 Task: Compose an email with the signature Hannah Green with the subject Cancellation of a reservation and the message We appreciate your feedback and will take it into consideration for future improvements. from softage.8@softage.net to softage.6@softage.net Select the numbered list and change the font typography to strikethroughSelect the numbered list and remove the font typography strikethrough Send the email. Finally, move the email from Sent Items to the label Meditation
Action: Mouse moved to (1104, 60)
Screenshot: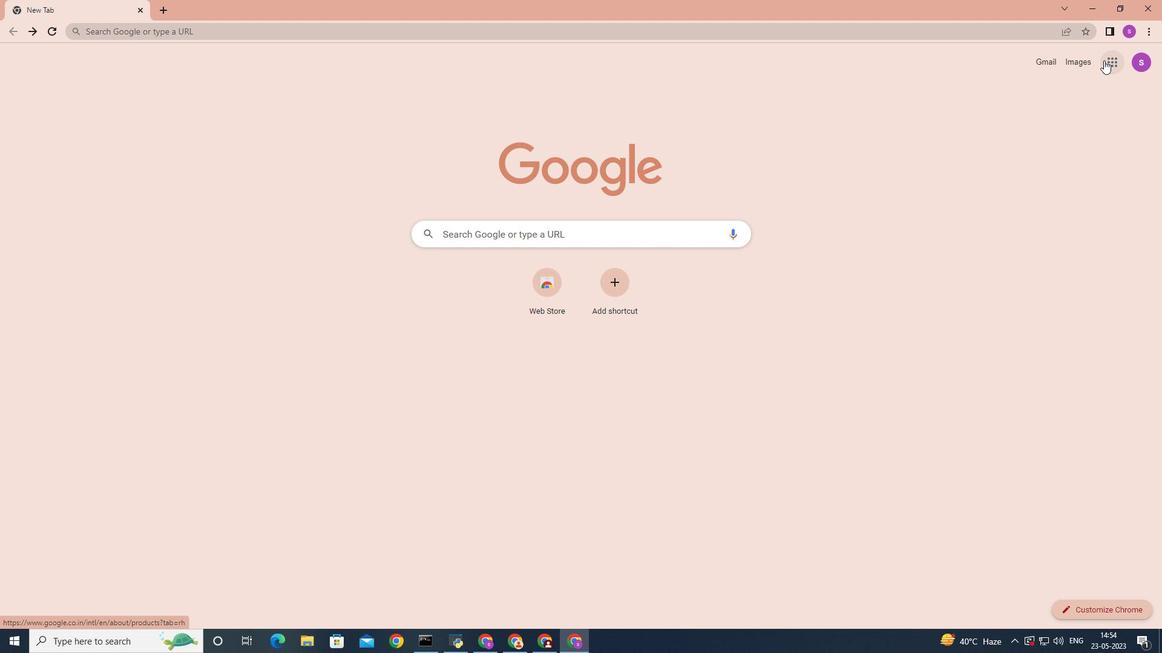 
Action: Mouse pressed left at (1104, 60)
Screenshot: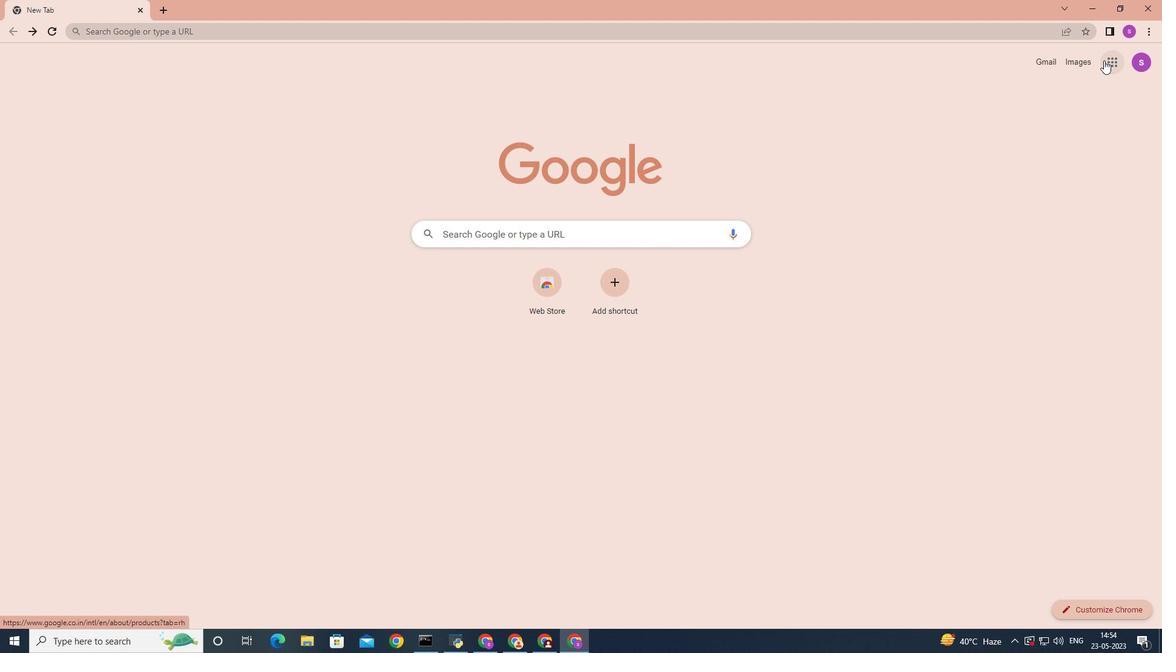 
Action: Mouse moved to (1077, 110)
Screenshot: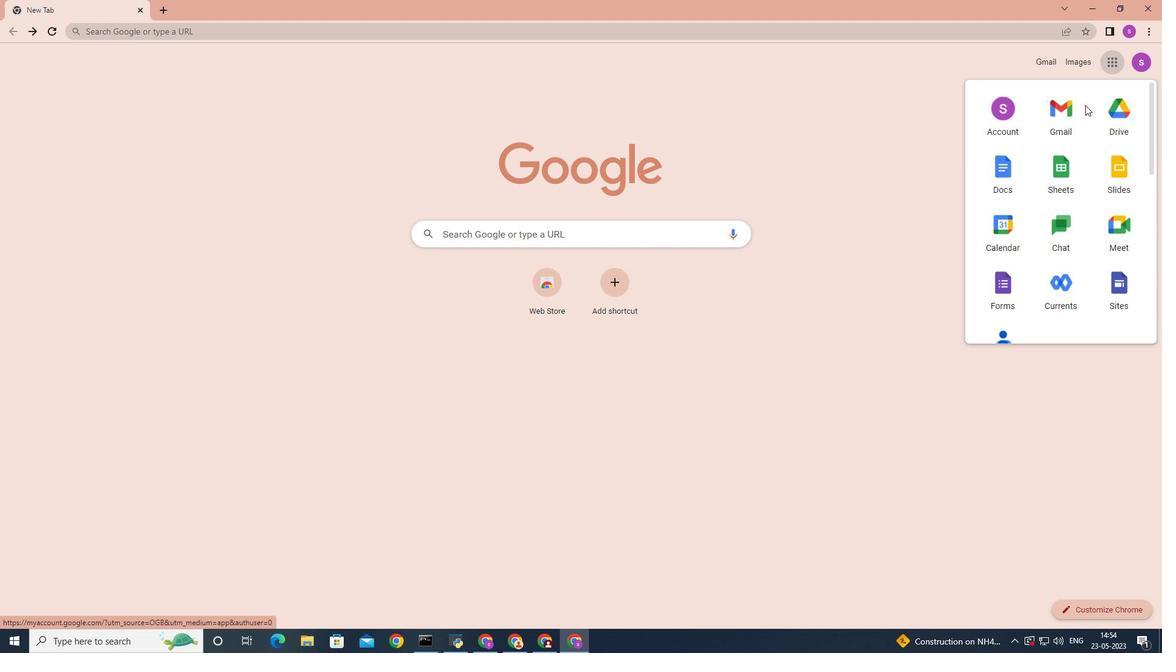 
Action: Mouse pressed left at (1077, 110)
Screenshot: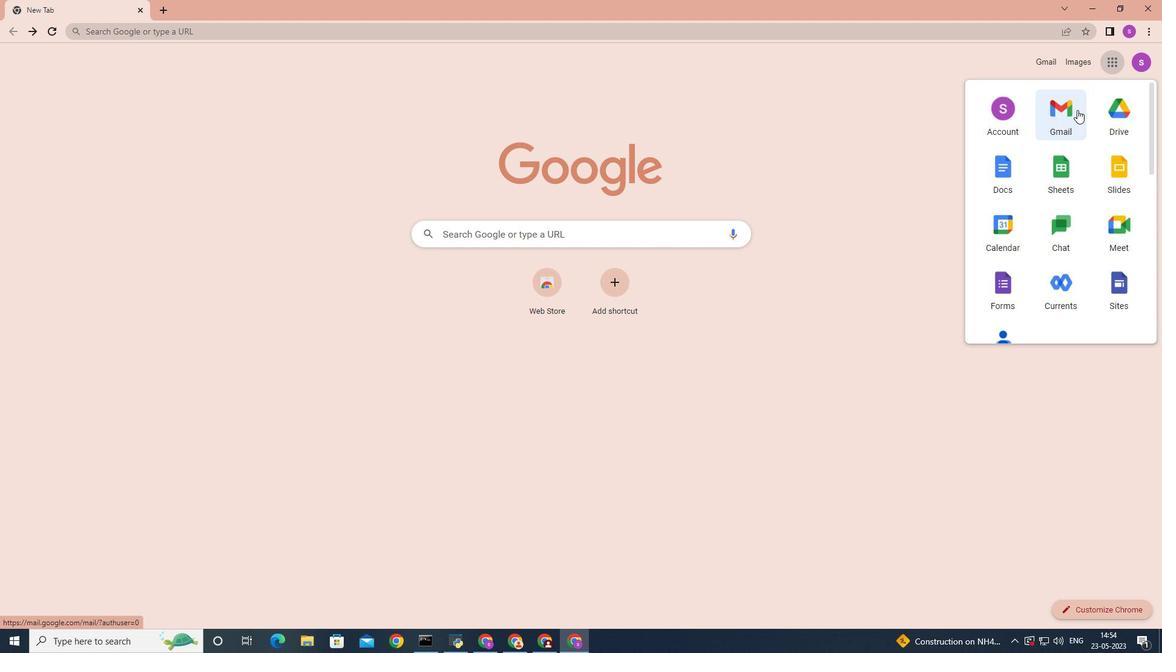 
Action: Mouse moved to (1021, 70)
Screenshot: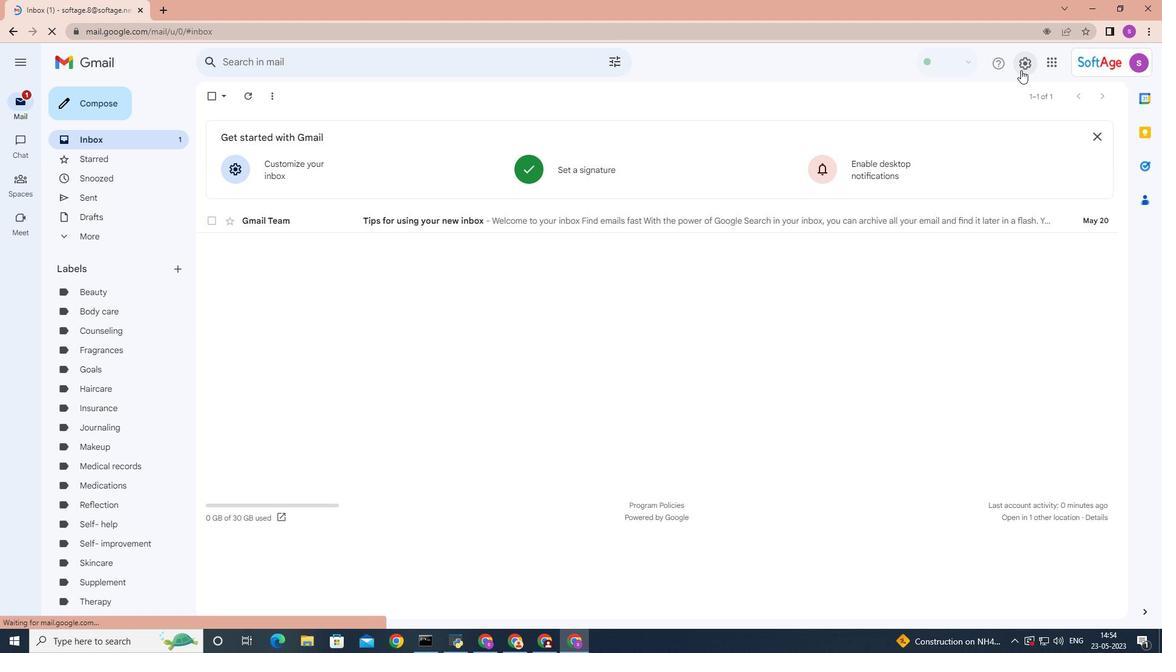 
Action: Mouse pressed left at (1021, 70)
Screenshot: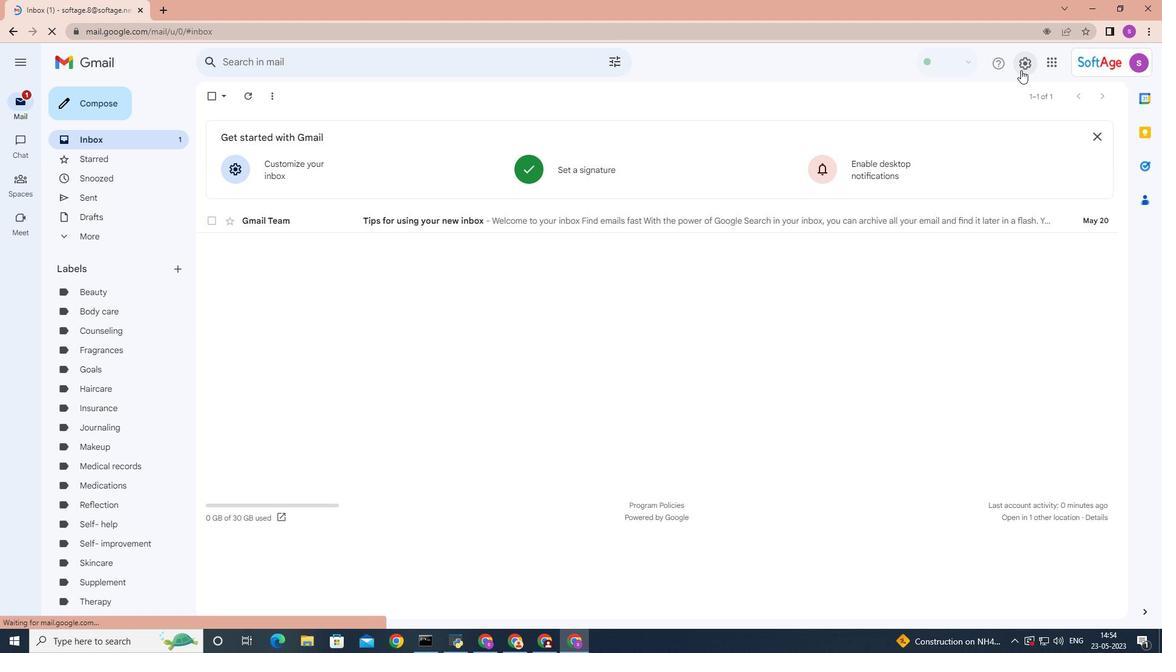 
Action: Mouse moved to (1027, 118)
Screenshot: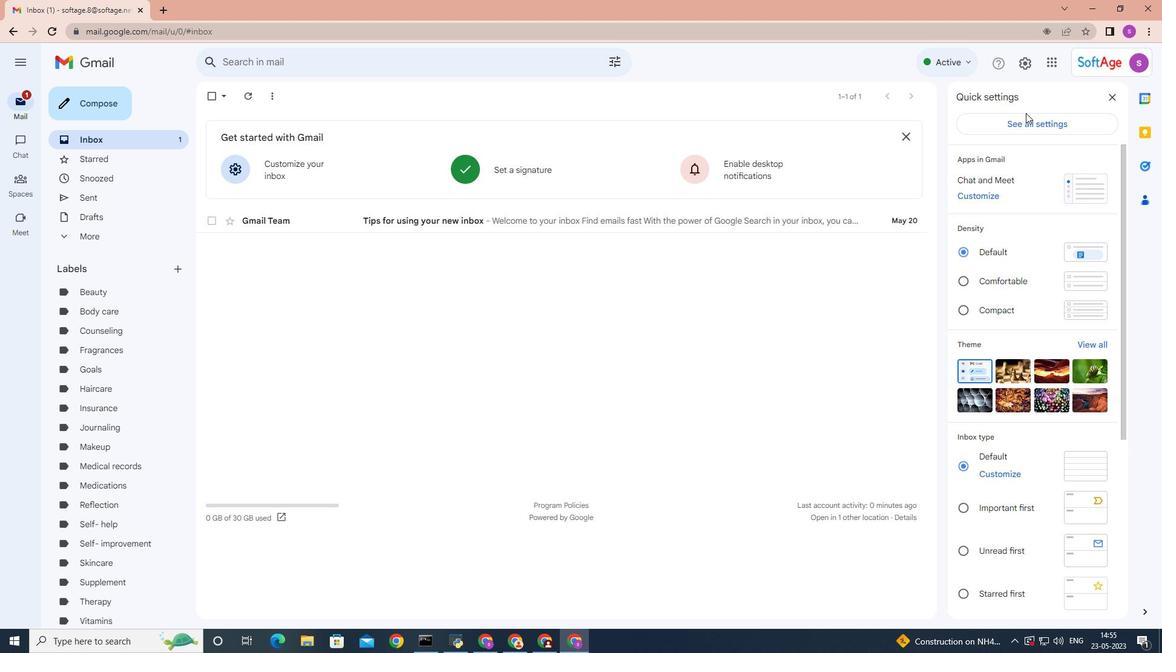 
Action: Mouse pressed left at (1027, 118)
Screenshot: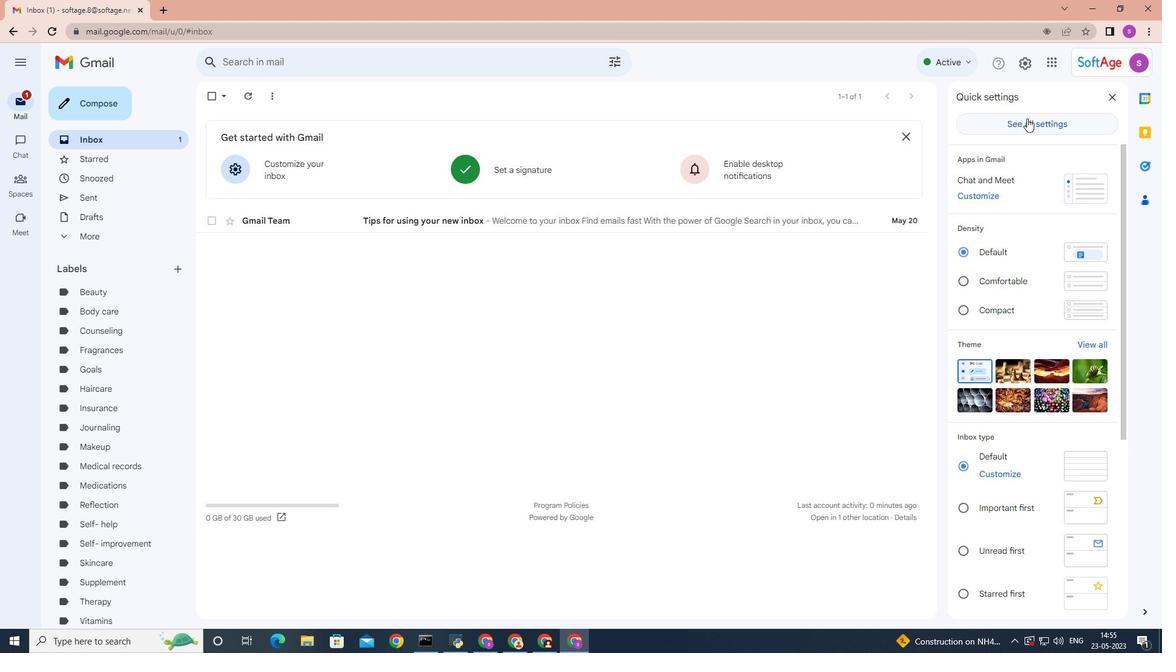 
Action: Mouse moved to (560, 357)
Screenshot: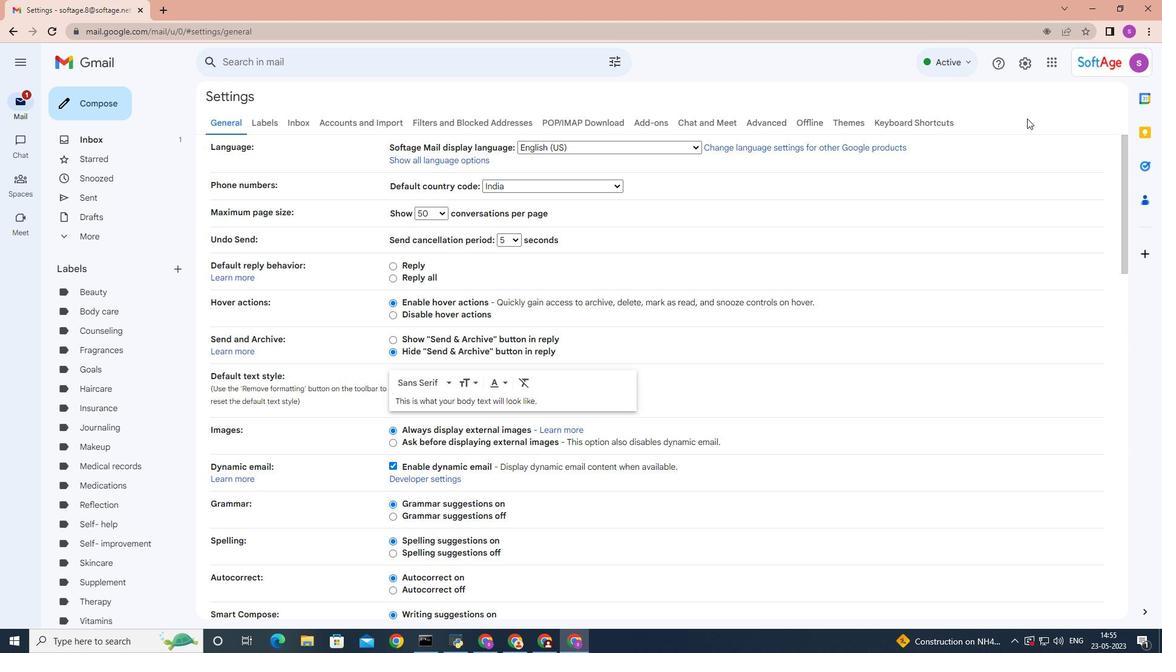 
Action: Mouse scrolled (560, 357) with delta (0, 0)
Screenshot: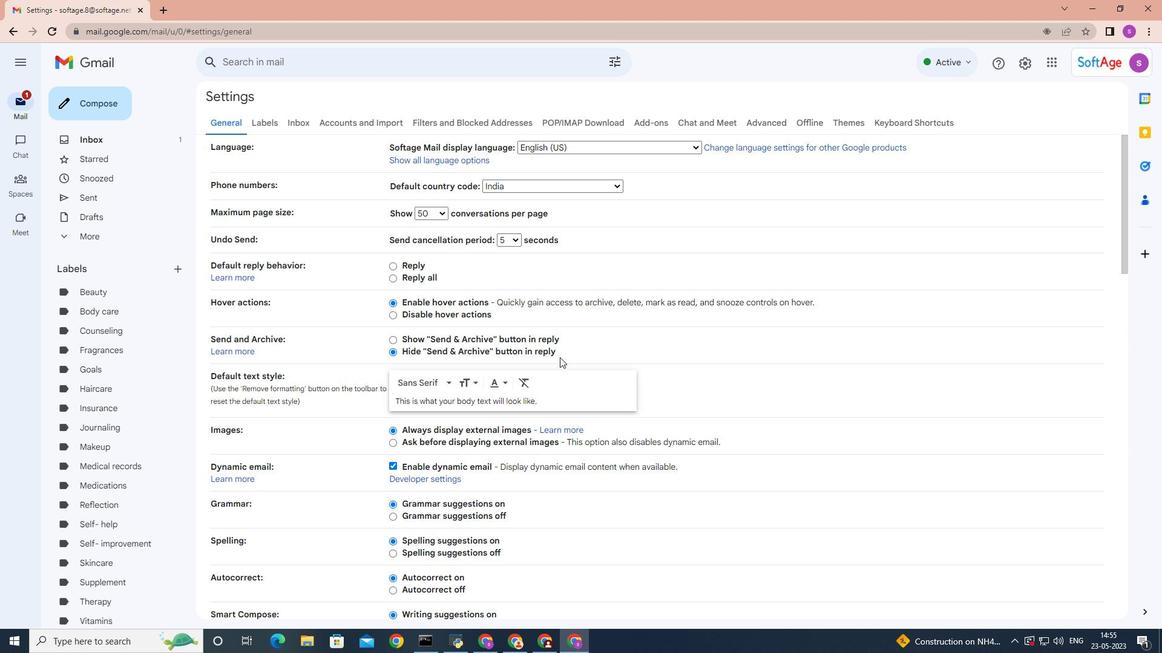 
Action: Mouse scrolled (560, 357) with delta (0, 0)
Screenshot: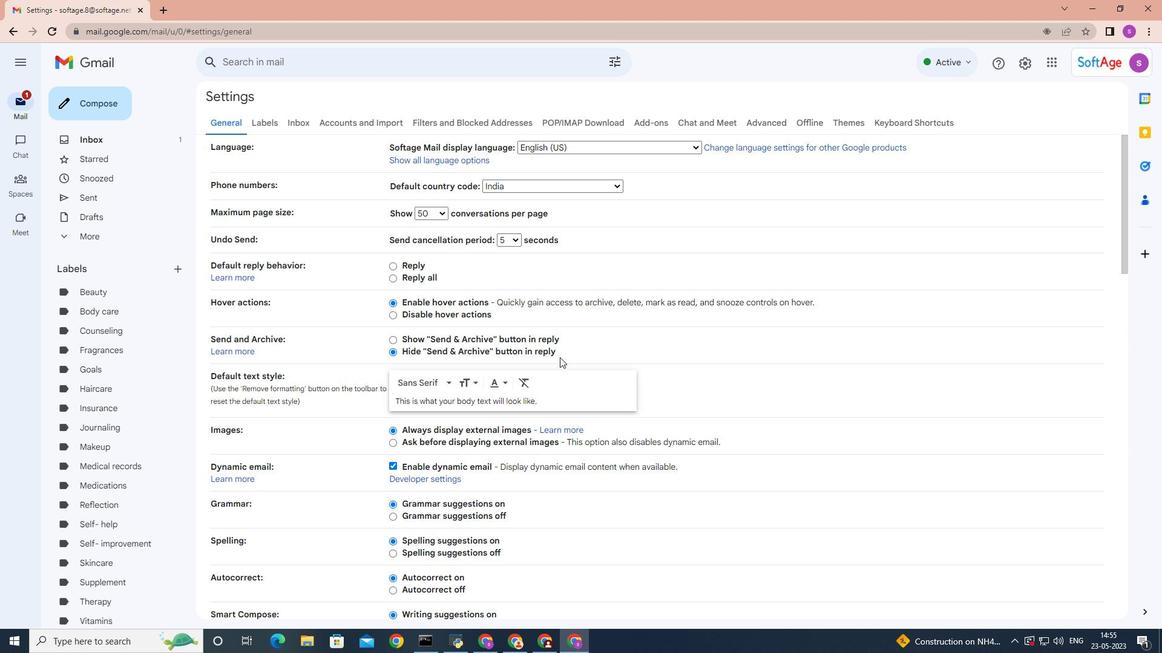
Action: Mouse moved to (560, 357)
Screenshot: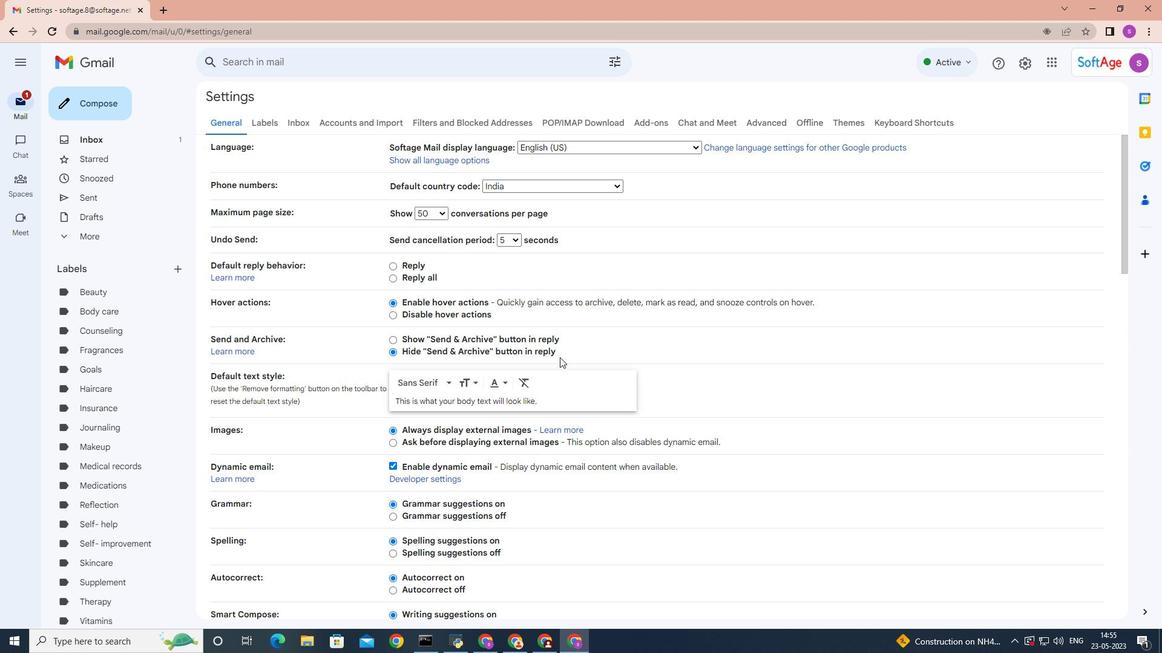 
Action: Mouse scrolled (560, 357) with delta (0, 0)
Screenshot: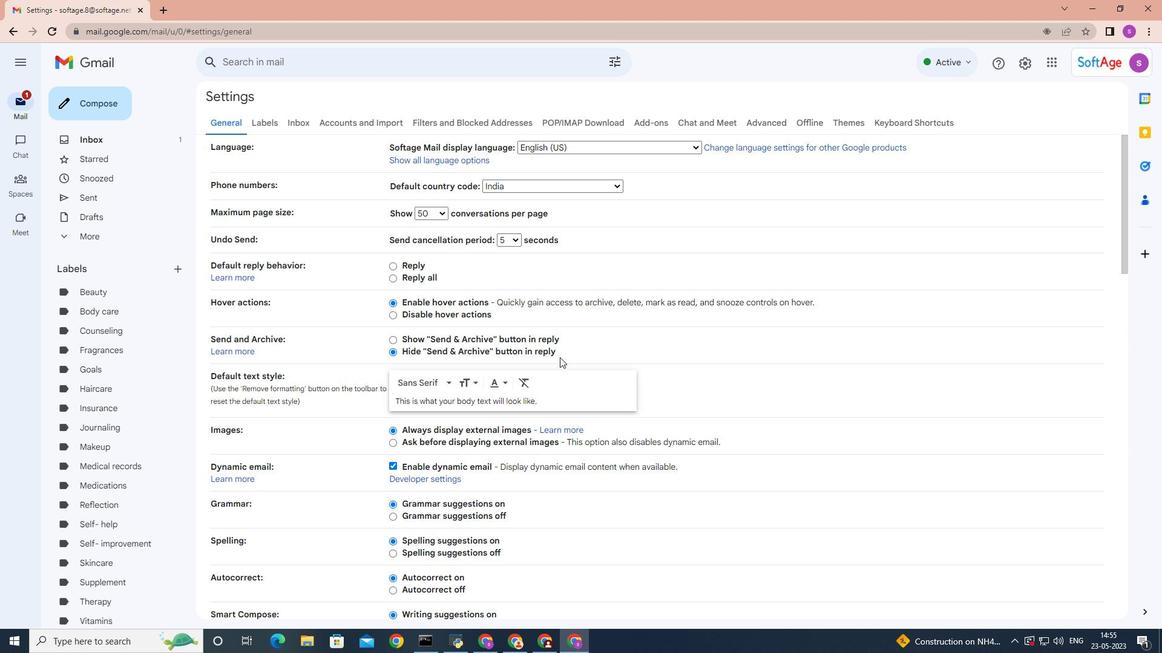 
Action: Mouse moved to (558, 357)
Screenshot: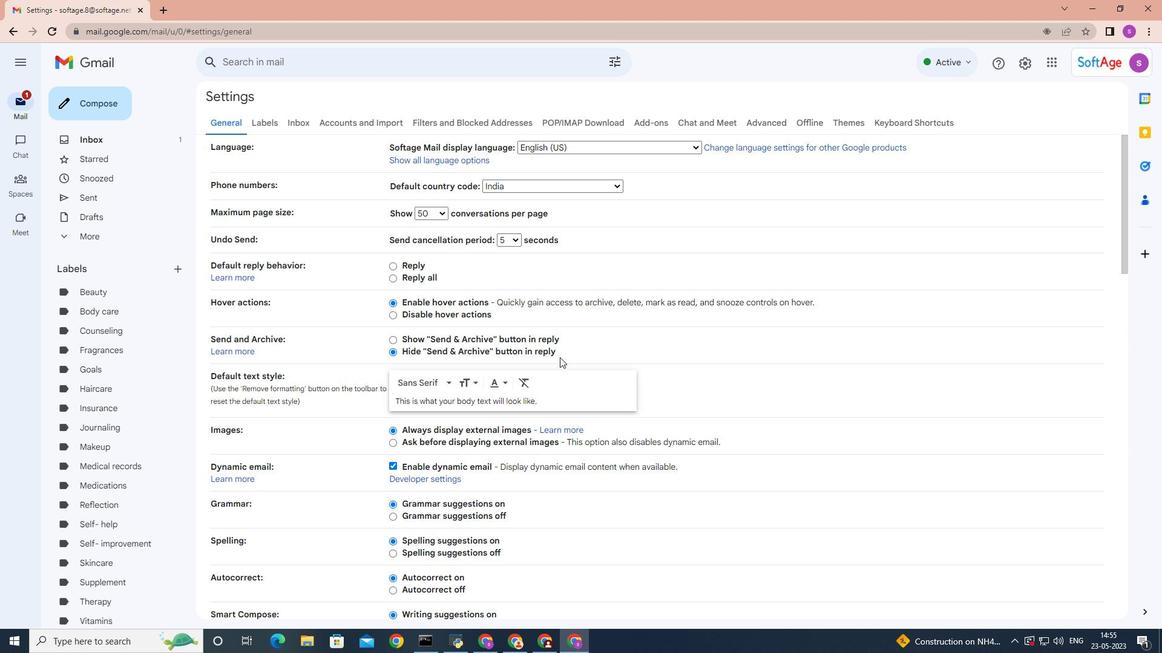 
Action: Mouse scrolled (558, 356) with delta (0, 0)
Screenshot: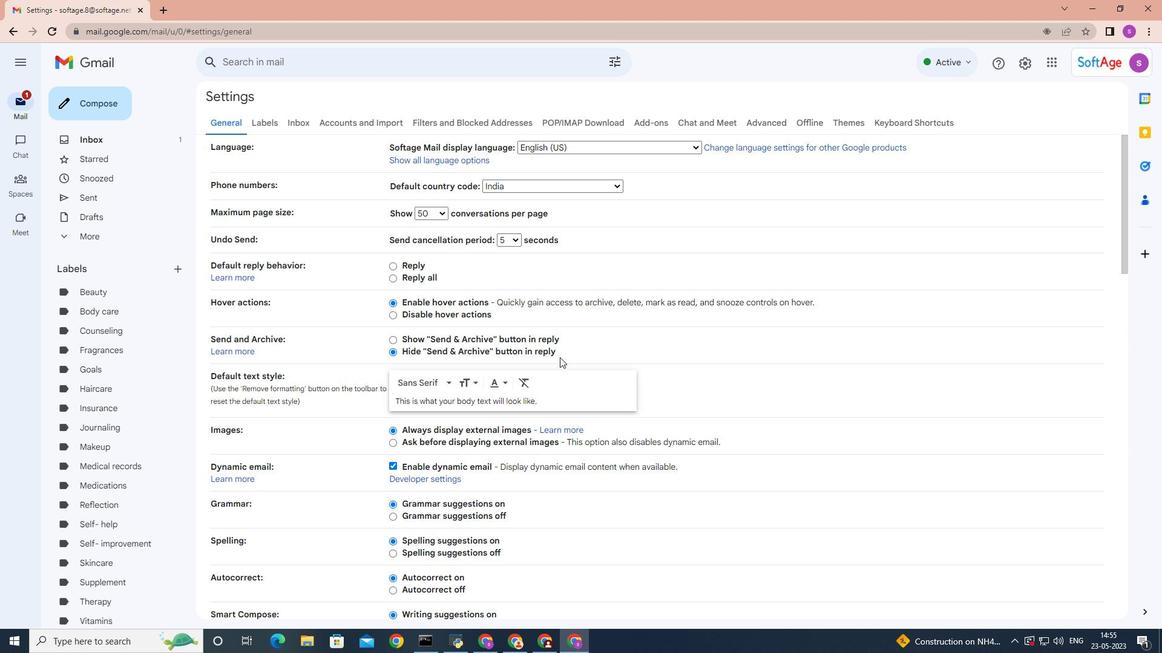 
Action: Mouse moved to (558, 356)
Screenshot: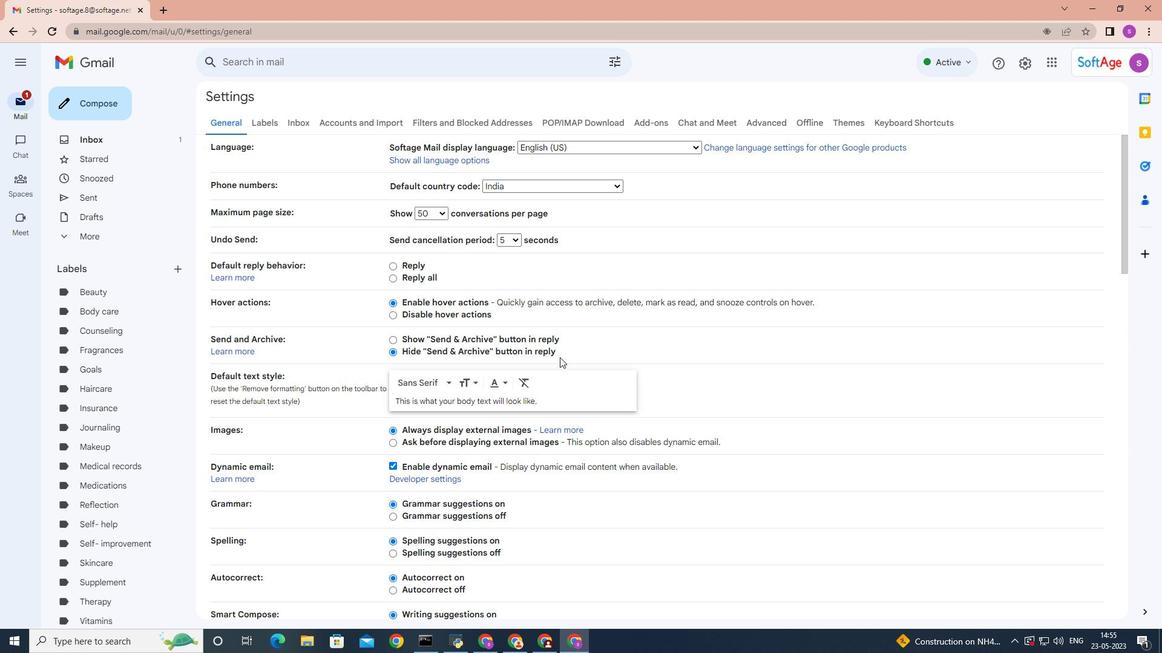 
Action: Mouse scrolled (558, 356) with delta (0, 0)
Screenshot: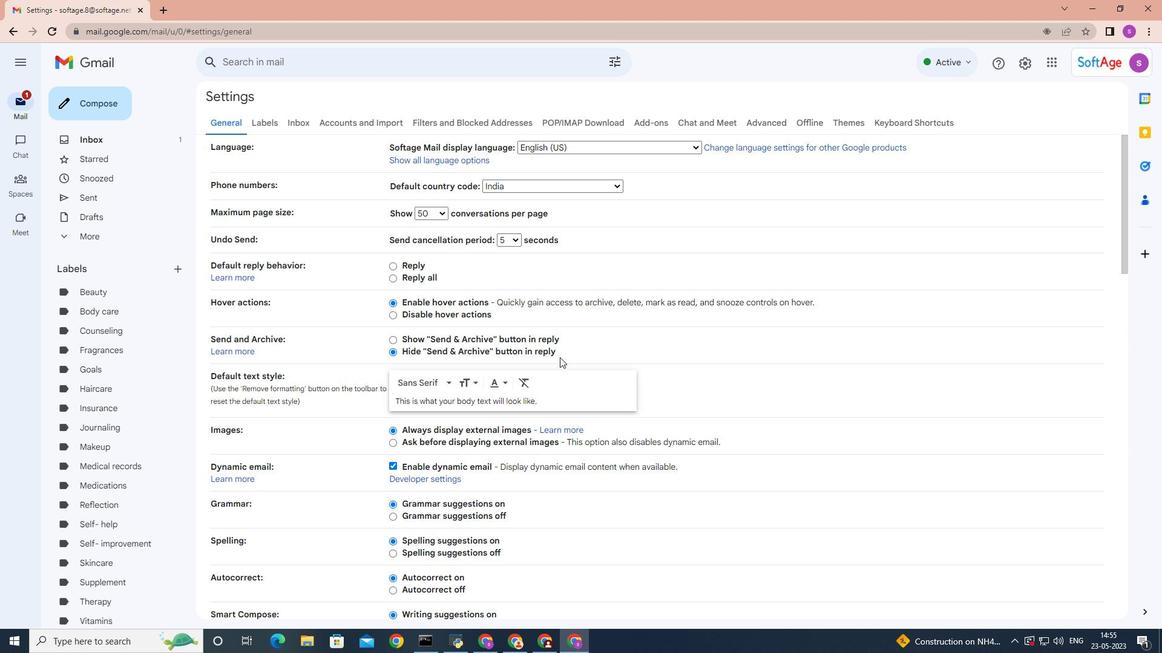 
Action: Mouse moved to (558, 354)
Screenshot: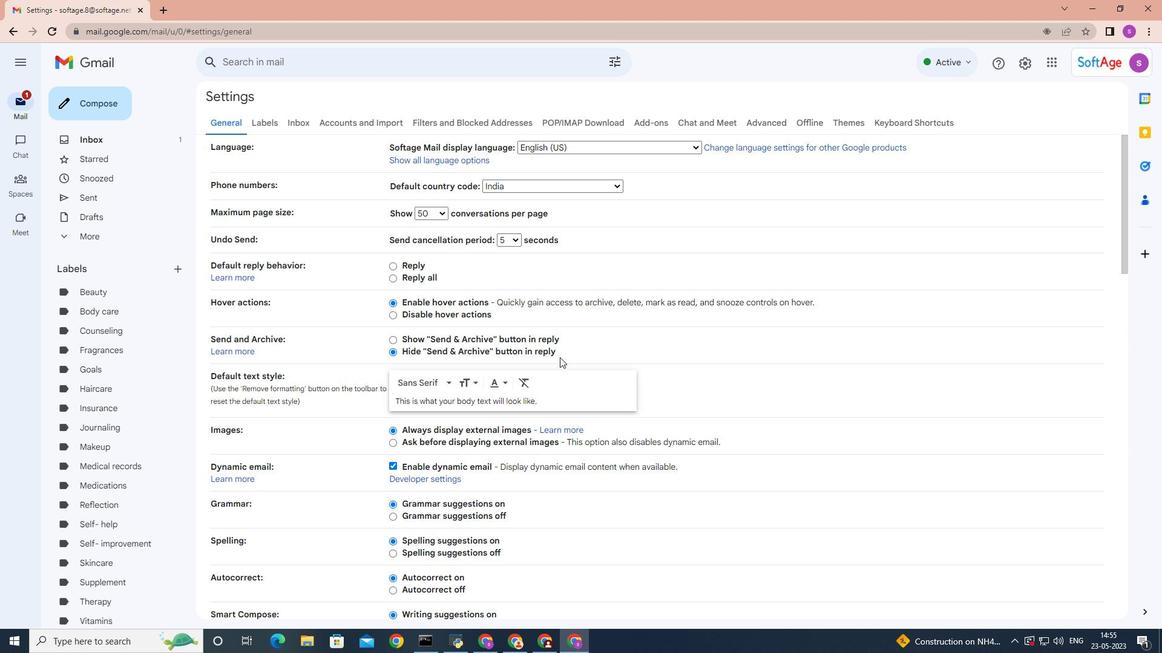 
Action: Mouse scrolled (558, 354) with delta (0, 0)
Screenshot: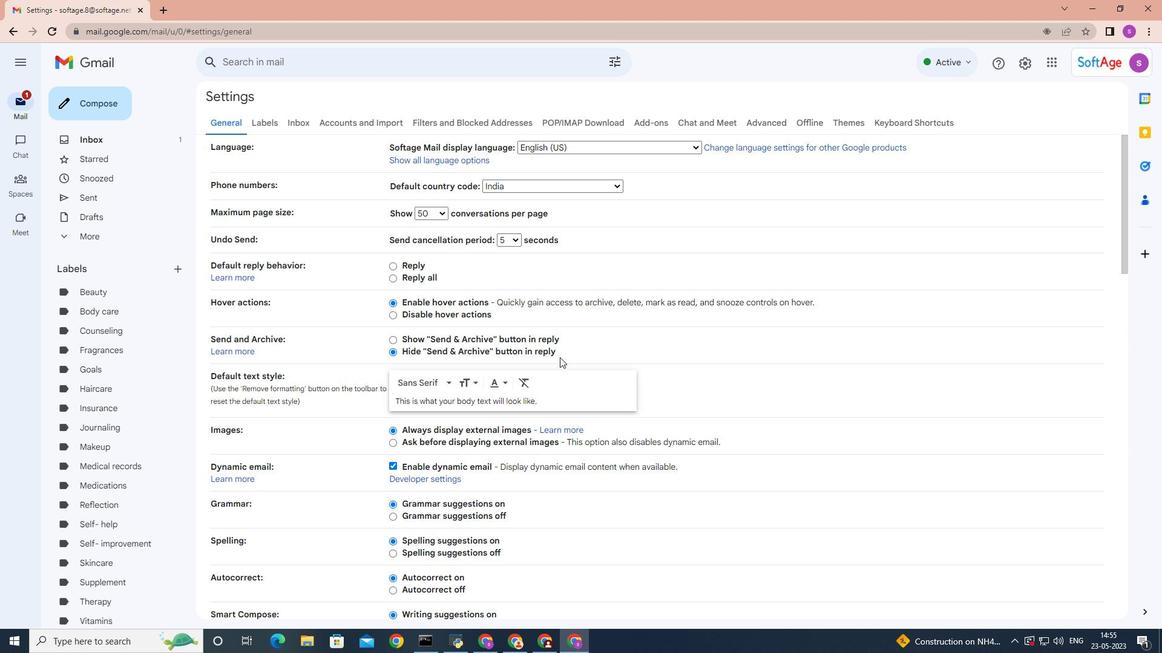 
Action: Mouse moved to (558, 352)
Screenshot: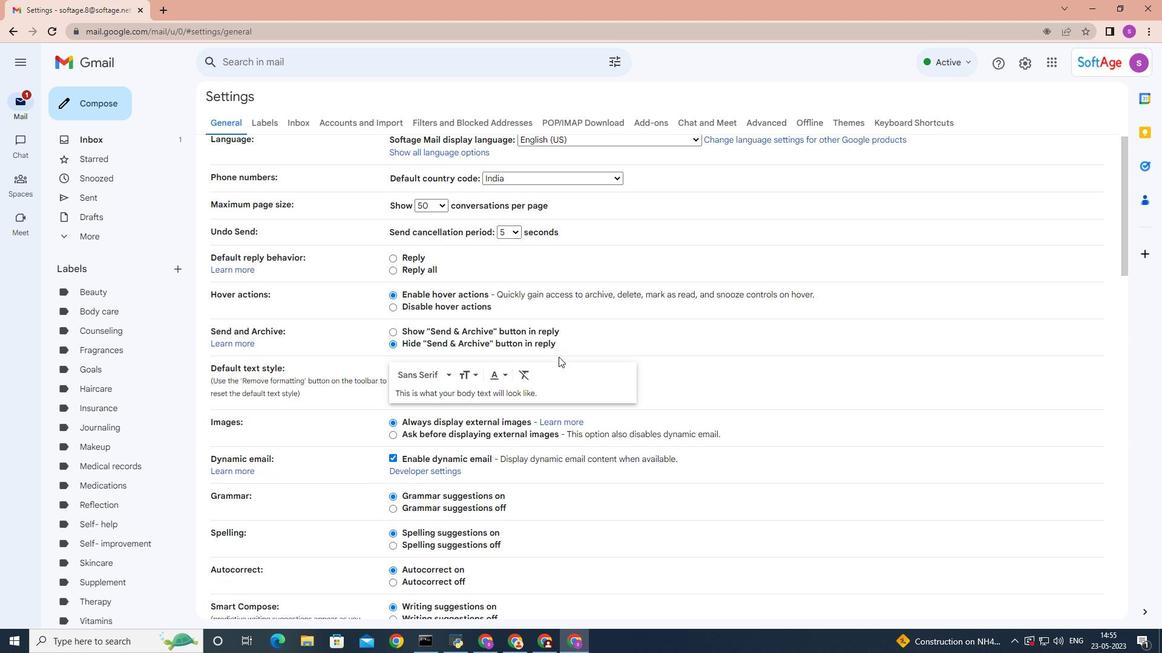 
Action: Mouse scrolled (558, 352) with delta (0, 0)
Screenshot: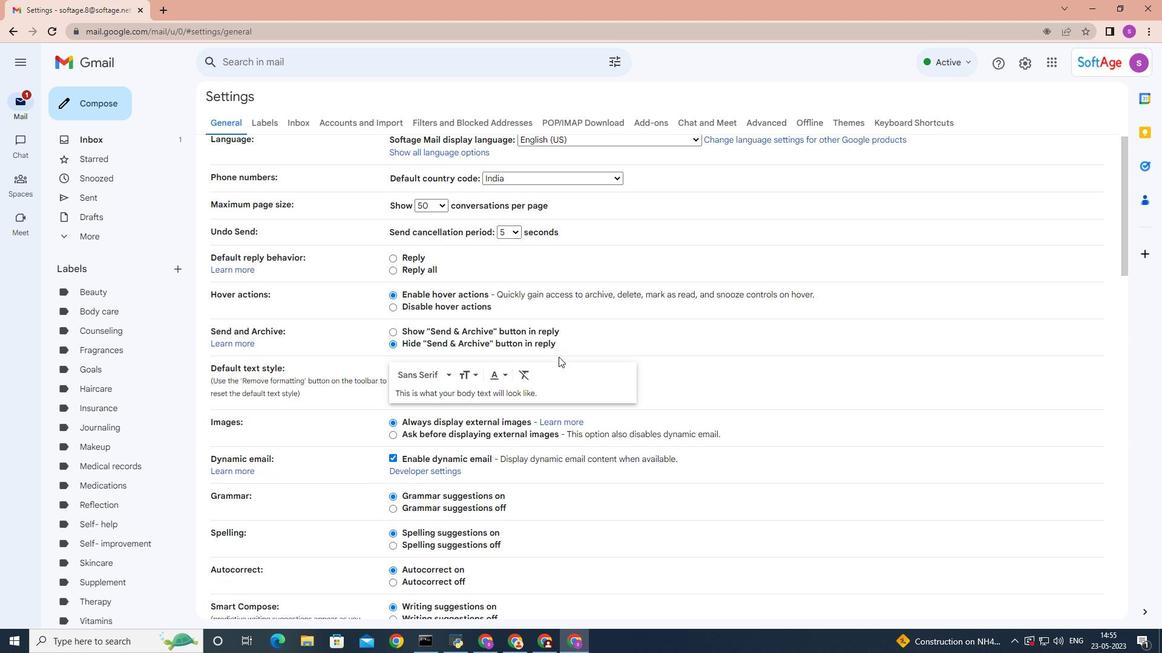 
Action: Mouse moved to (557, 348)
Screenshot: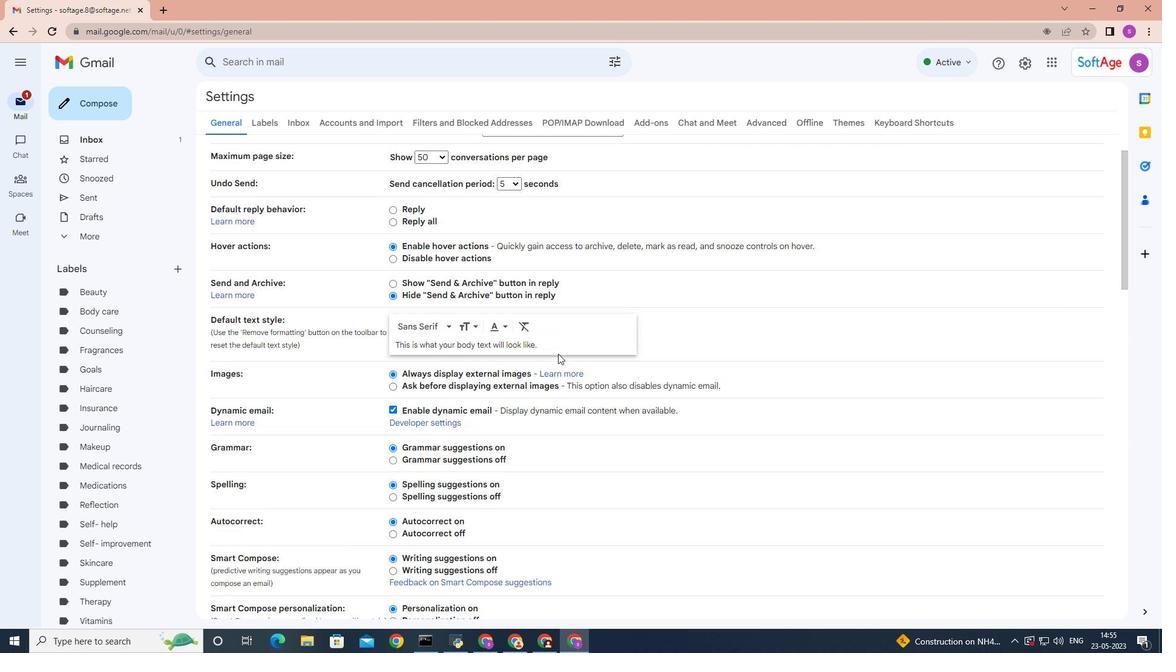 
Action: Mouse scrolled (557, 348) with delta (0, 0)
Screenshot: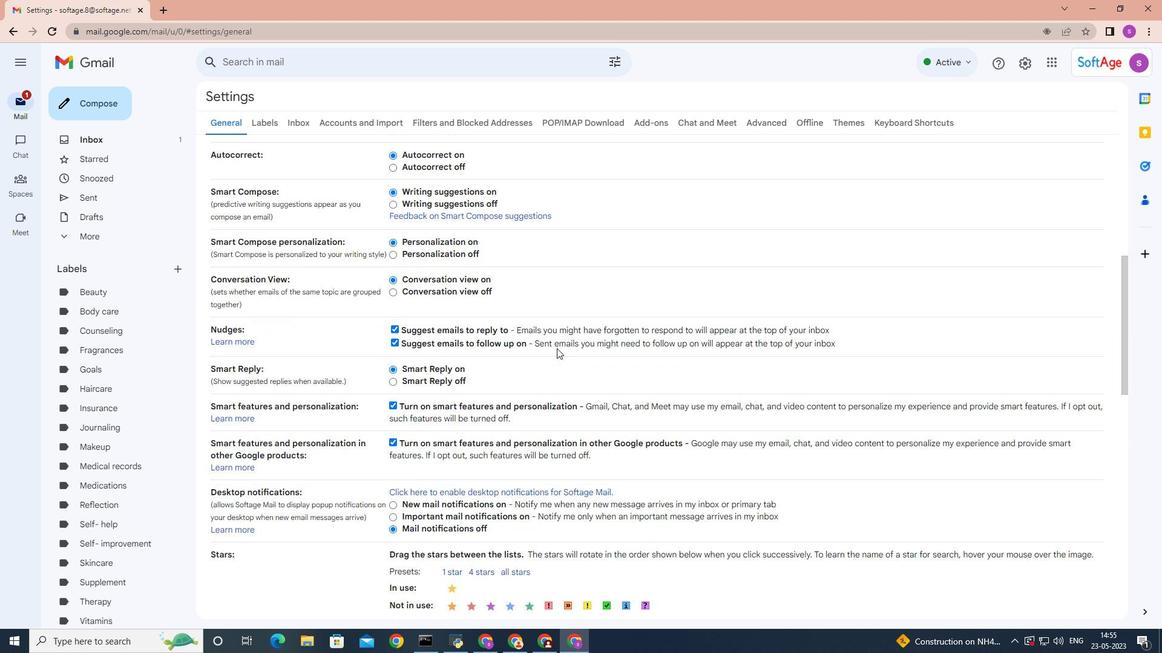 
Action: Mouse scrolled (557, 348) with delta (0, 0)
Screenshot: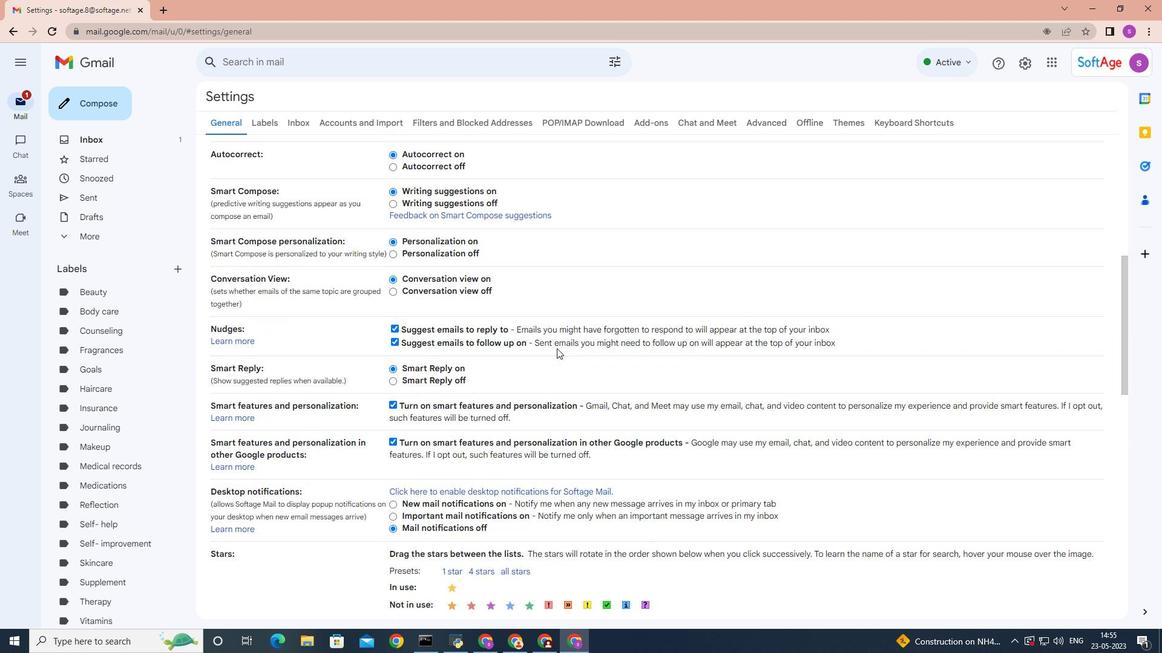 
Action: Mouse scrolled (557, 348) with delta (0, 0)
Screenshot: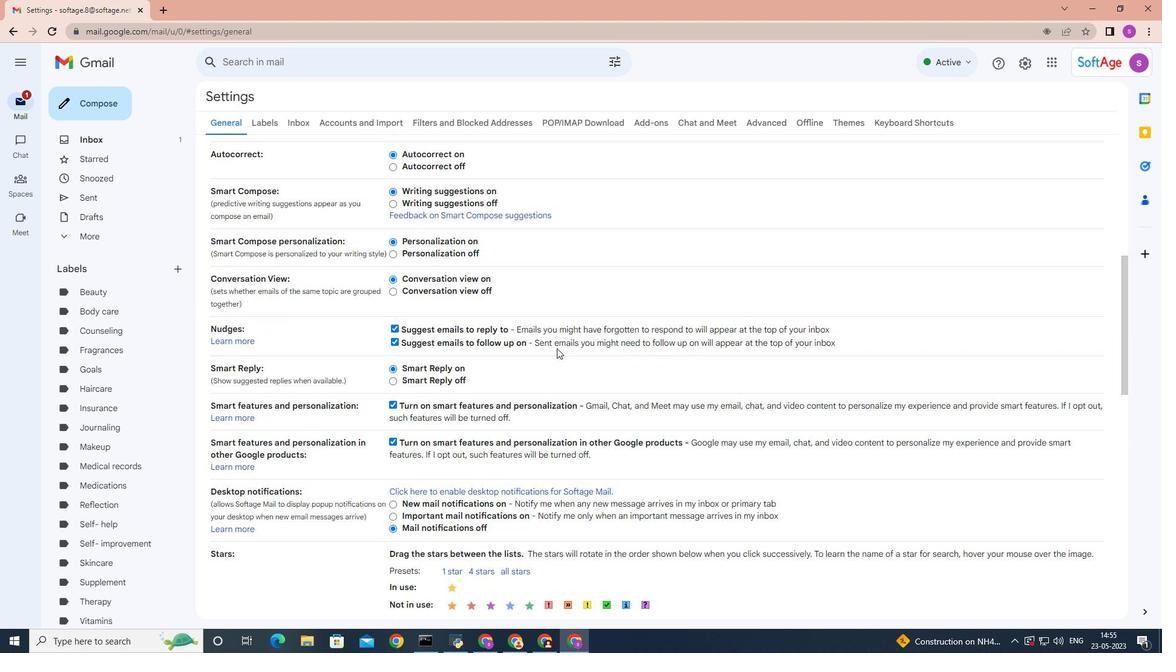 
Action: Mouse scrolled (557, 348) with delta (0, 0)
Screenshot: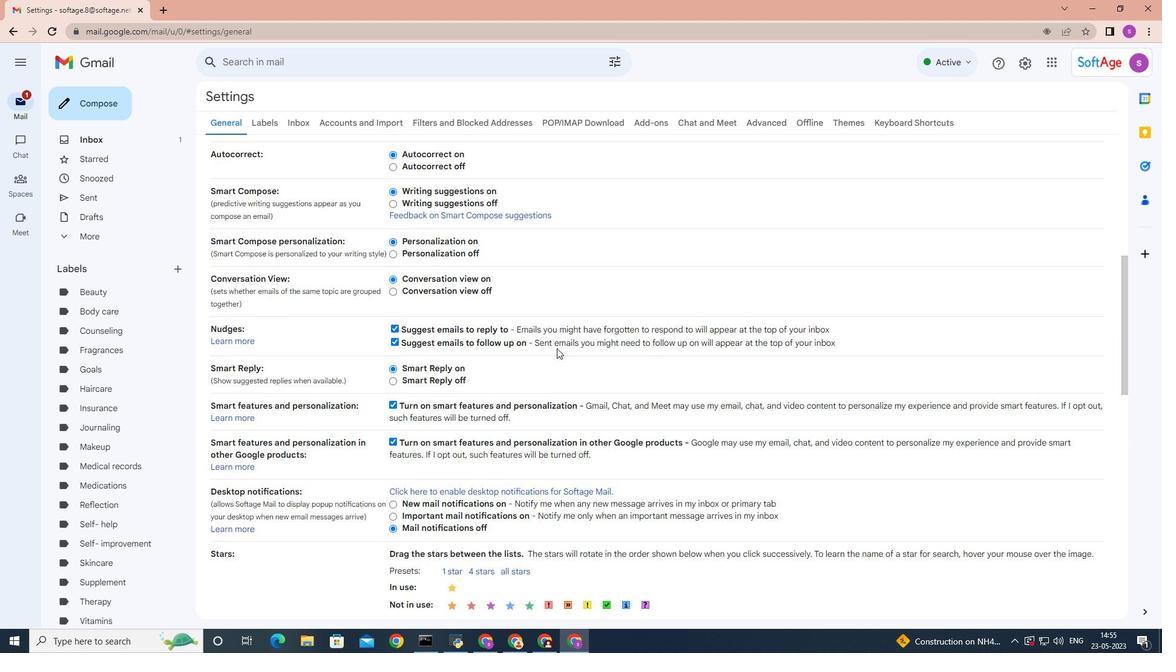
Action: Mouse scrolled (557, 348) with delta (0, 0)
Screenshot: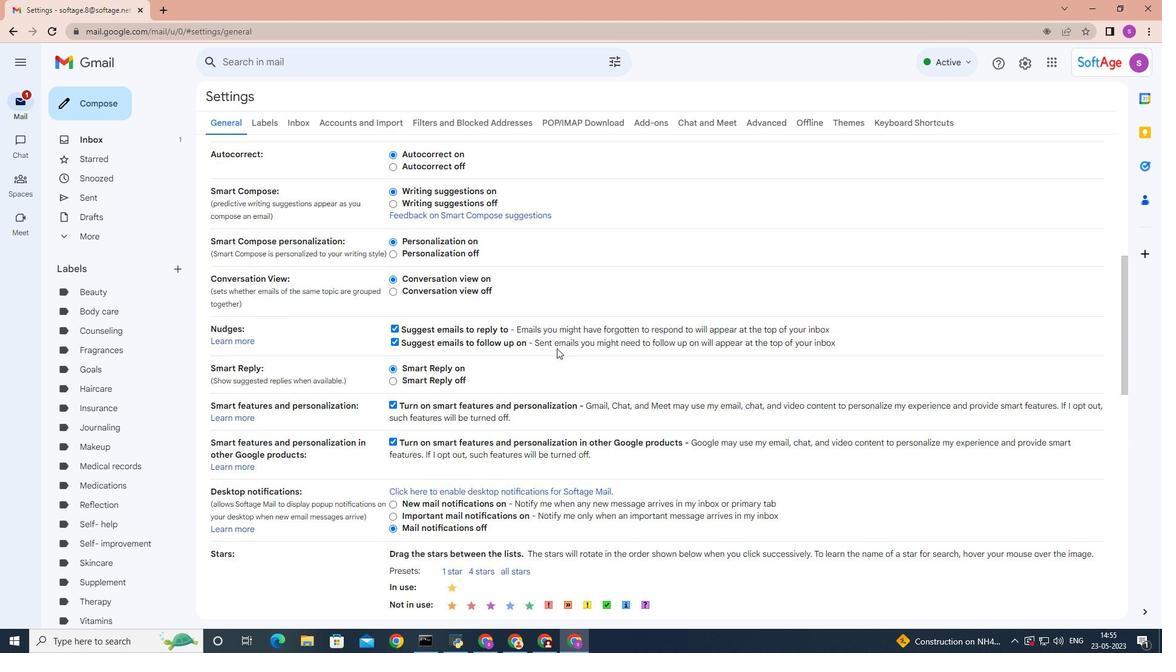 
Action: Mouse scrolled (557, 348) with delta (0, 0)
Screenshot: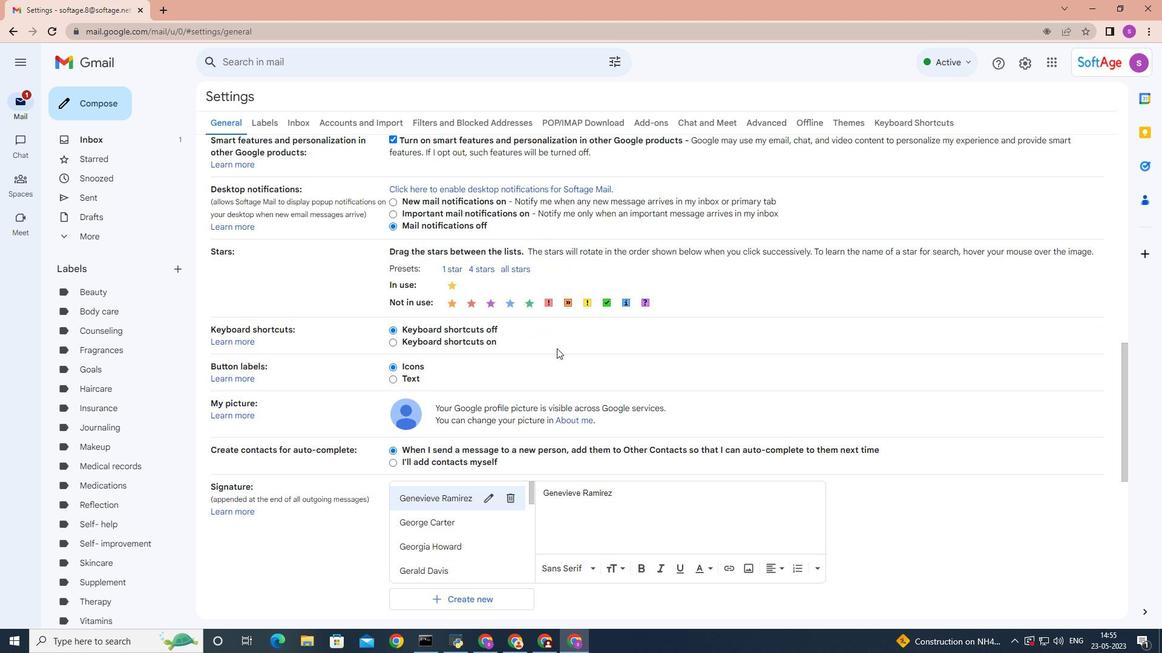 
Action: Mouse scrolled (557, 348) with delta (0, 0)
Screenshot: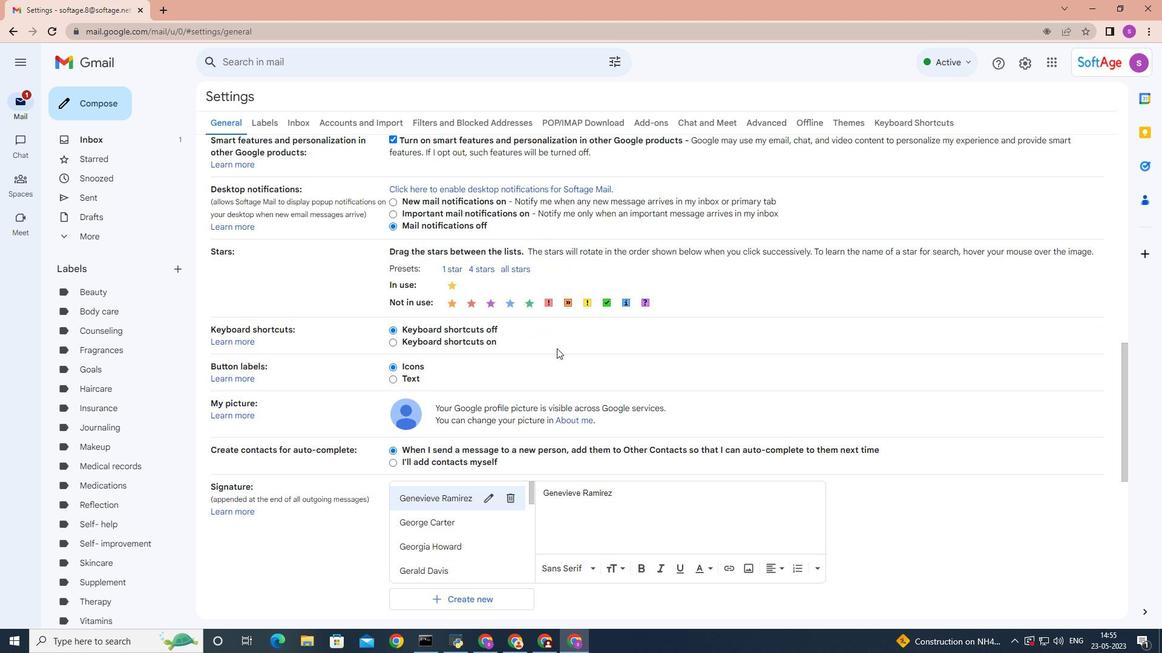 
Action: Mouse moved to (557, 348)
Screenshot: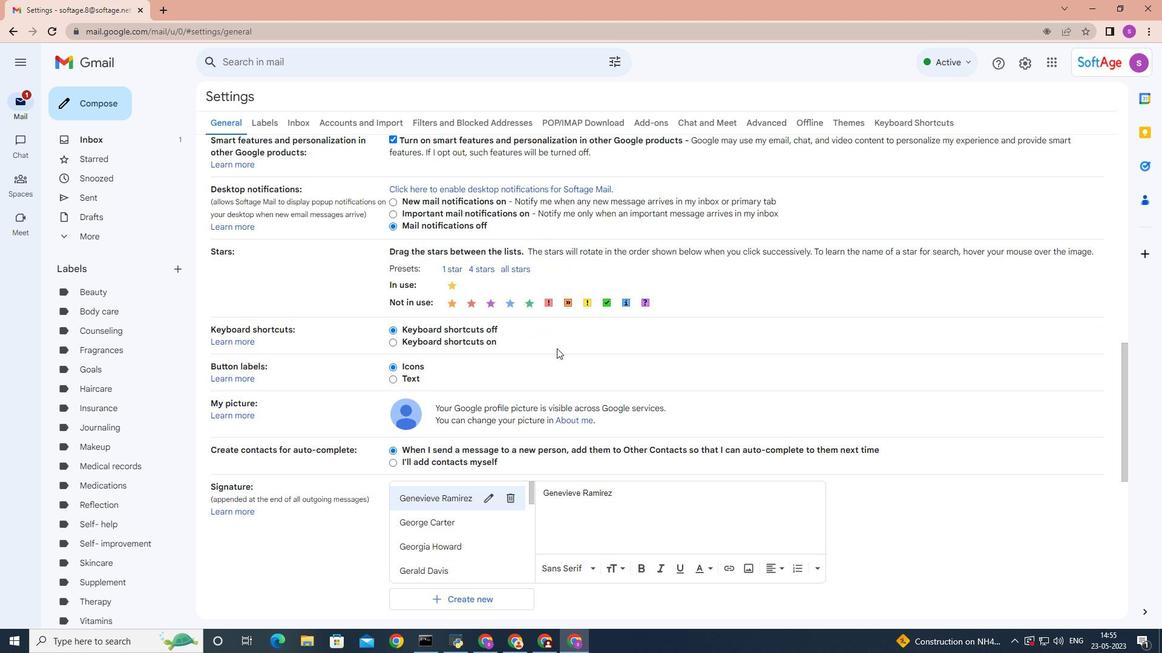 
Action: Mouse scrolled (557, 348) with delta (0, 0)
Screenshot: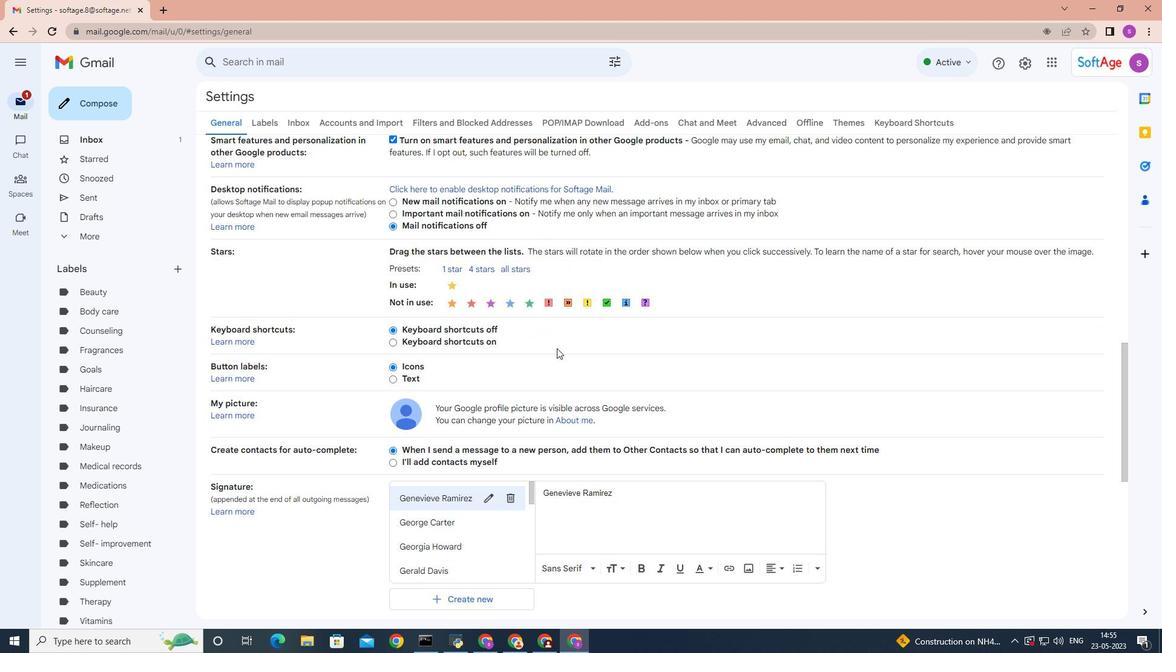 
Action: Mouse scrolled (557, 348) with delta (0, 0)
Screenshot: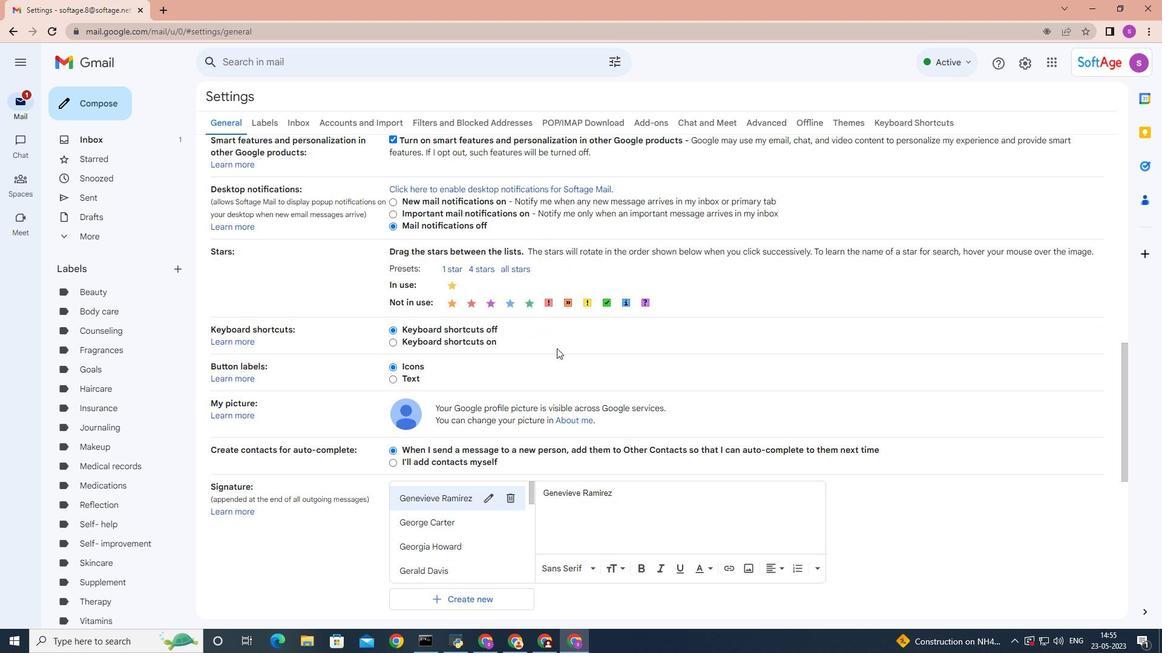 
Action: Mouse scrolled (557, 348) with delta (0, 0)
Screenshot: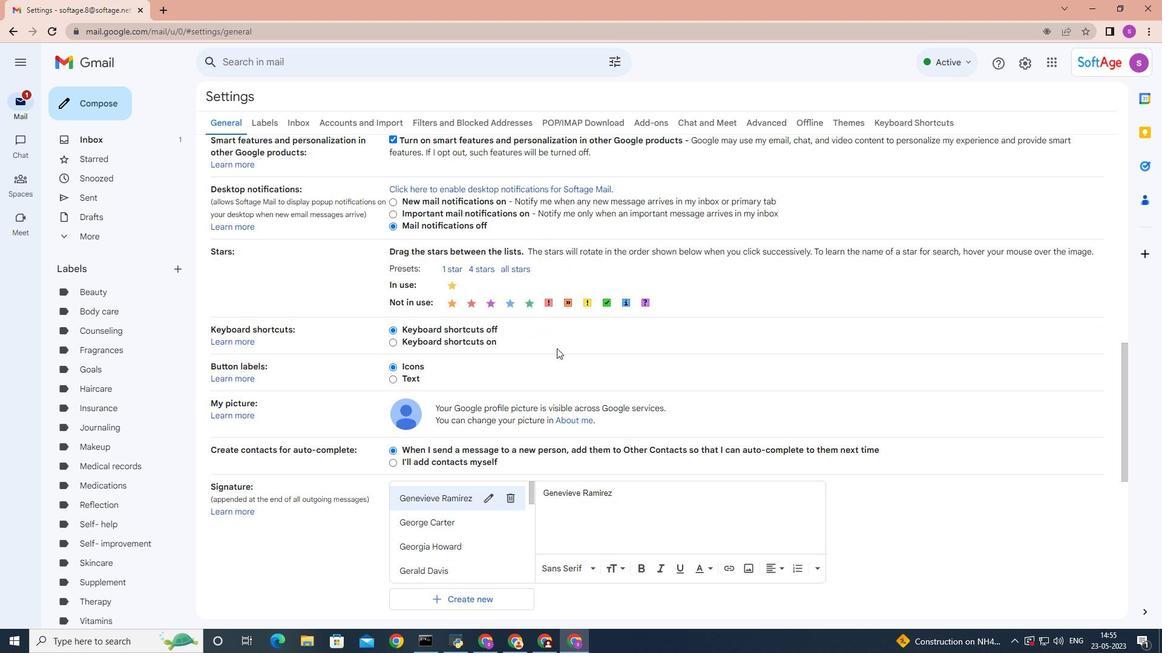 
Action: Mouse moved to (512, 291)
Screenshot: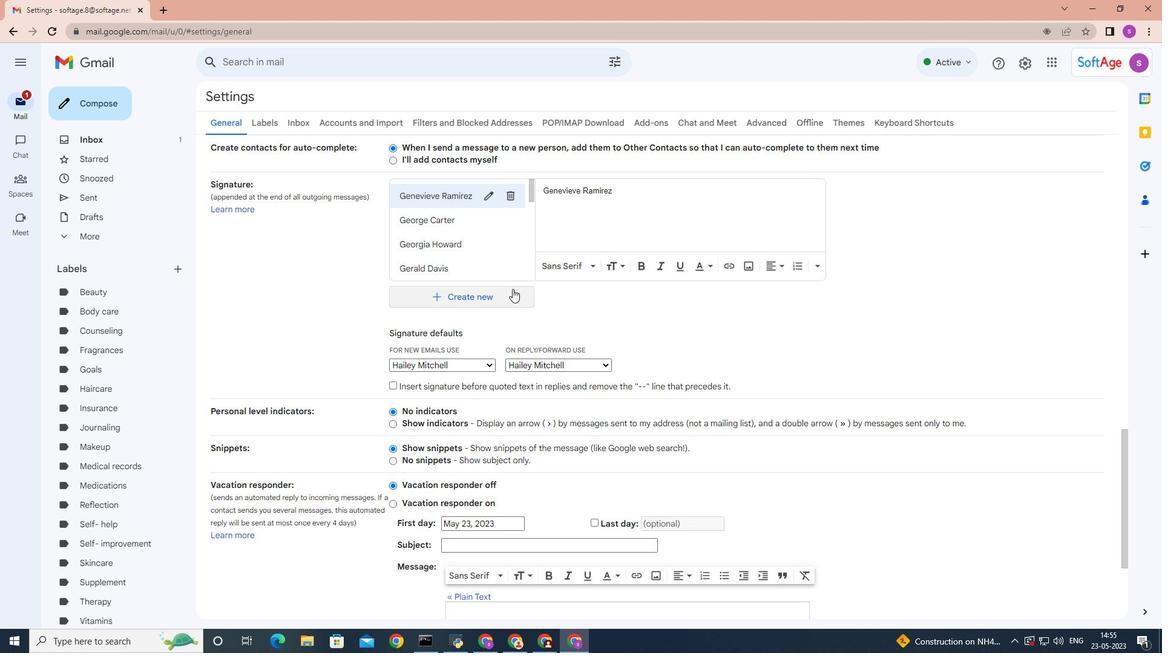 
Action: Mouse pressed left at (512, 291)
Screenshot: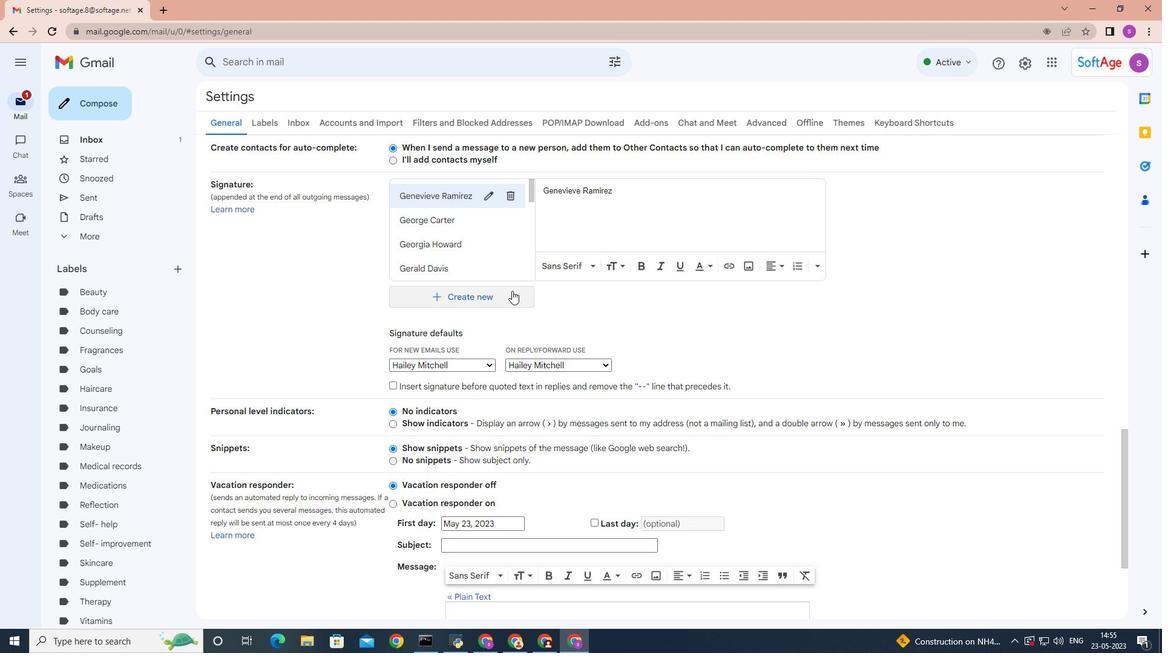 
Action: Mouse moved to (529, 288)
Screenshot: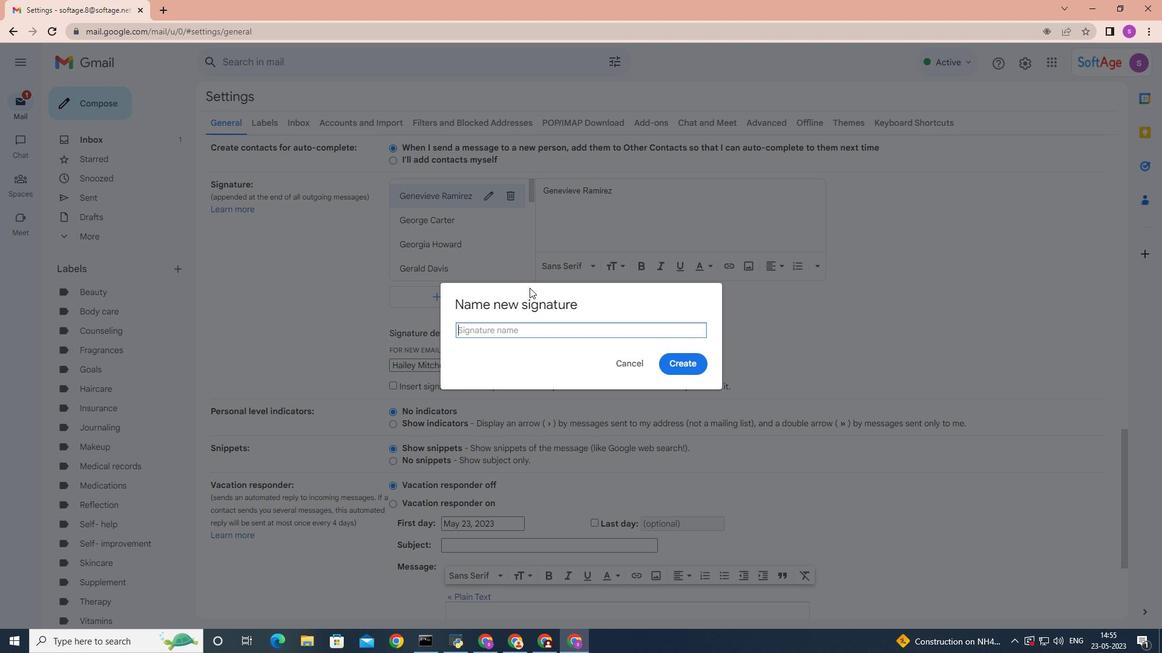 
Action: Key pressed <Key.shift>Hannah<Key.space><Key.shift>Green
Screenshot: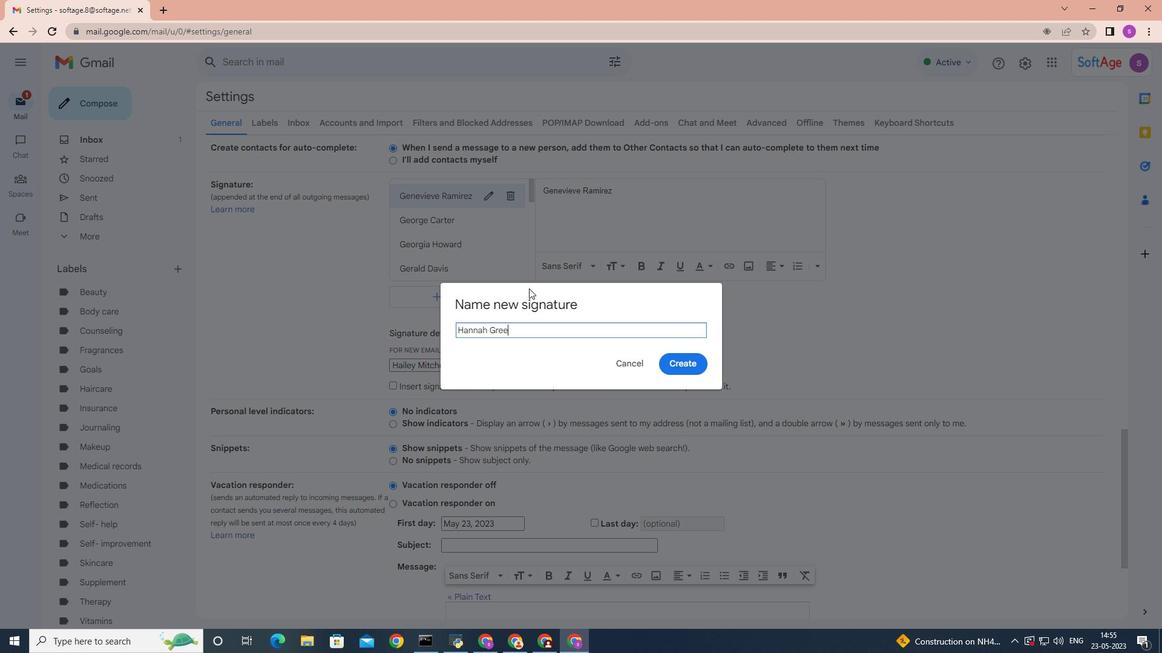 
Action: Mouse moved to (687, 360)
Screenshot: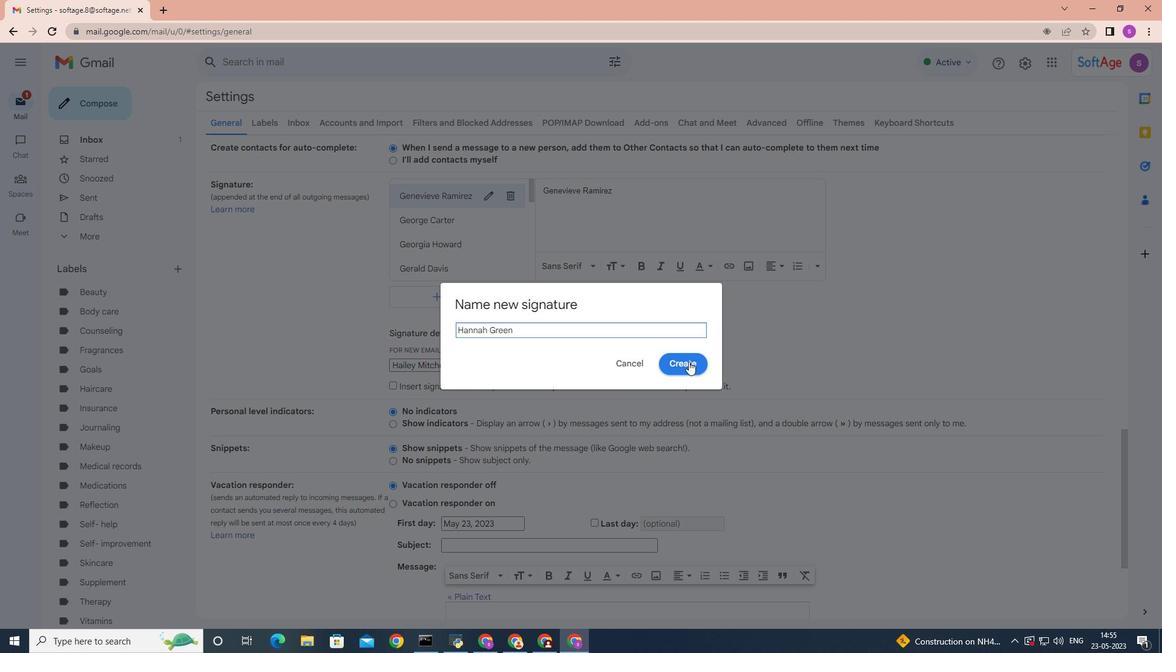 
Action: Mouse pressed left at (687, 360)
Screenshot: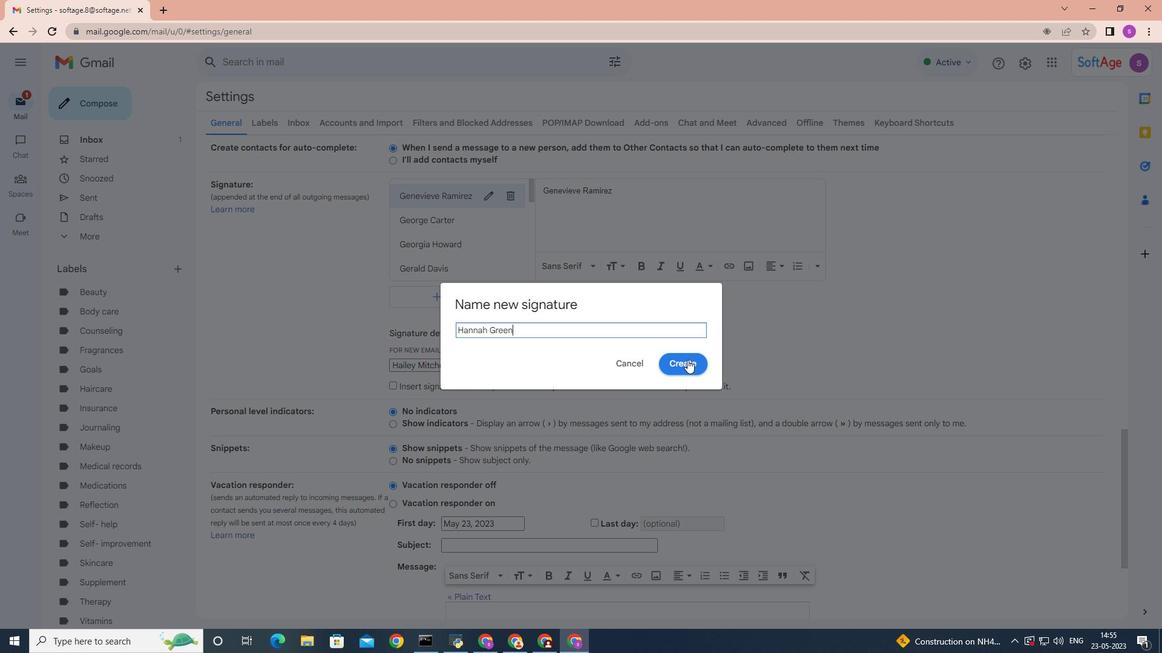 
Action: Mouse moved to (660, 272)
Screenshot: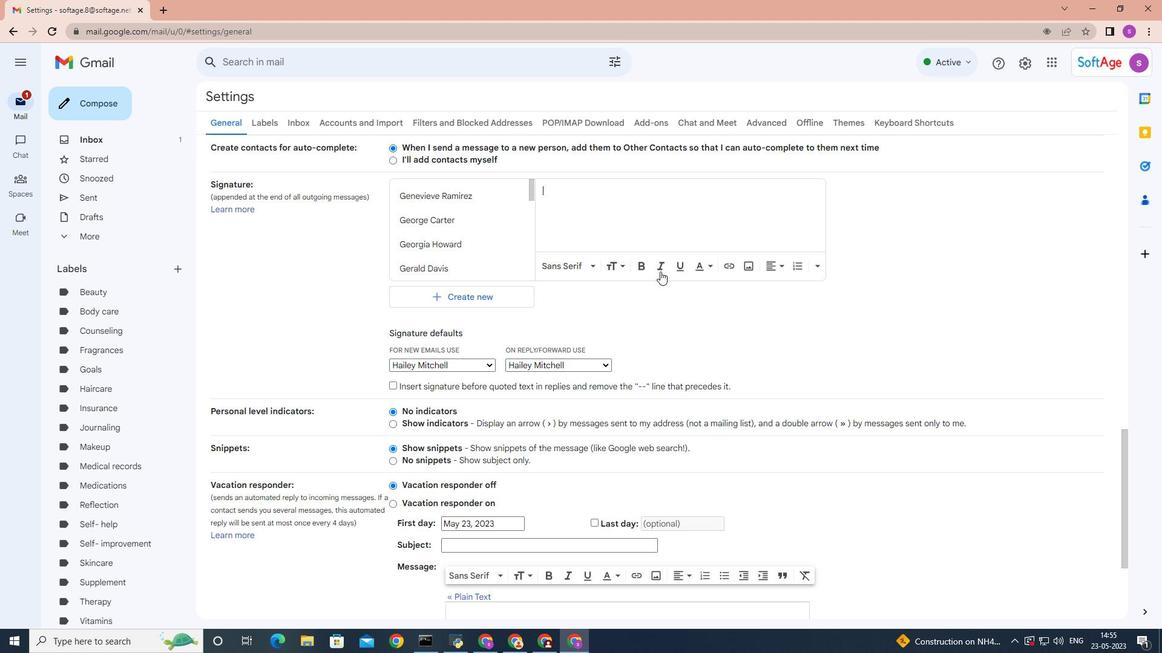 
Action: Key pressed <Key.shift>Hannah<Key.space><Key.shift>Green
Screenshot: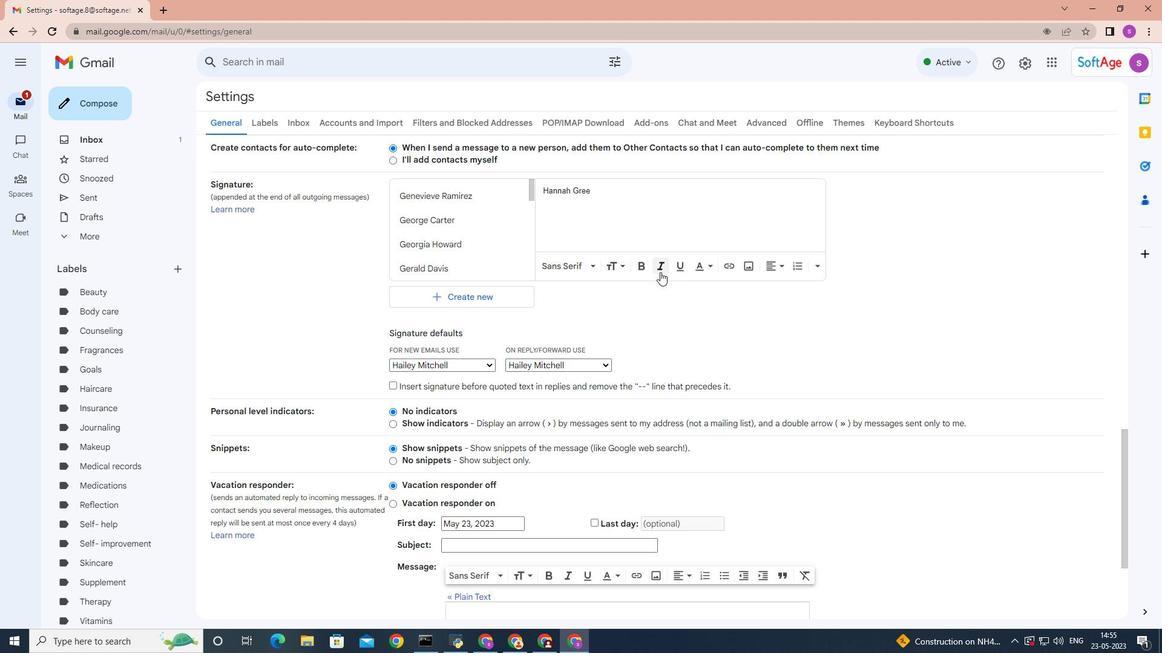 
Action: Mouse moved to (486, 367)
Screenshot: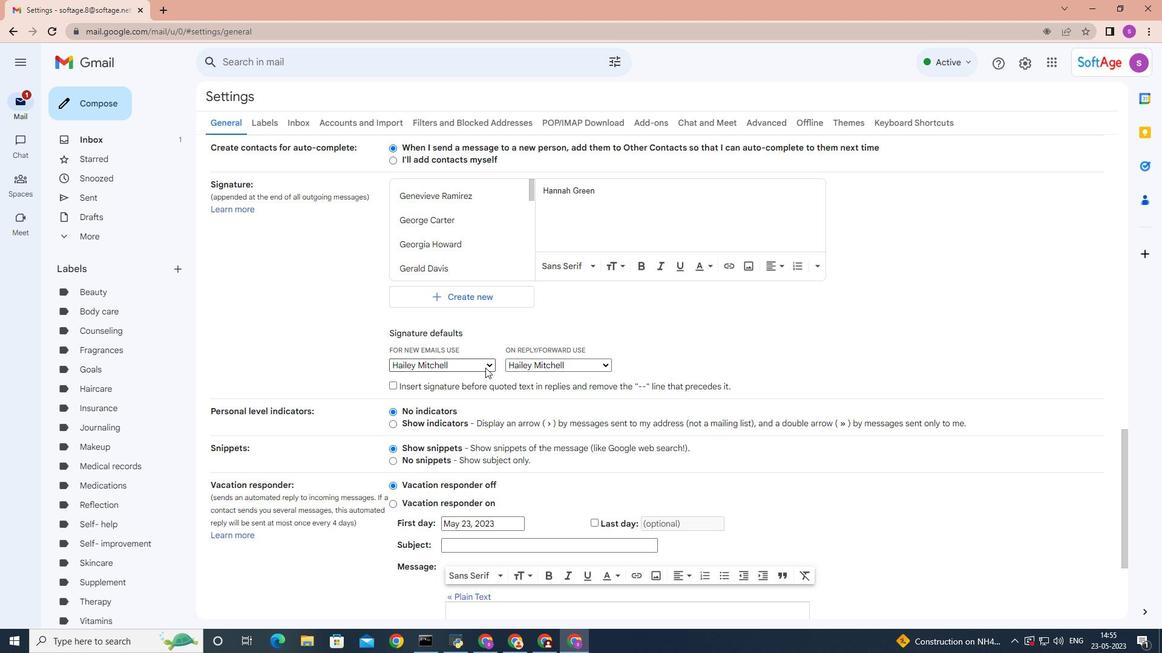 
Action: Mouse pressed left at (486, 367)
Screenshot: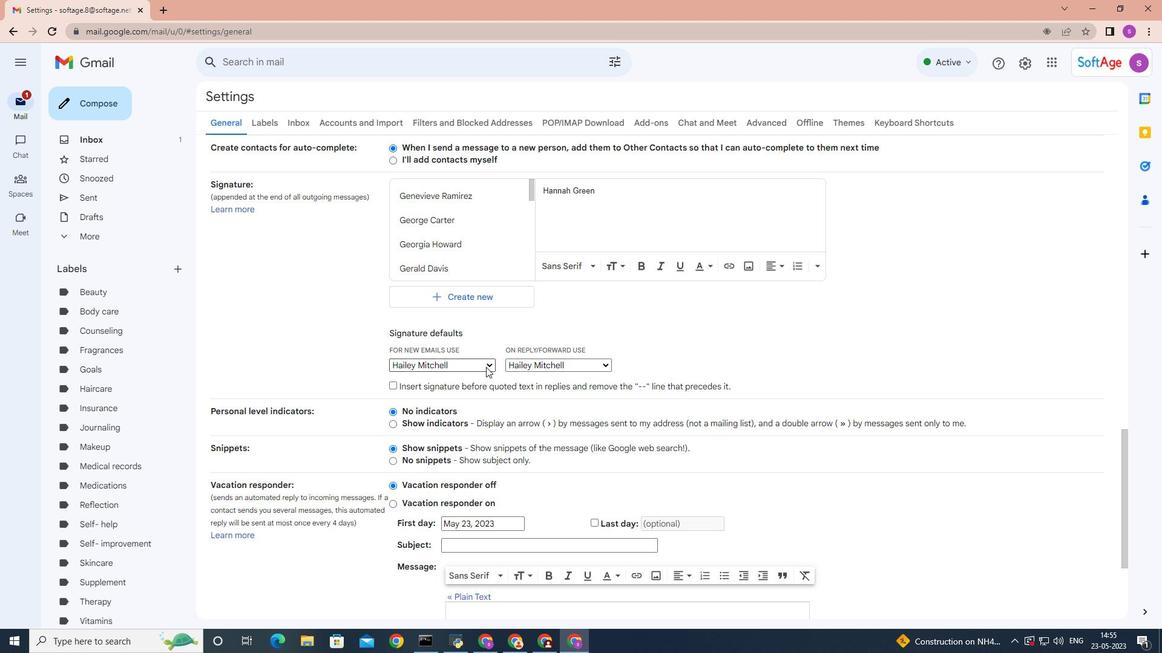 
Action: Mouse moved to (445, 498)
Screenshot: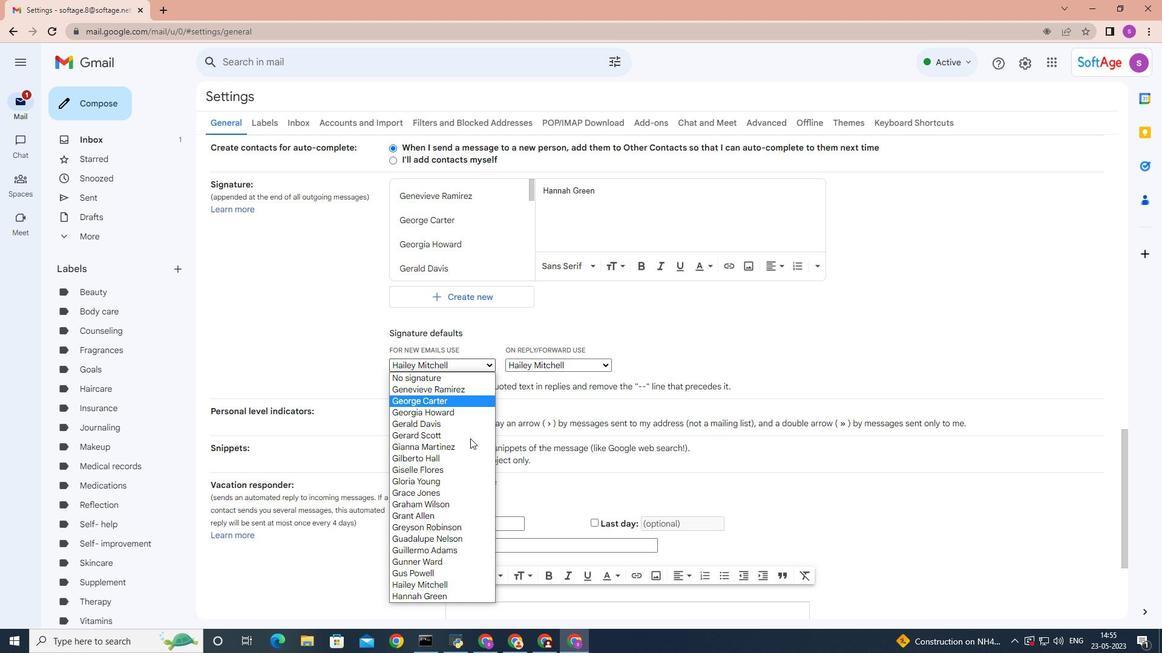 
Action: Mouse scrolled (445, 498) with delta (0, 0)
Screenshot: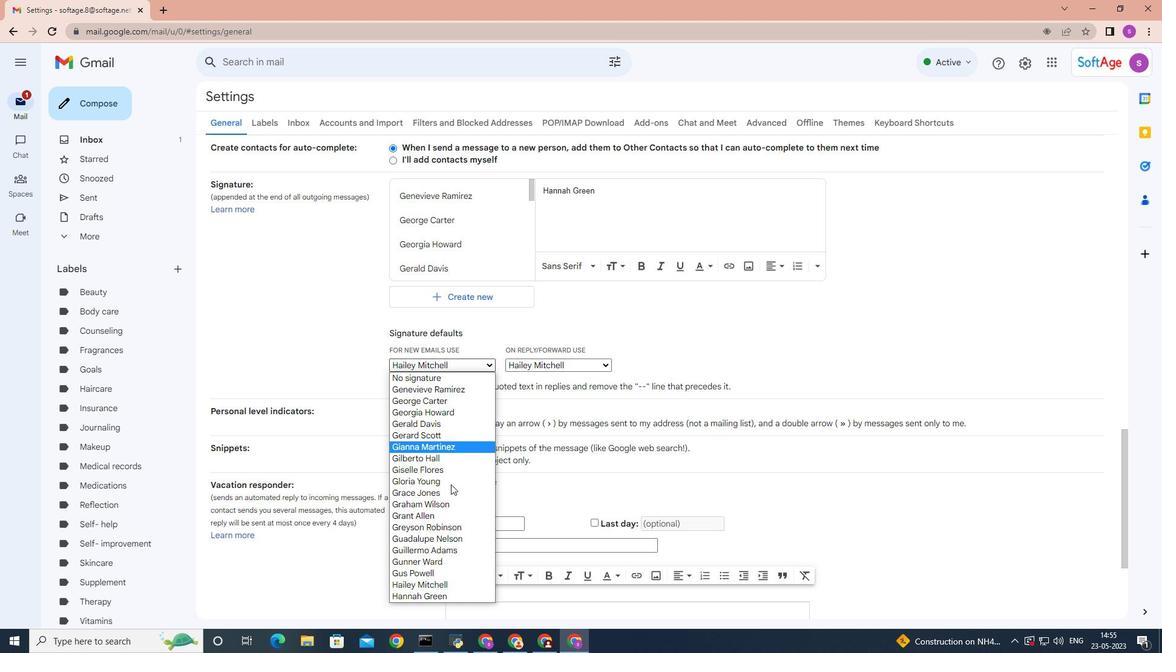 
Action: Mouse moved to (445, 498)
Screenshot: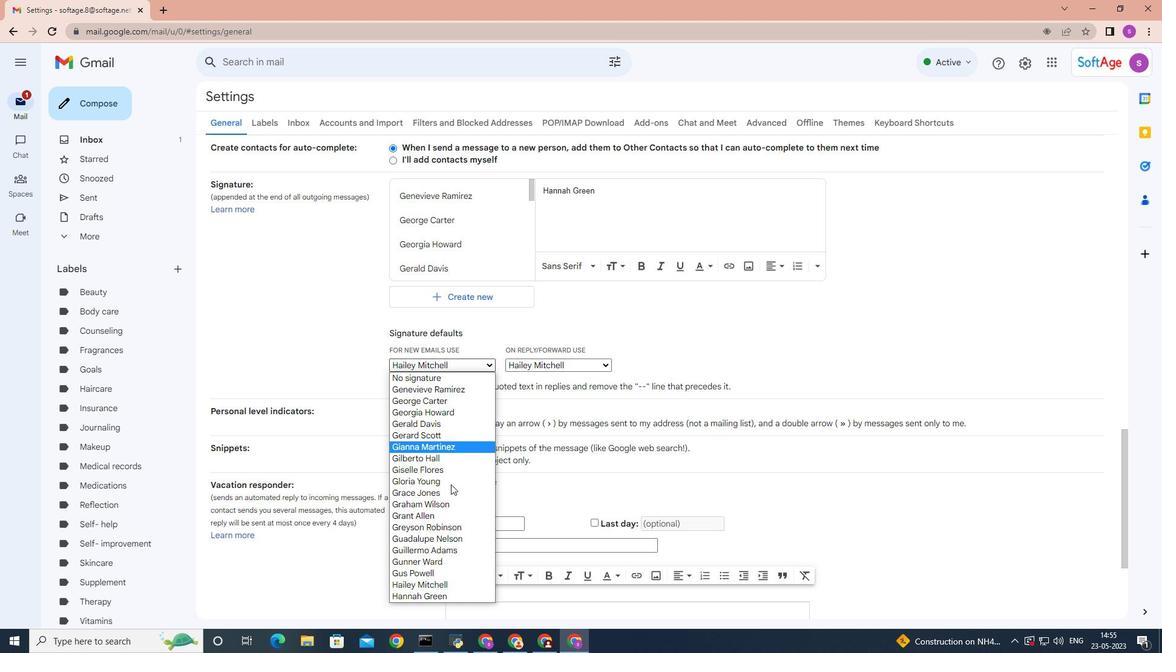 
Action: Mouse scrolled (445, 498) with delta (0, 0)
Screenshot: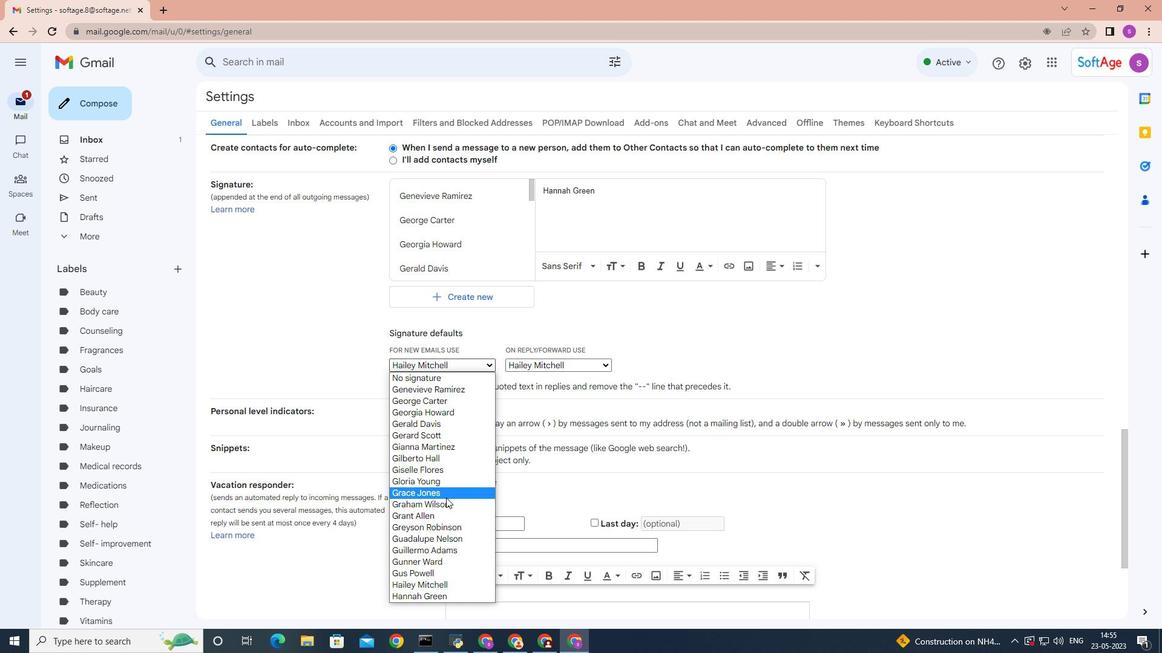 
Action: Mouse moved to (445, 498)
Screenshot: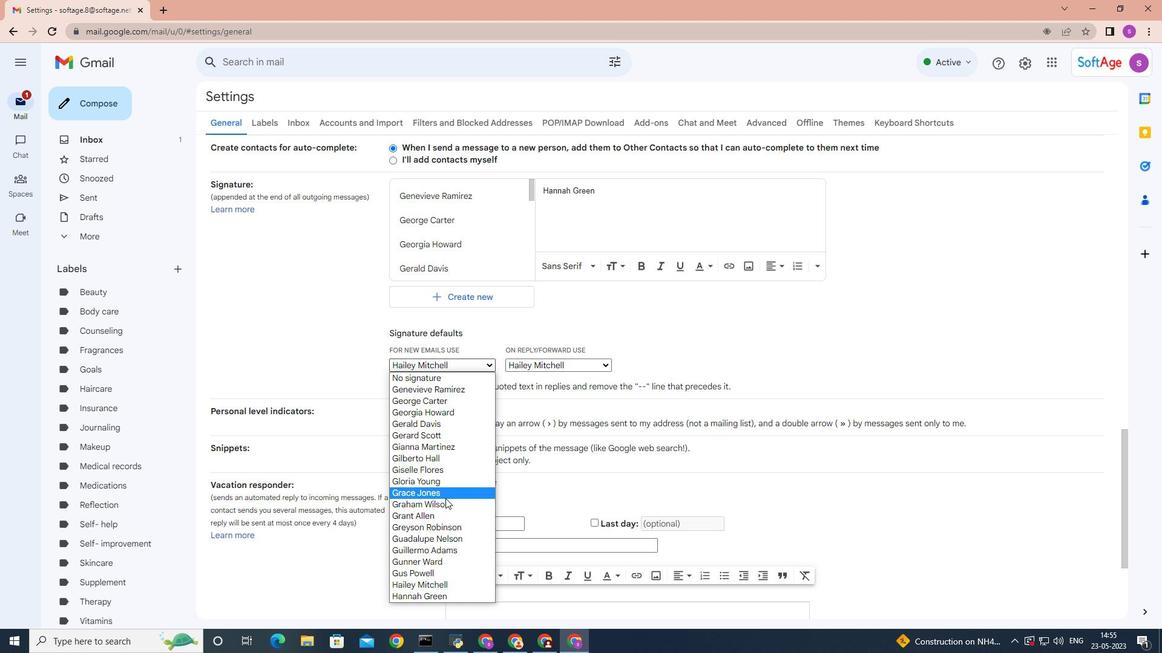 
Action: Mouse scrolled (445, 498) with delta (0, 0)
Screenshot: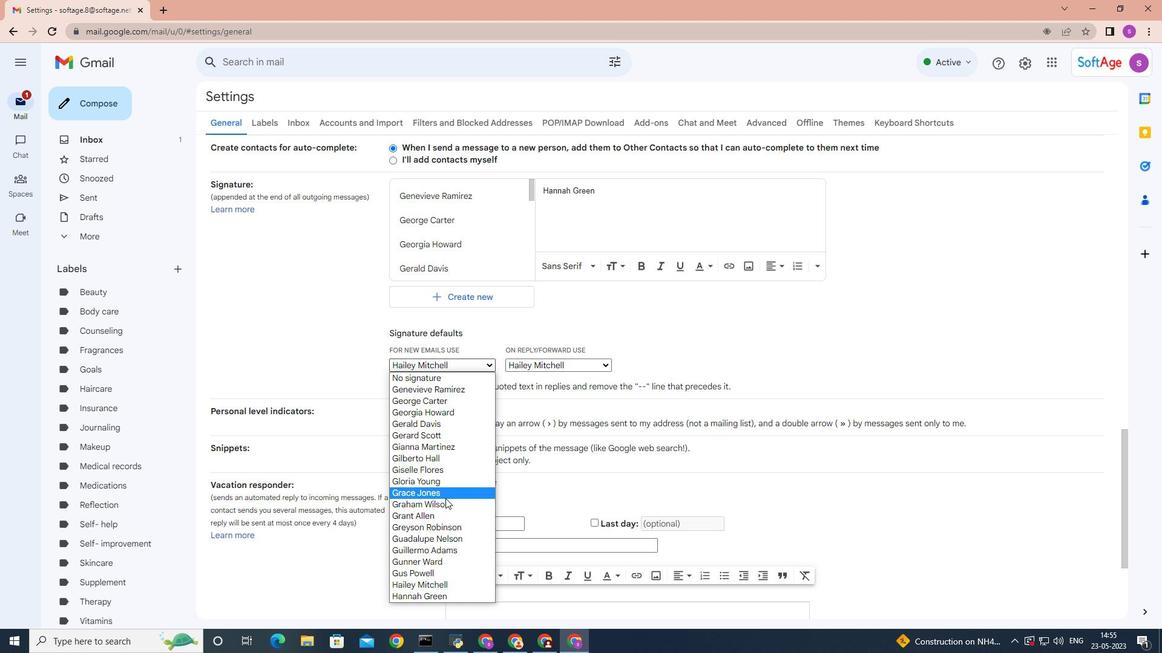 
Action: Mouse moved to (445, 498)
Screenshot: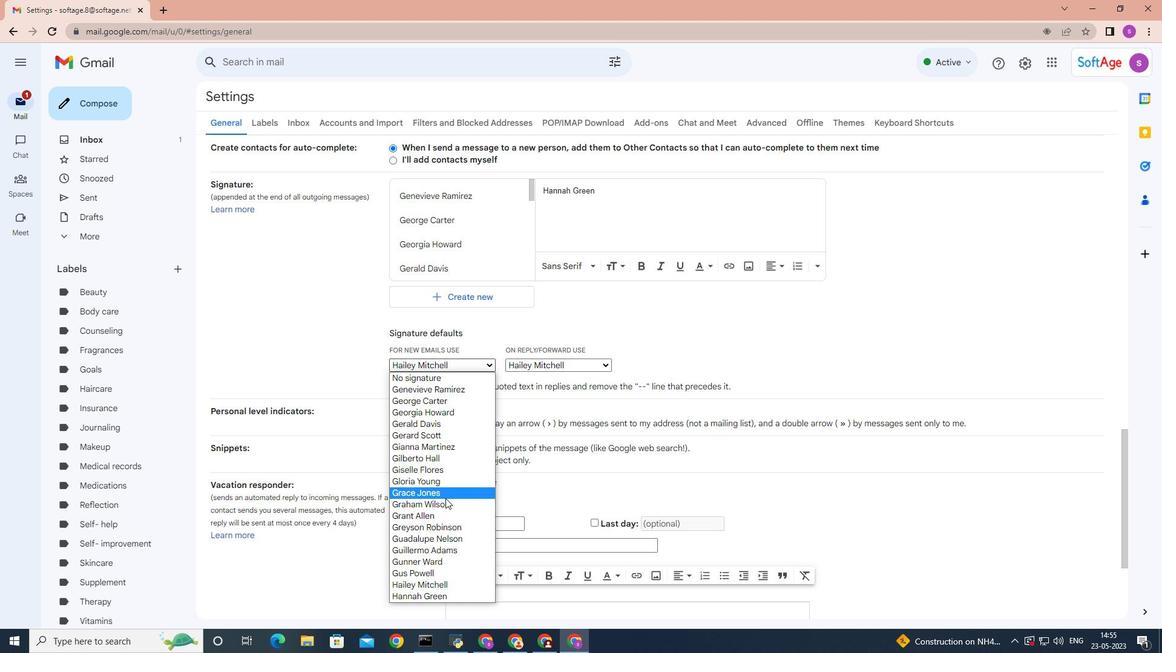 
Action: Mouse scrolled (445, 497) with delta (0, 0)
Screenshot: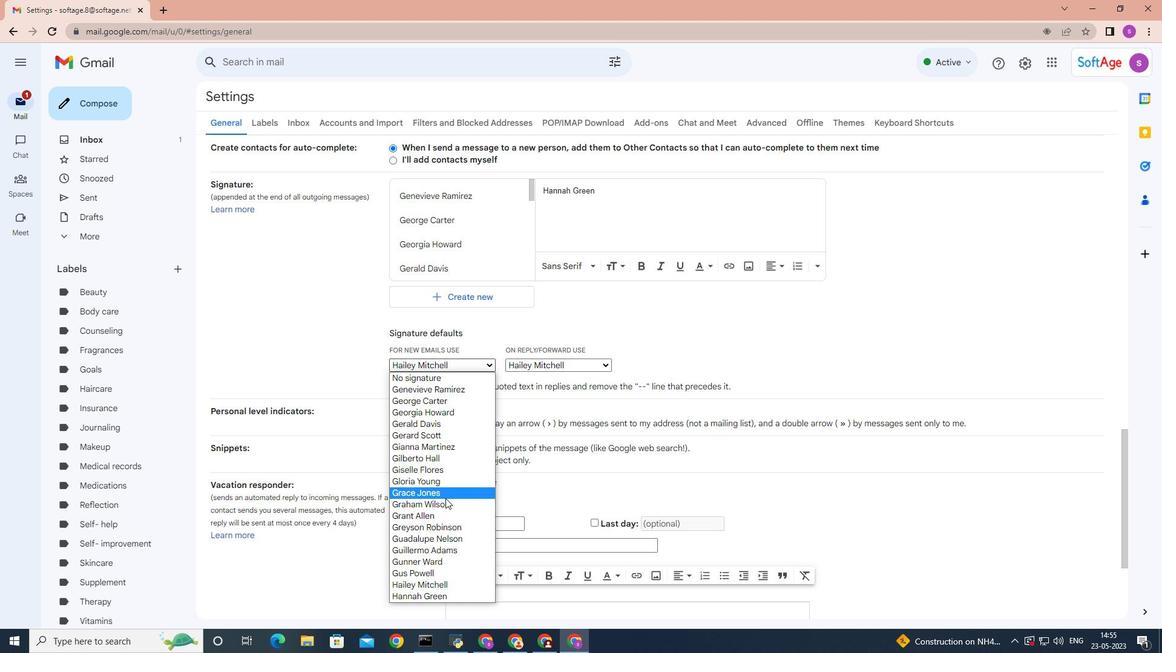 
Action: Mouse moved to (445, 497)
Screenshot: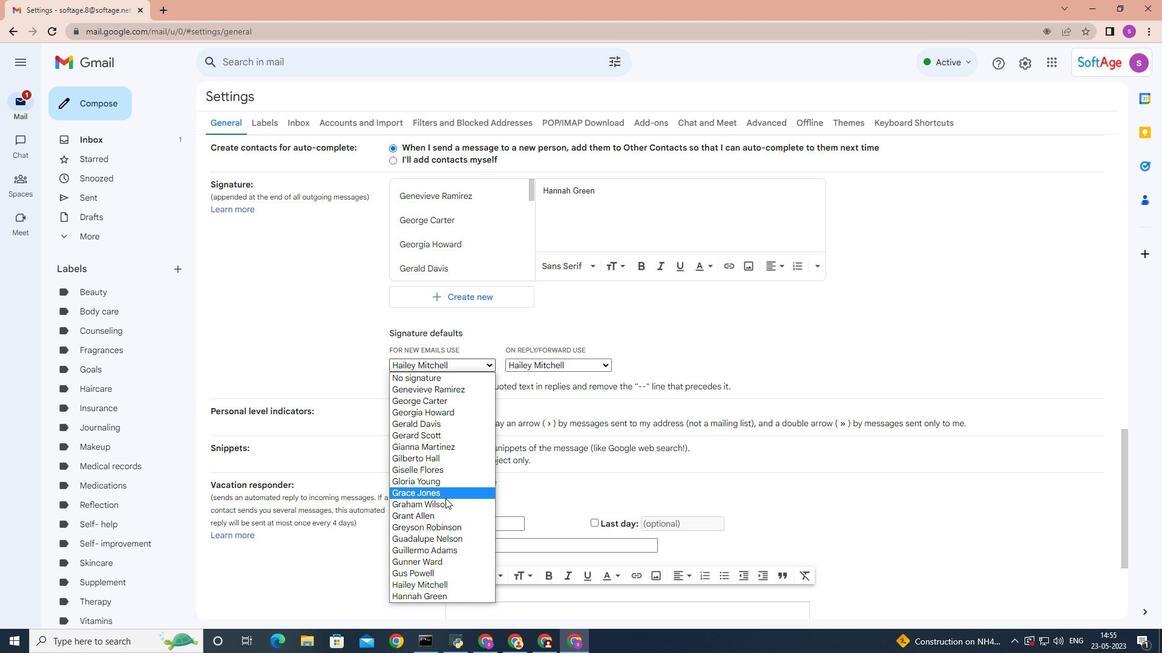 
Action: Mouse scrolled (445, 496) with delta (0, 0)
Screenshot: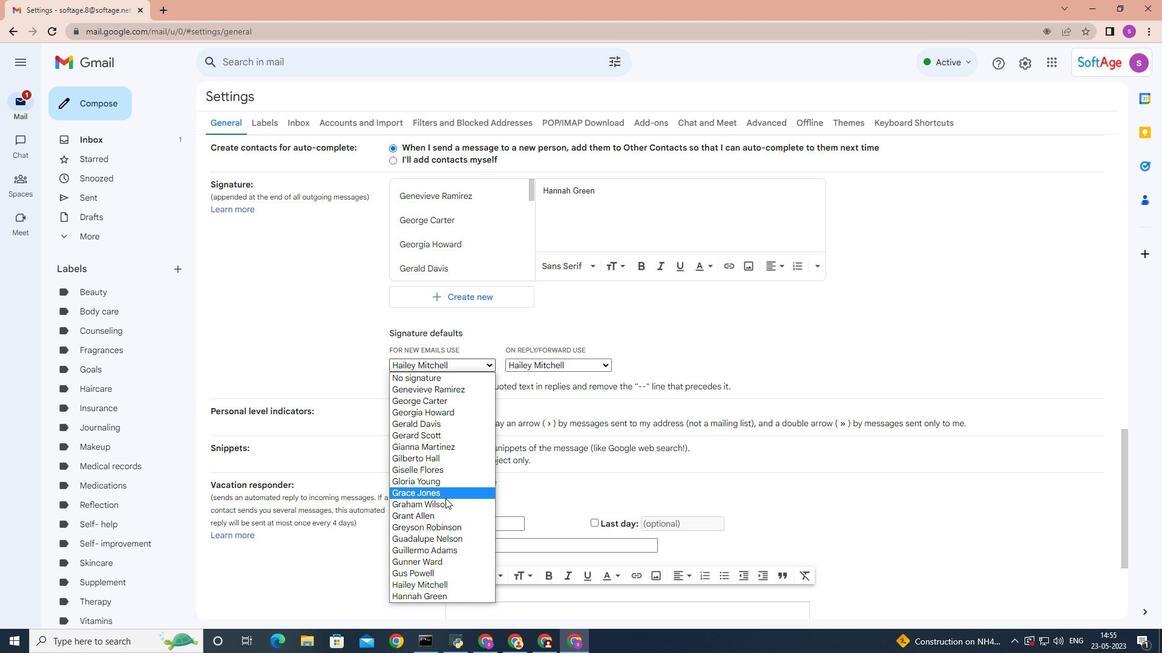 
Action: Mouse moved to (444, 596)
Screenshot: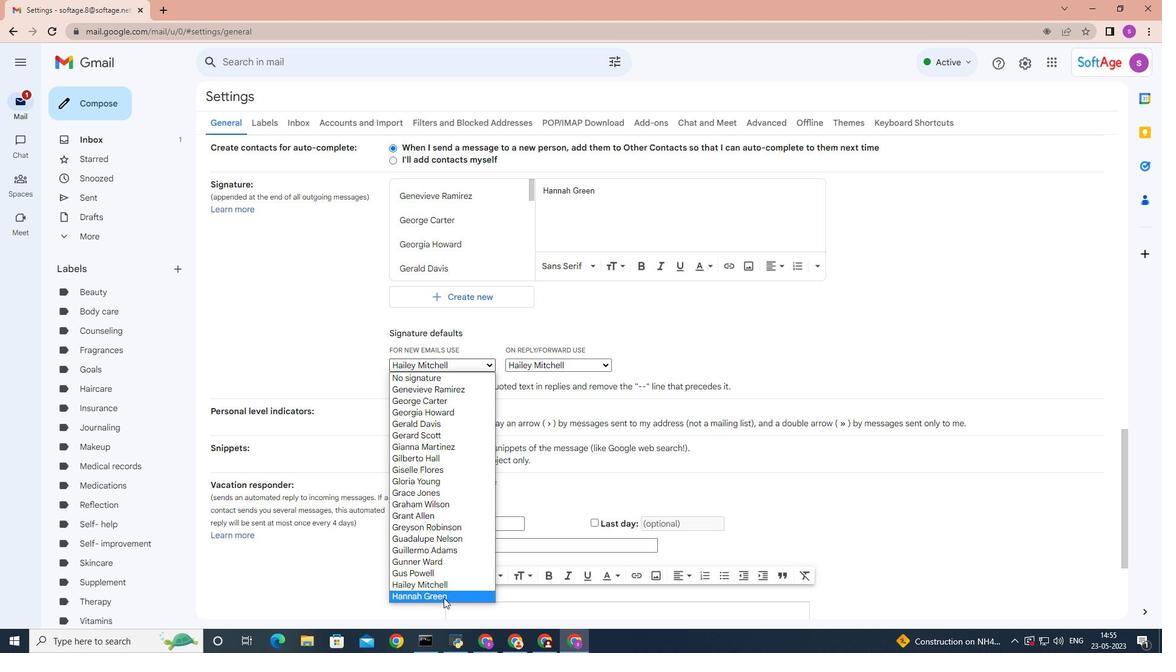 
Action: Mouse pressed left at (444, 596)
Screenshot: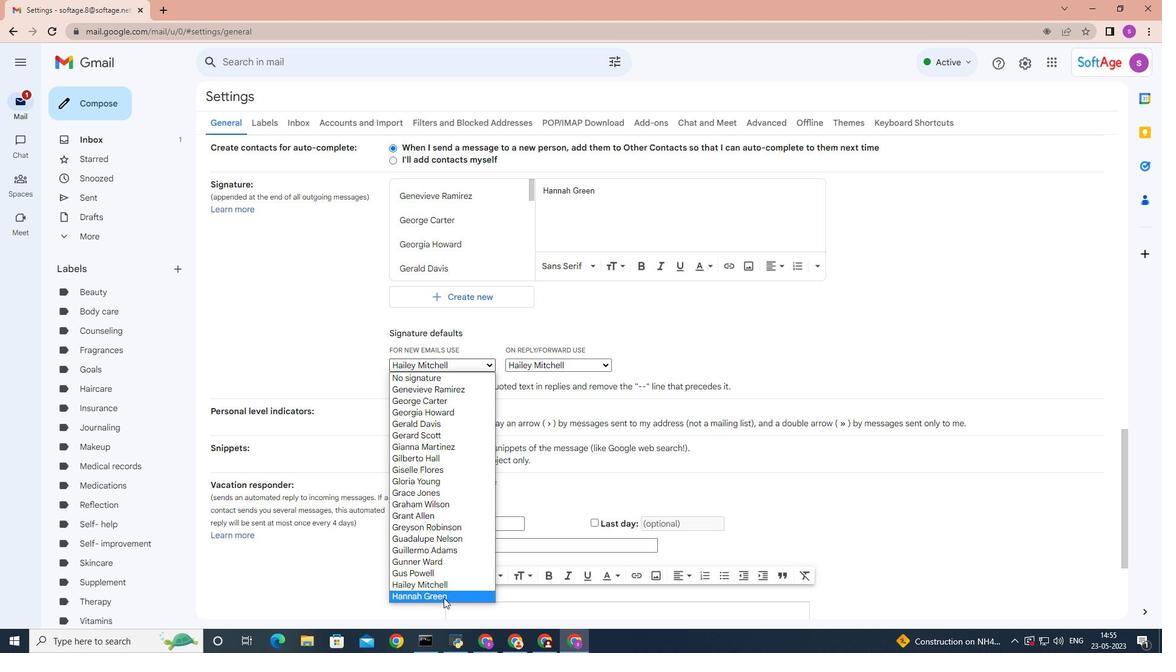 
Action: Mouse moved to (604, 363)
Screenshot: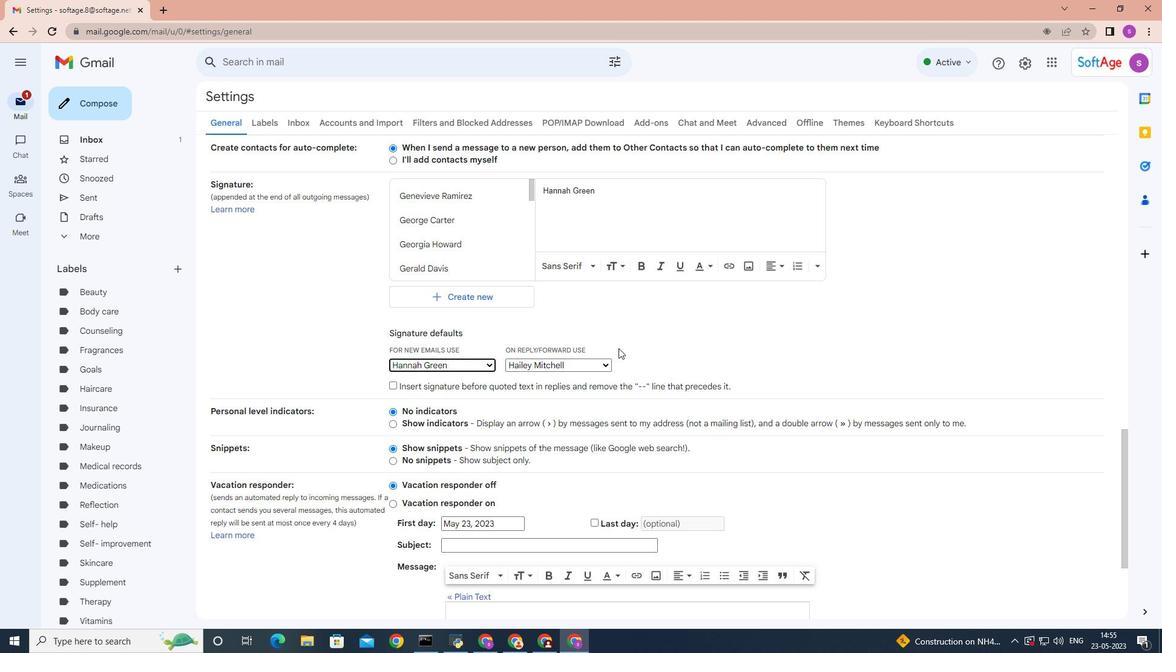 
Action: Mouse pressed left at (604, 363)
Screenshot: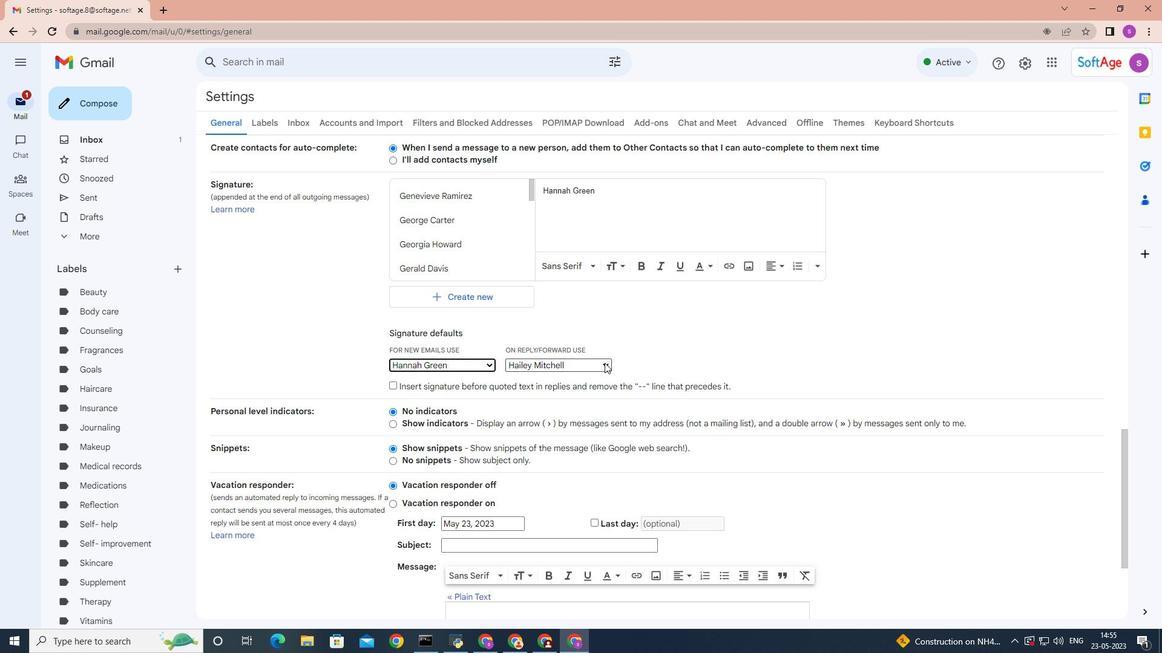 
Action: Mouse moved to (583, 525)
Screenshot: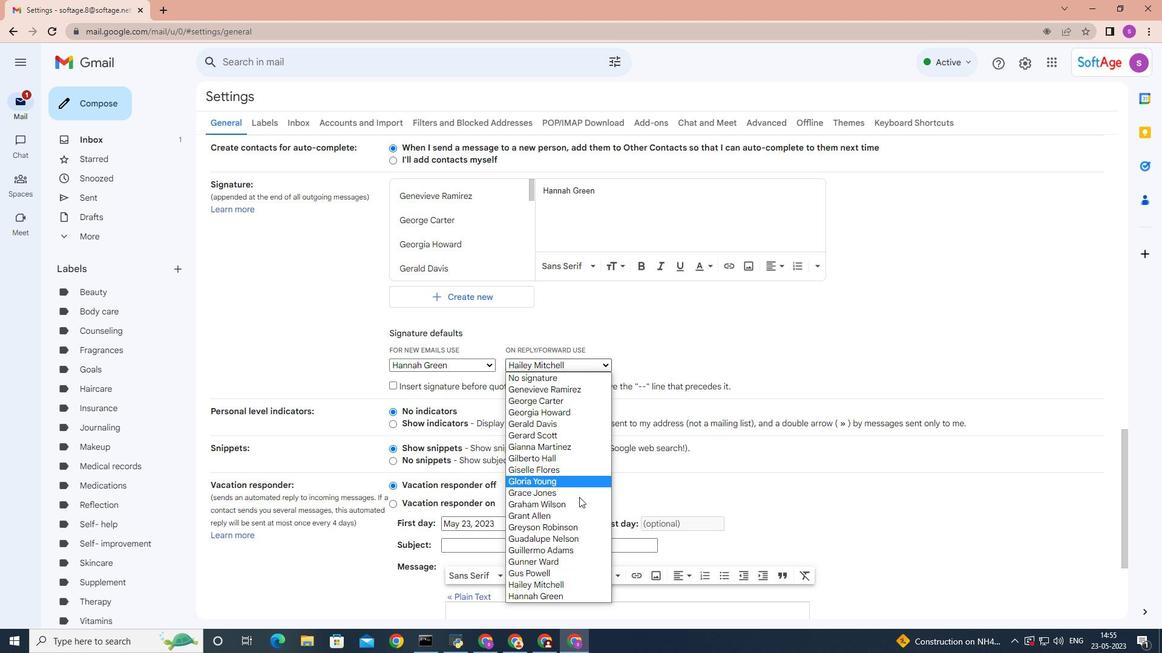 
Action: Mouse scrolled (583, 524) with delta (0, 0)
Screenshot: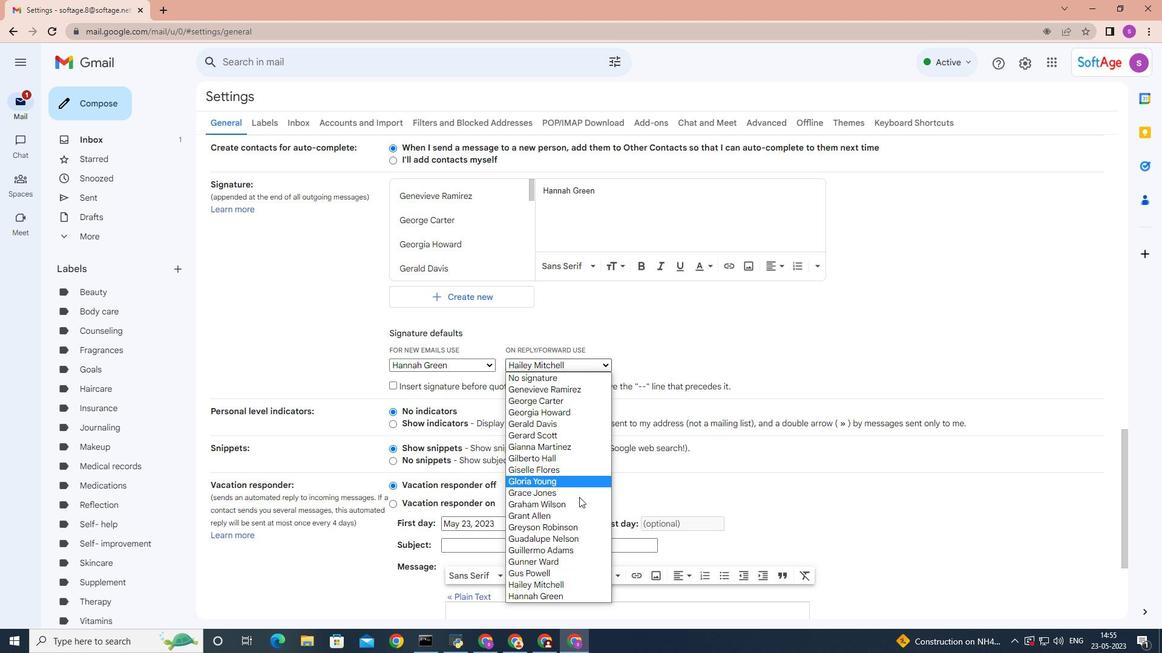 
Action: Mouse moved to (583, 527)
Screenshot: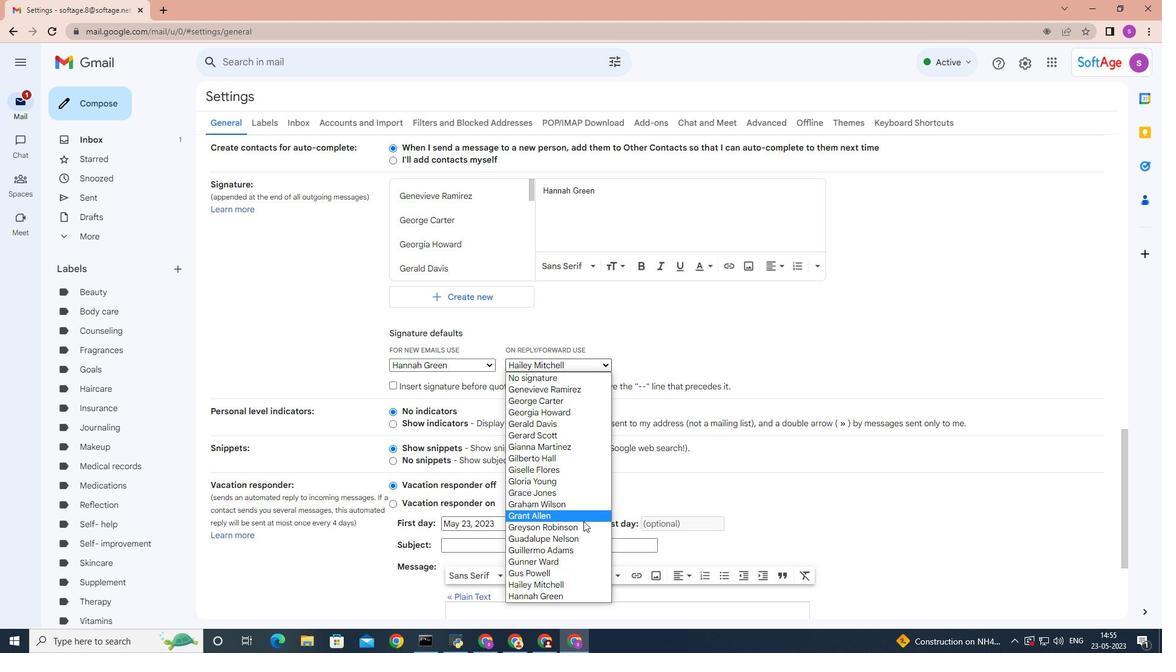 
Action: Mouse scrolled (583, 526) with delta (0, 0)
Screenshot: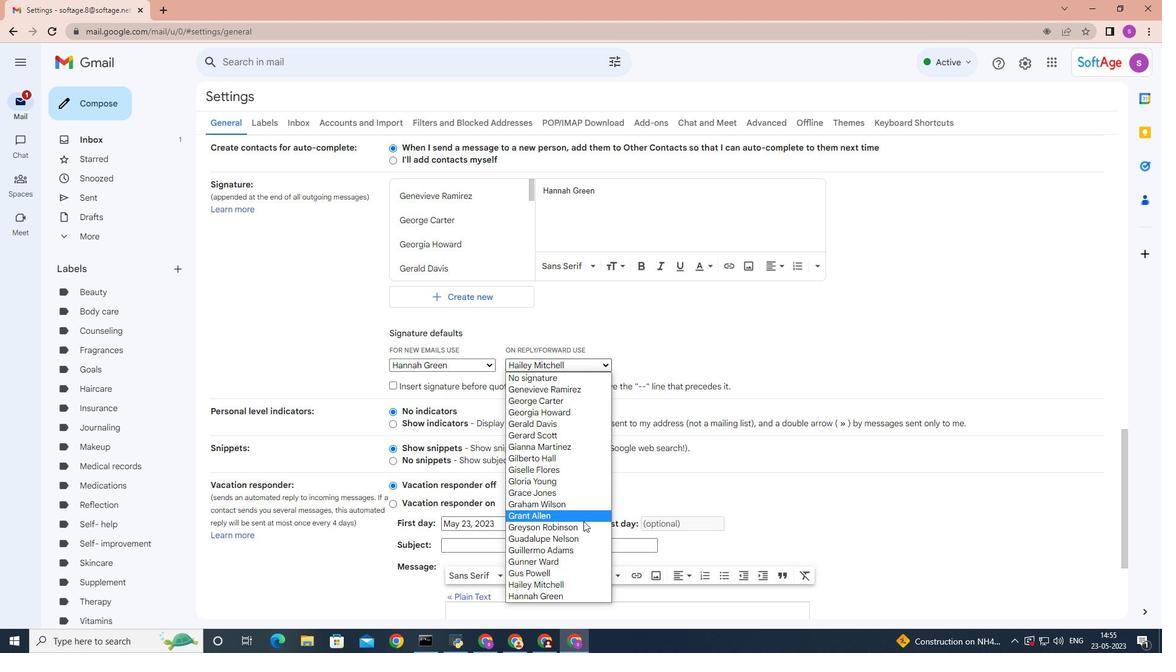 
Action: Mouse moved to (583, 527)
Screenshot: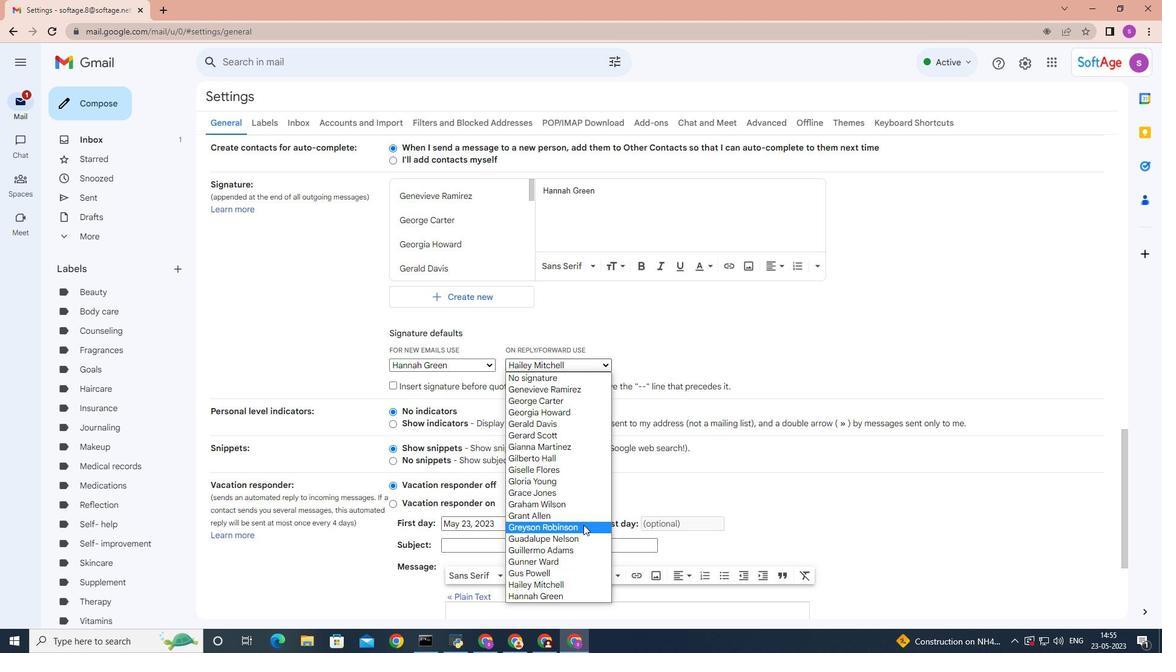 
Action: Mouse scrolled (583, 527) with delta (0, 0)
Screenshot: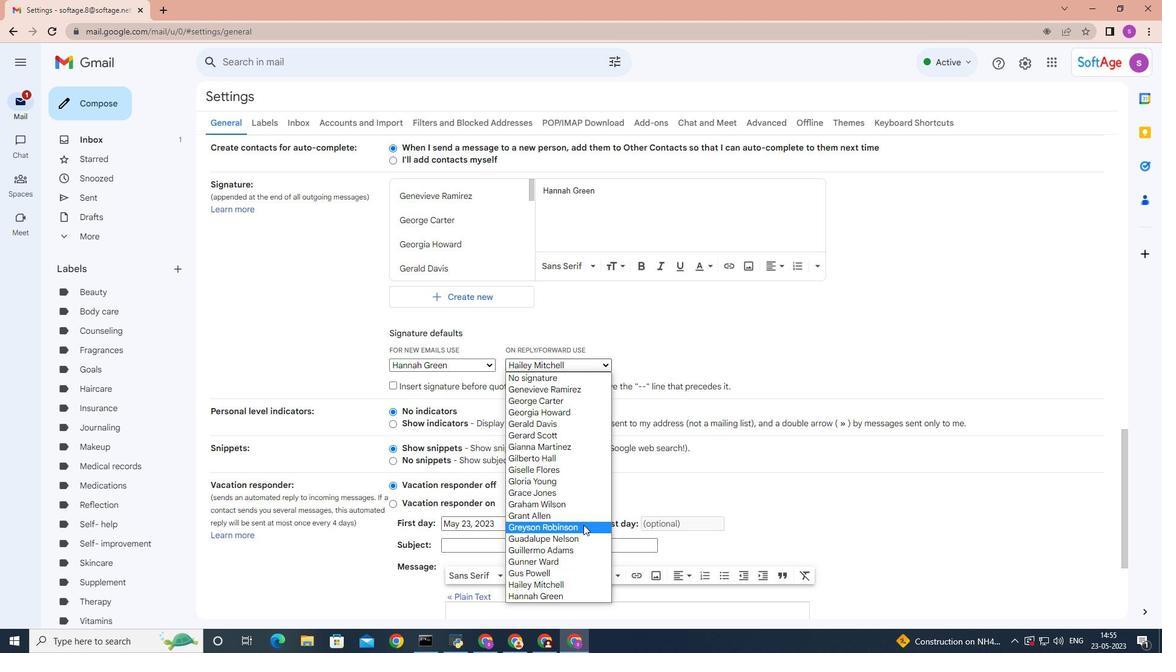 
Action: Mouse moved to (584, 529)
Screenshot: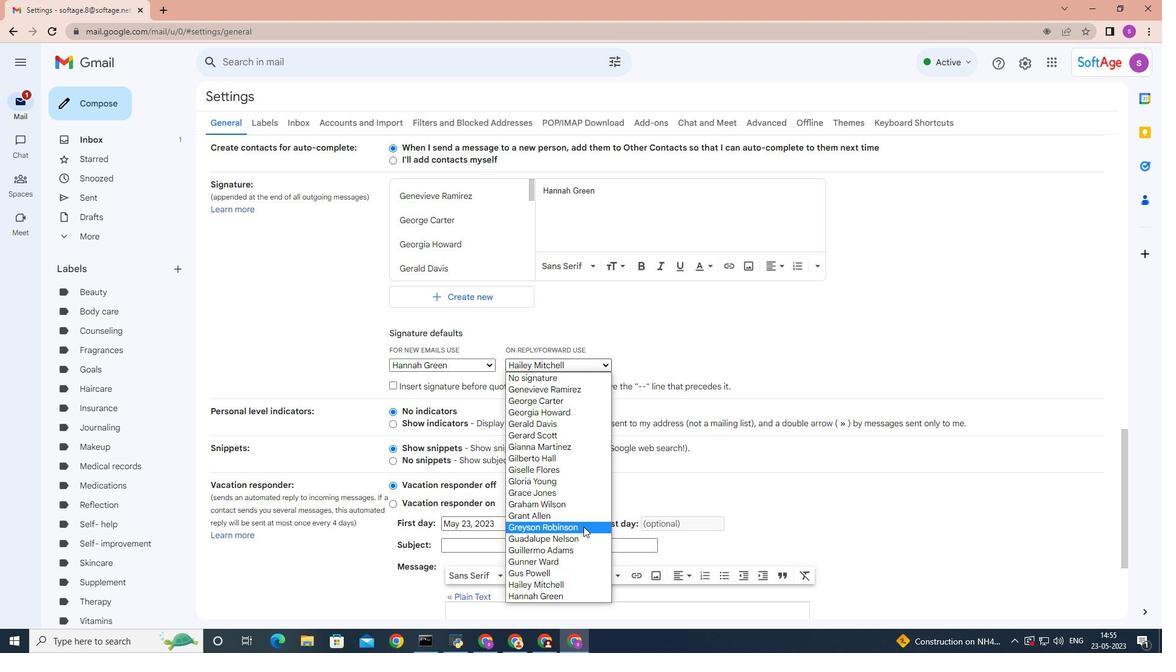 
Action: Mouse scrolled (584, 528) with delta (0, 0)
Screenshot: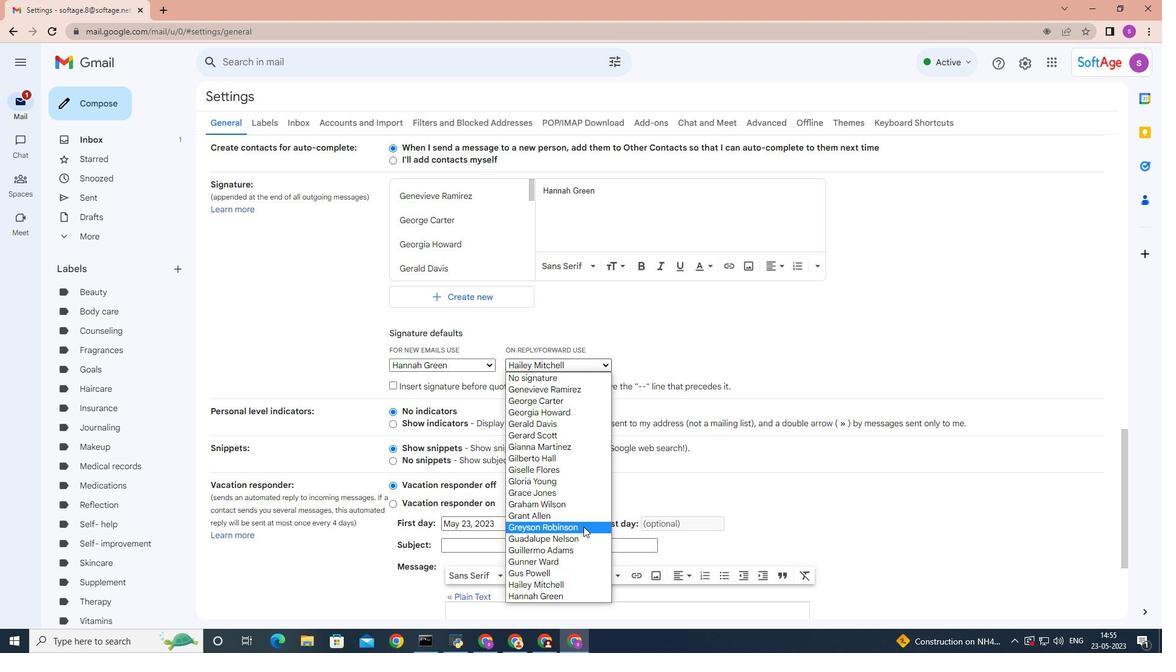 
Action: Mouse moved to (582, 595)
Screenshot: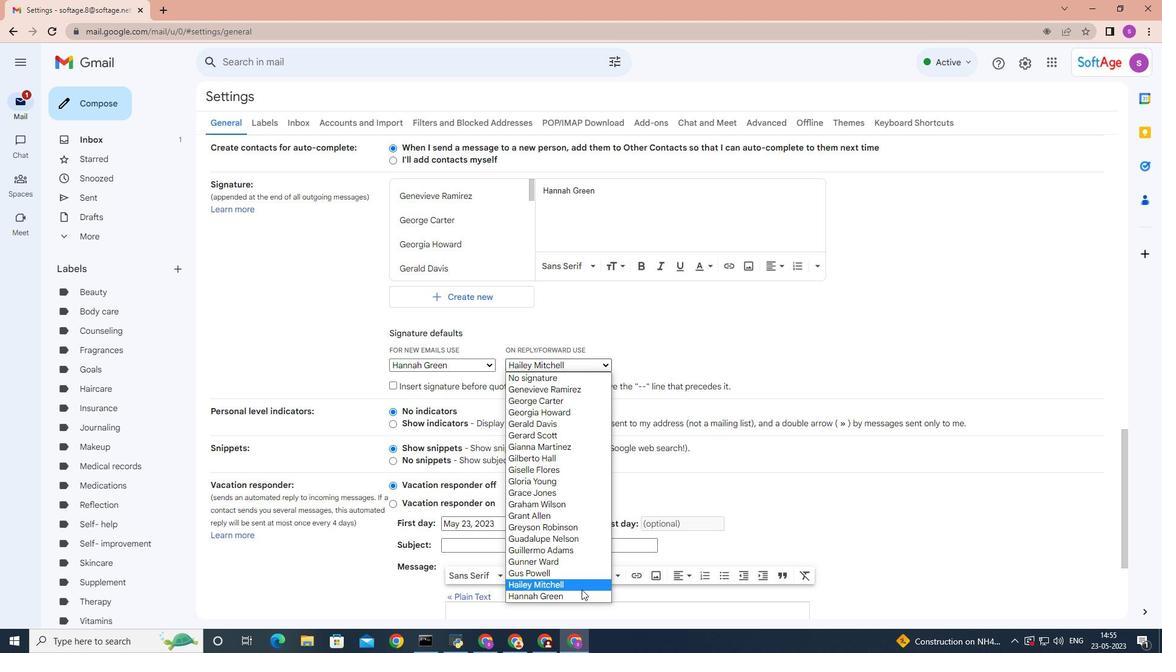 
Action: Mouse pressed left at (582, 595)
Screenshot: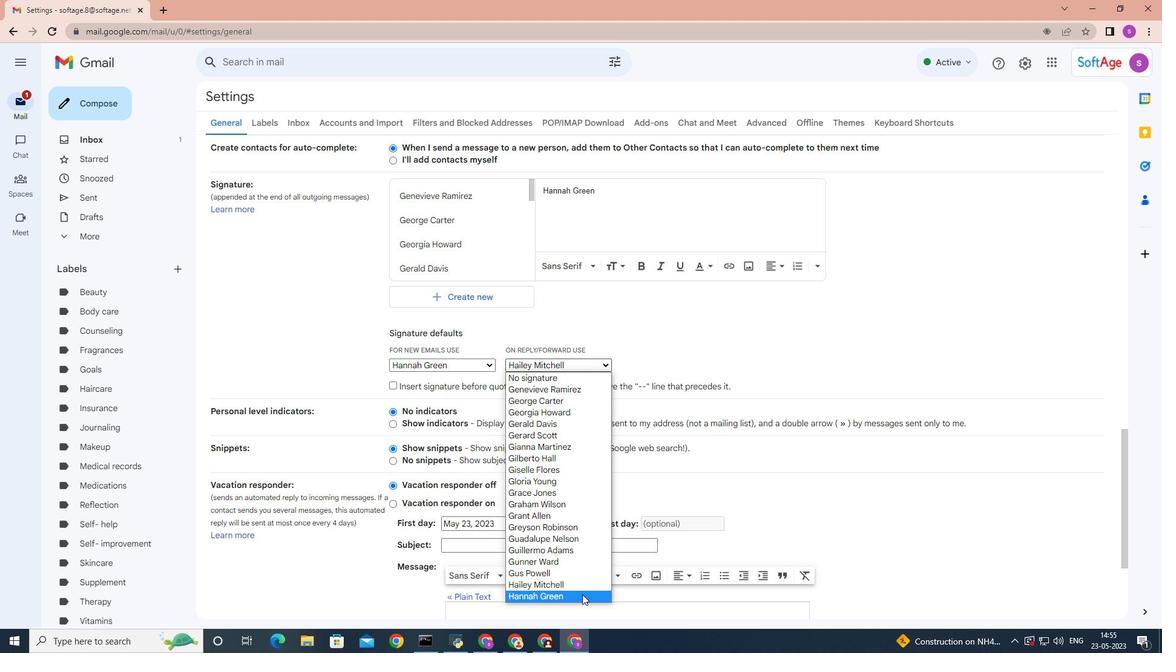 
Action: Mouse moved to (736, 410)
Screenshot: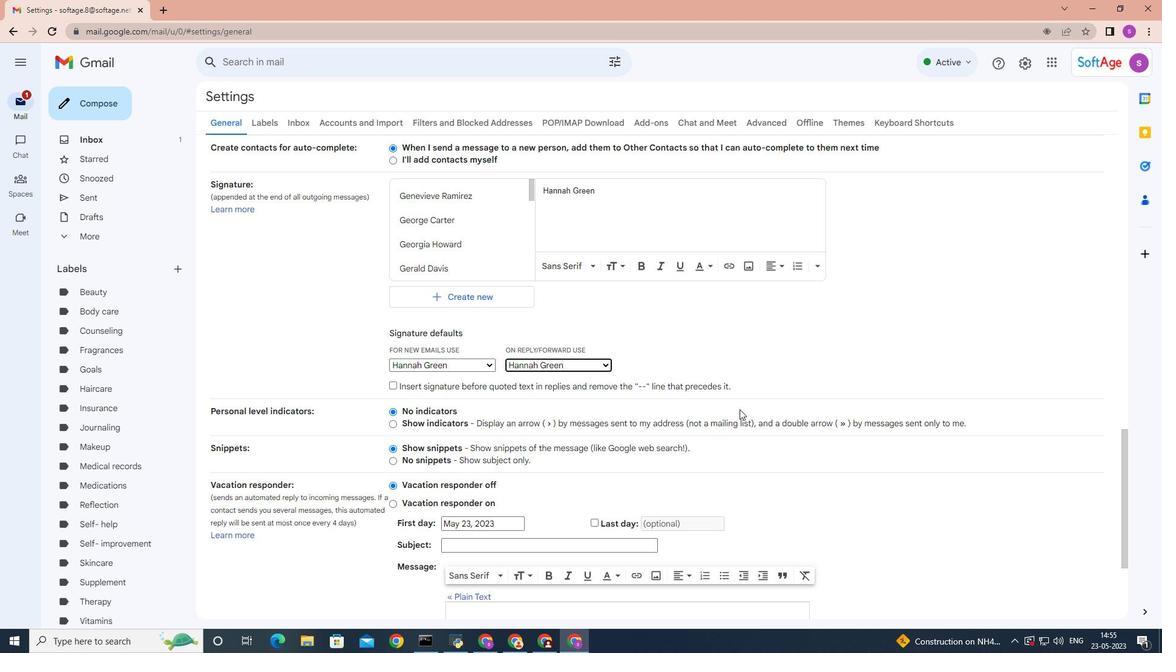 
Action: Mouse scrolled (736, 409) with delta (0, 0)
Screenshot: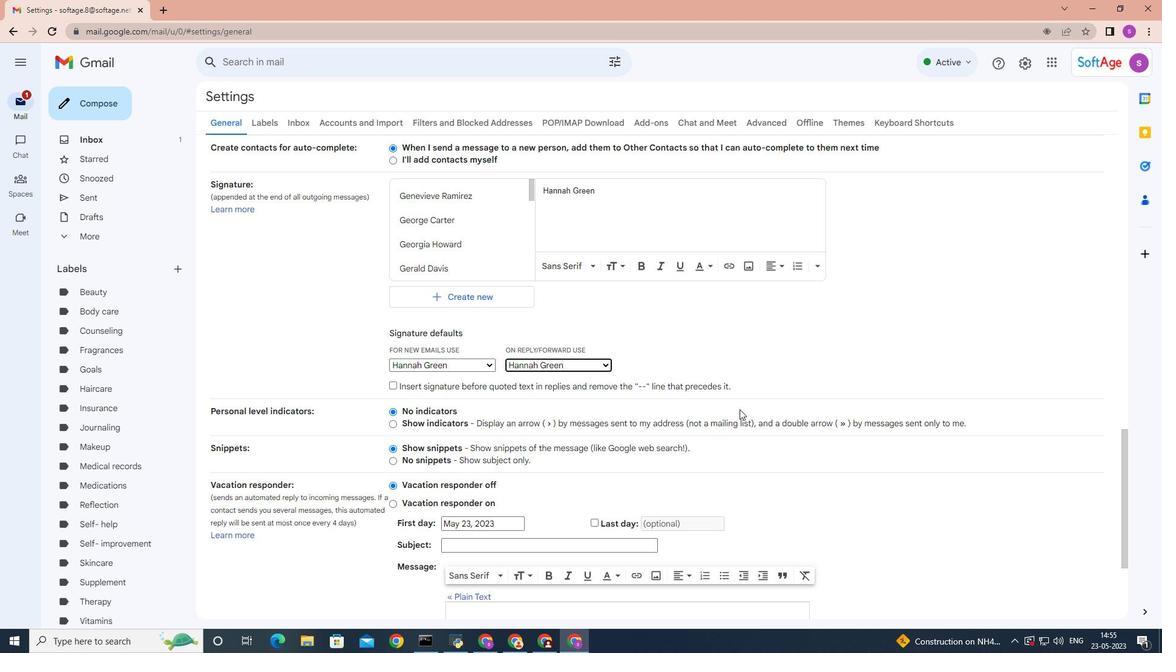 
Action: Mouse scrolled (736, 409) with delta (0, 0)
Screenshot: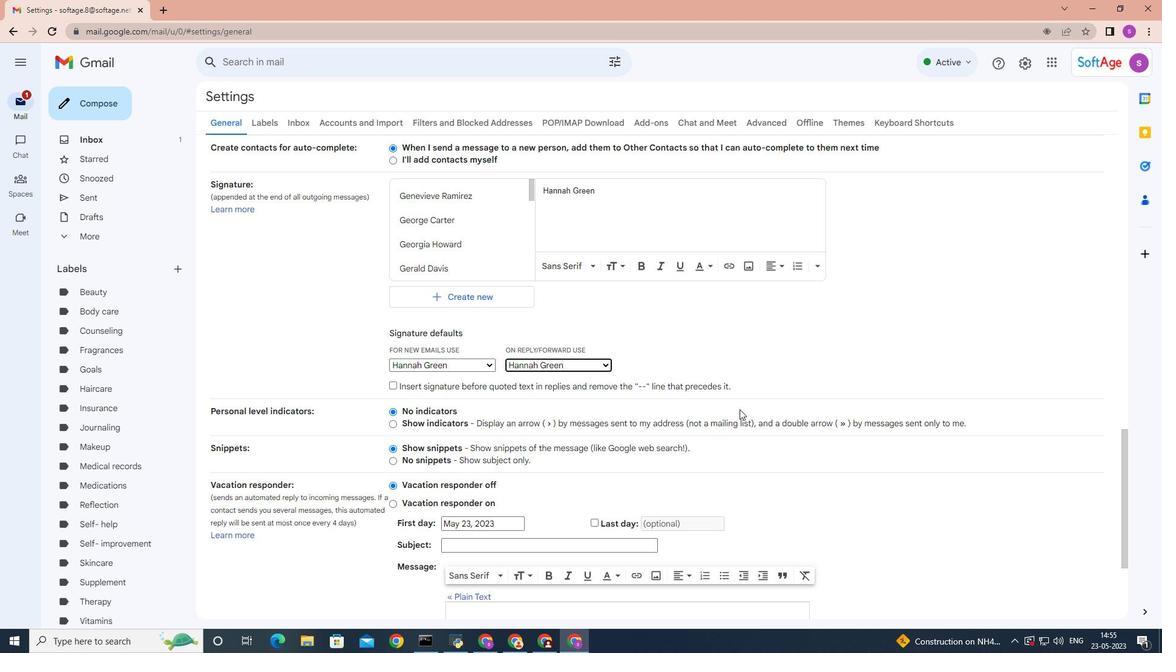 
Action: Mouse scrolled (736, 409) with delta (0, 0)
Screenshot: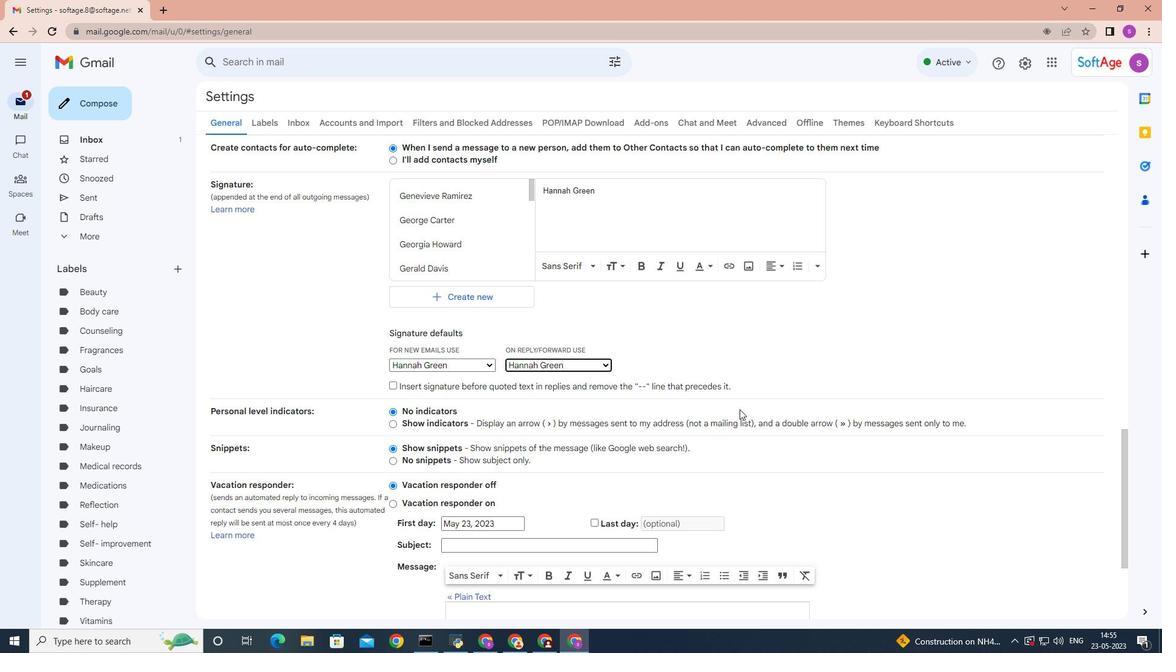 
Action: Mouse scrolled (736, 409) with delta (0, 0)
Screenshot: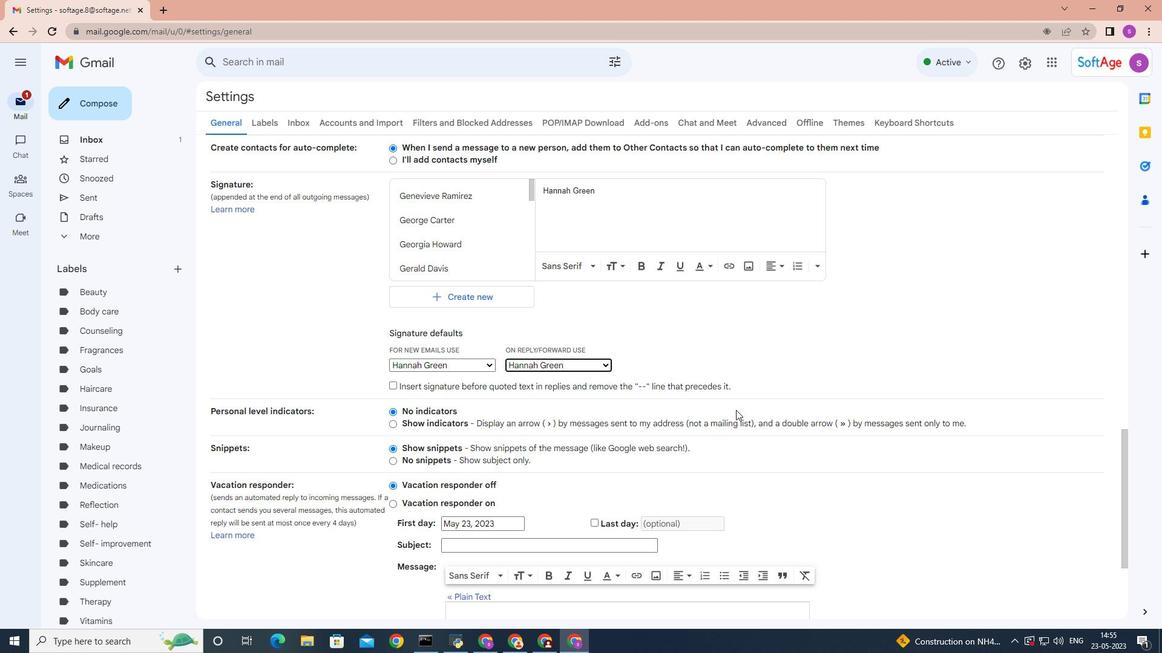
Action: Mouse moved to (628, 554)
Screenshot: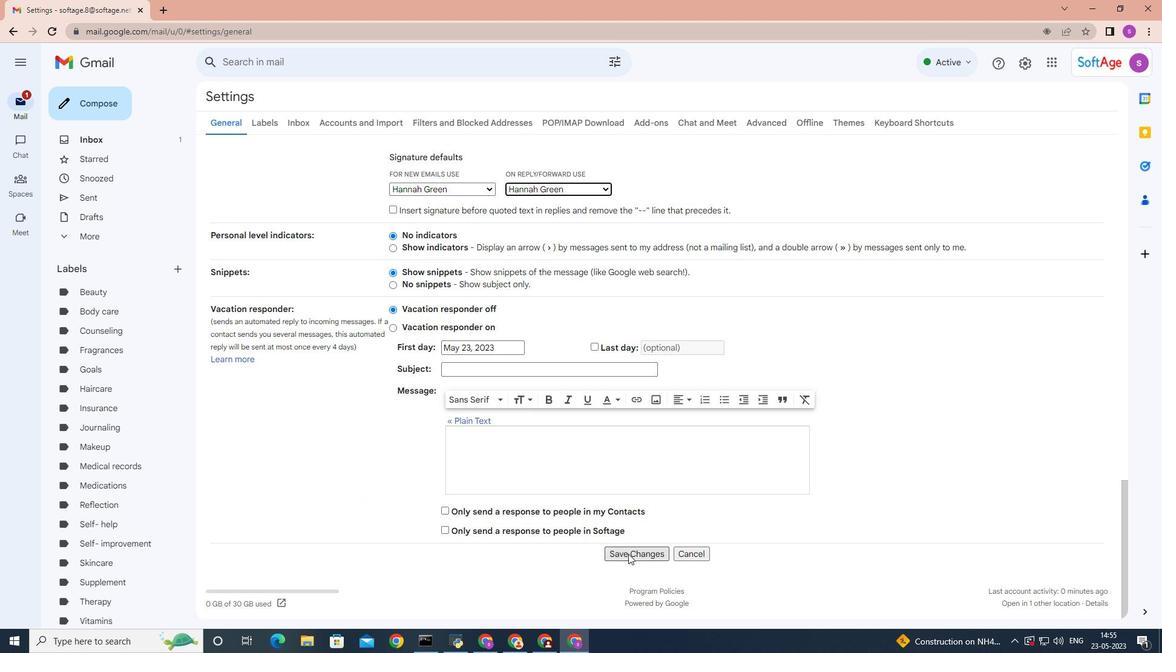 
Action: Mouse pressed left at (628, 554)
Screenshot: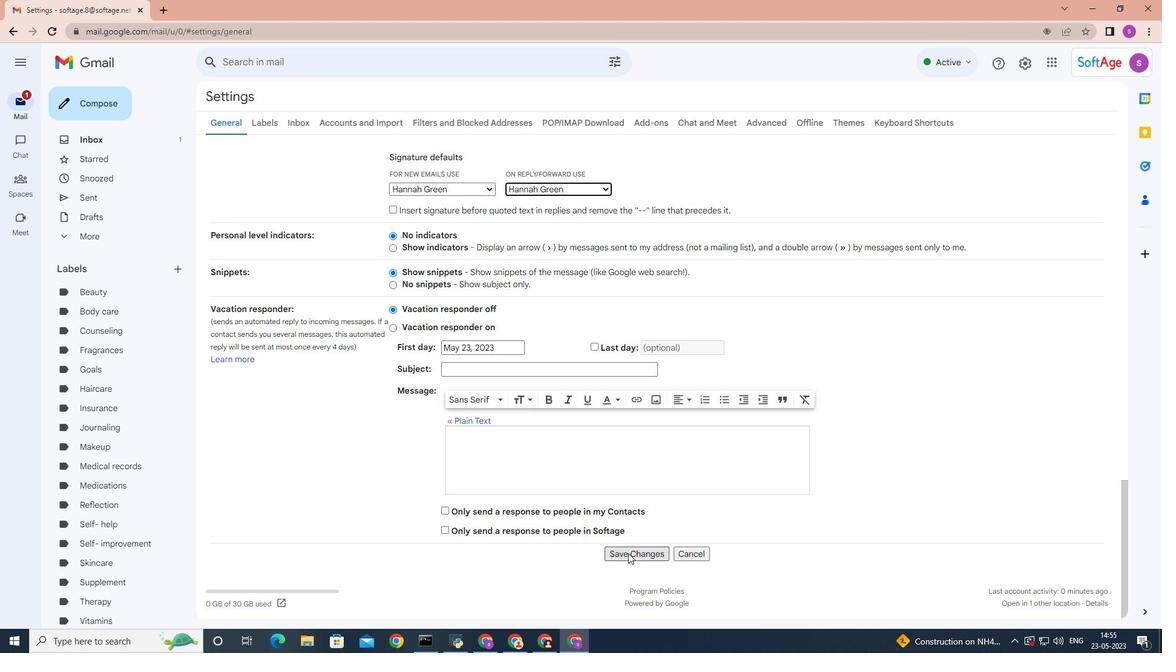 
Action: Mouse moved to (99, 104)
Screenshot: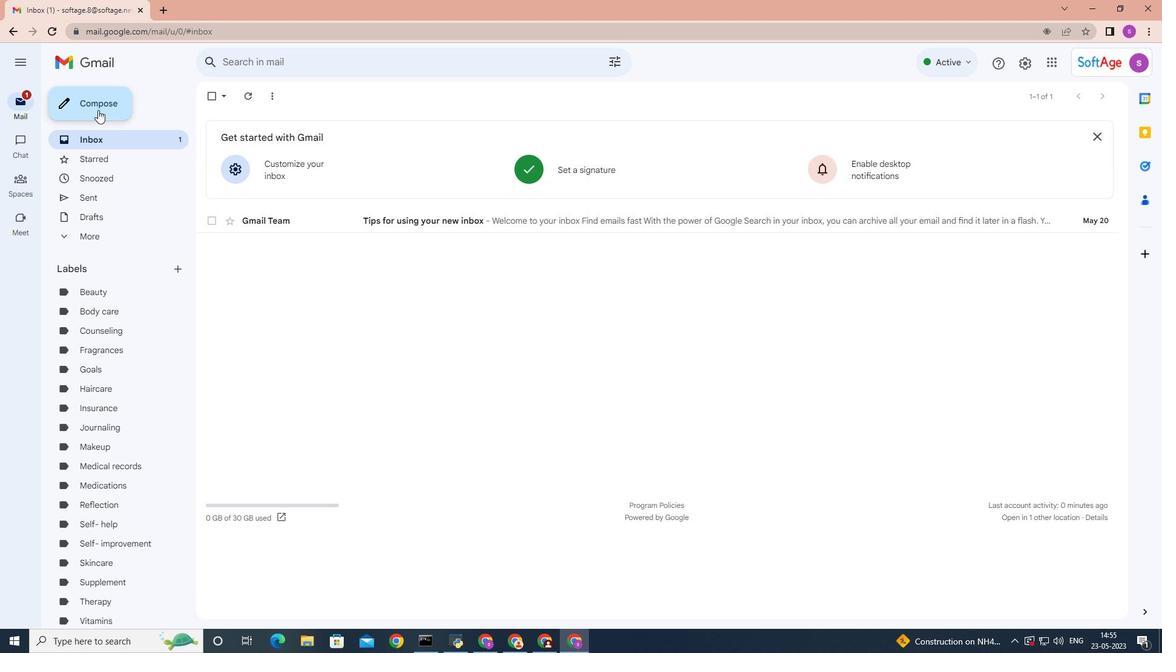 
Action: Mouse pressed left at (99, 104)
Screenshot: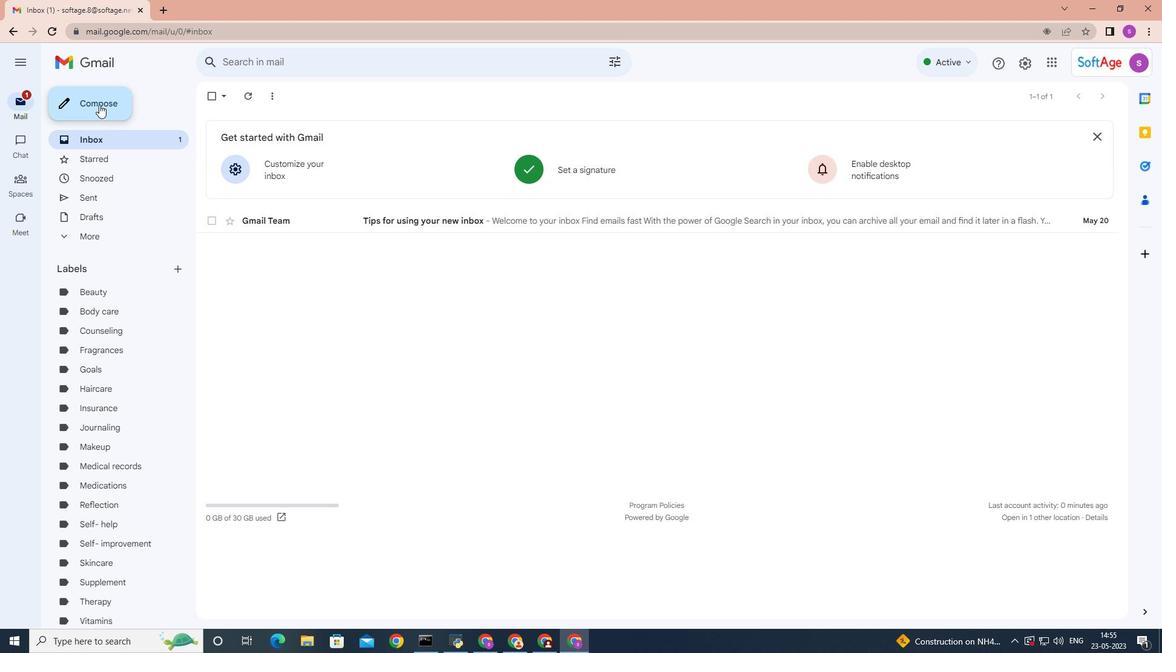 
Action: Mouse moved to (839, 321)
Screenshot: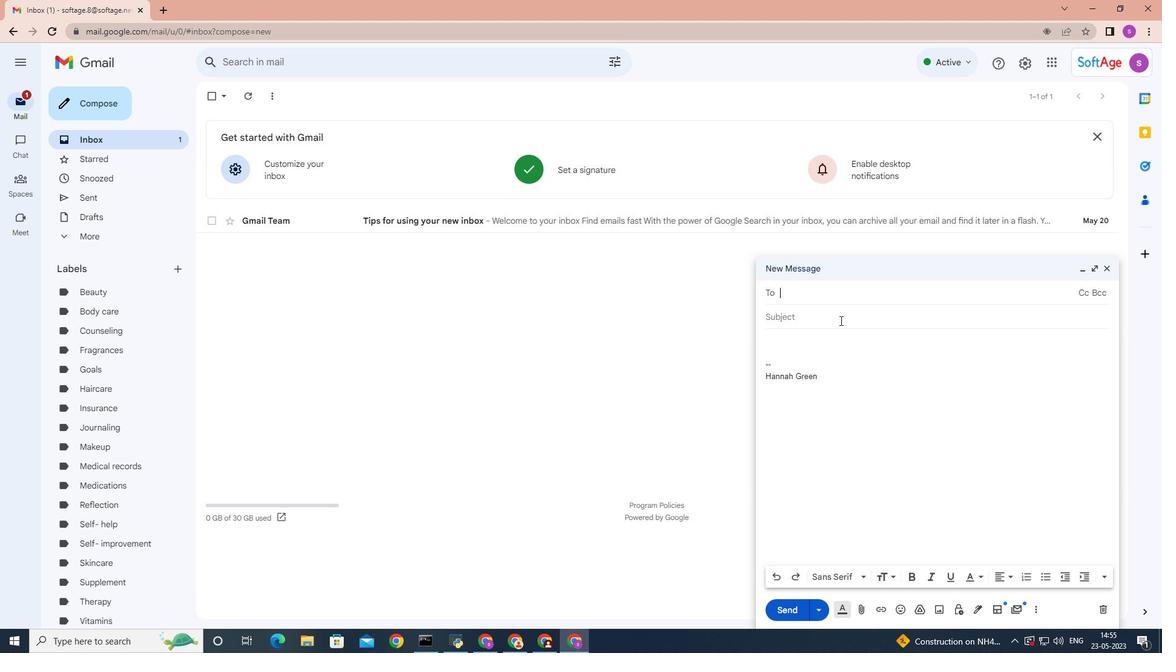 
Action: Mouse pressed left at (839, 321)
Screenshot: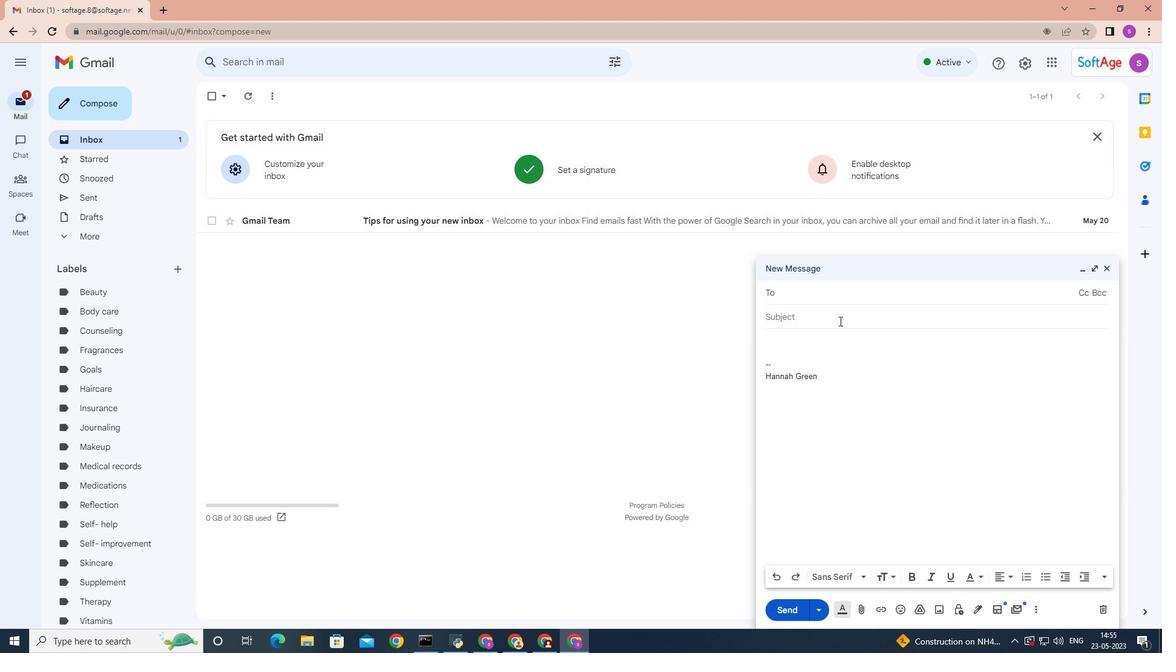 
Action: Mouse moved to (801, 316)
Screenshot: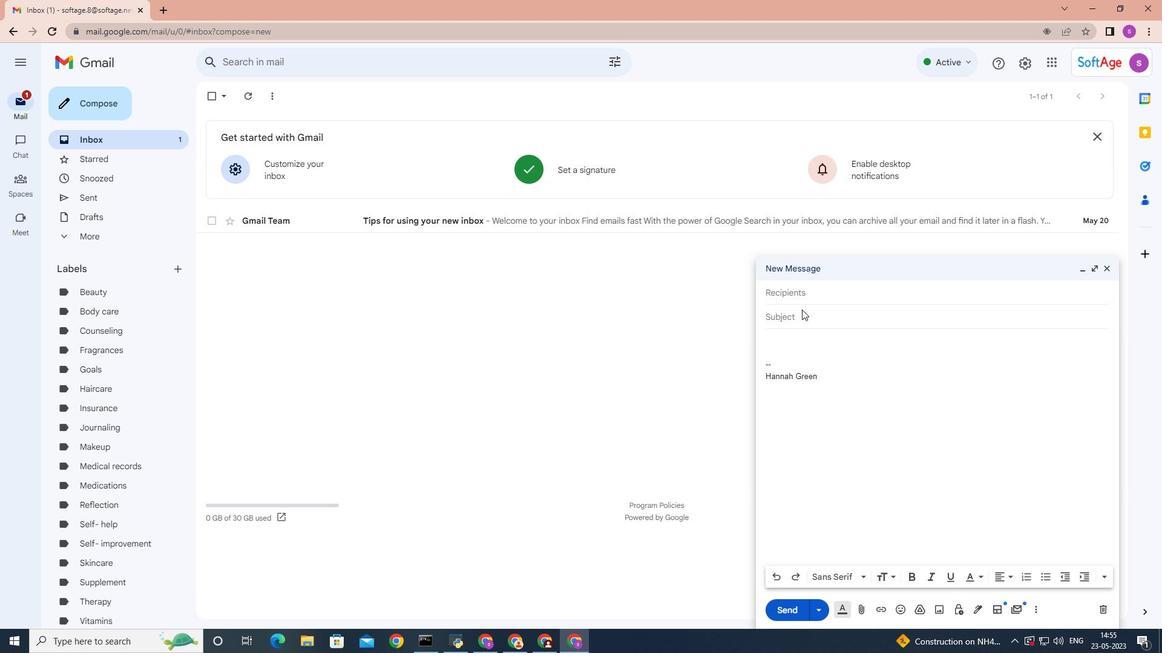 
Action: Key pressed <Key.shift>Cancellation<Key.space>of<Key.space>a<Key.space>reservation<Key.space>
Screenshot: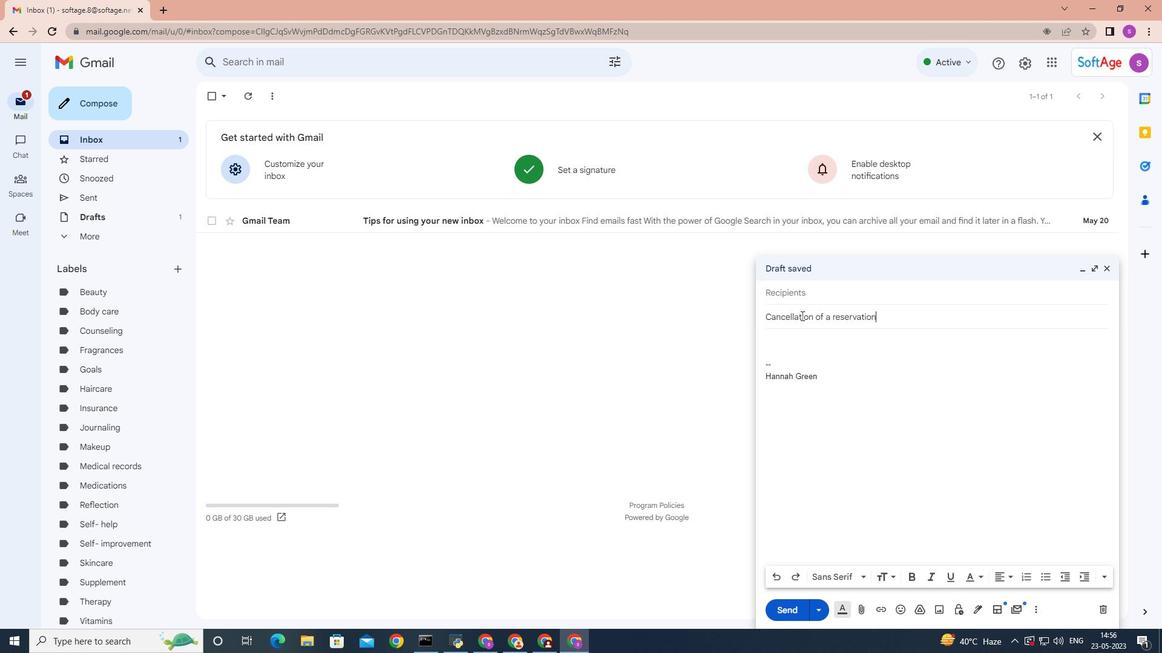 
Action: Mouse moved to (776, 343)
Screenshot: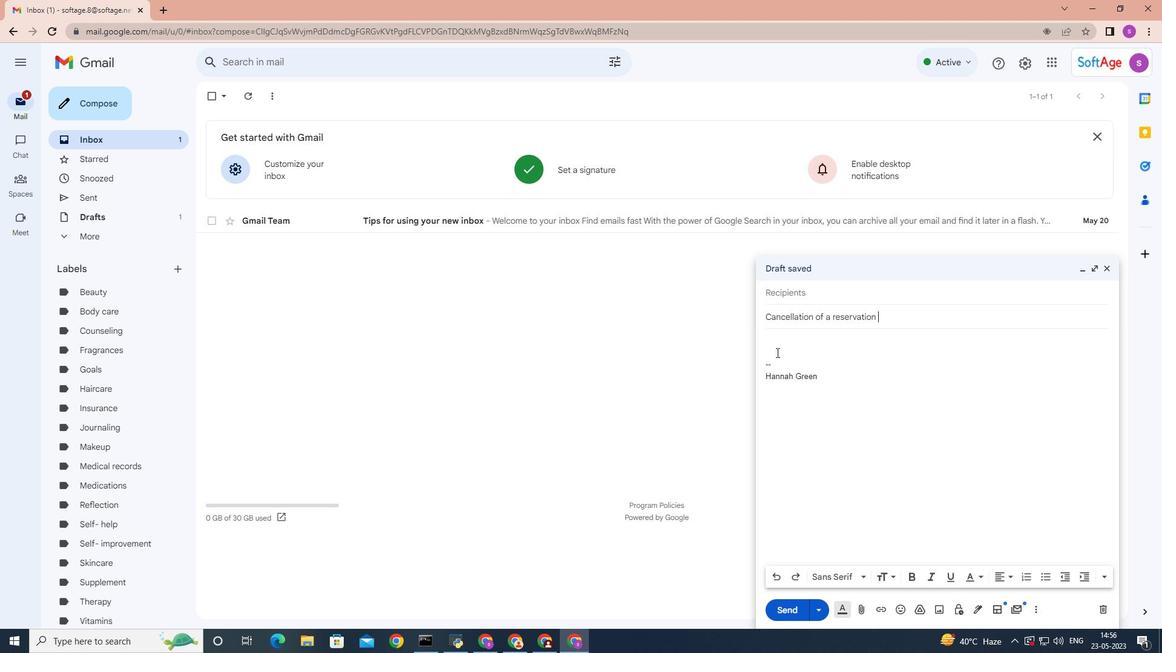 
Action: Mouse pressed left at (776, 343)
Screenshot: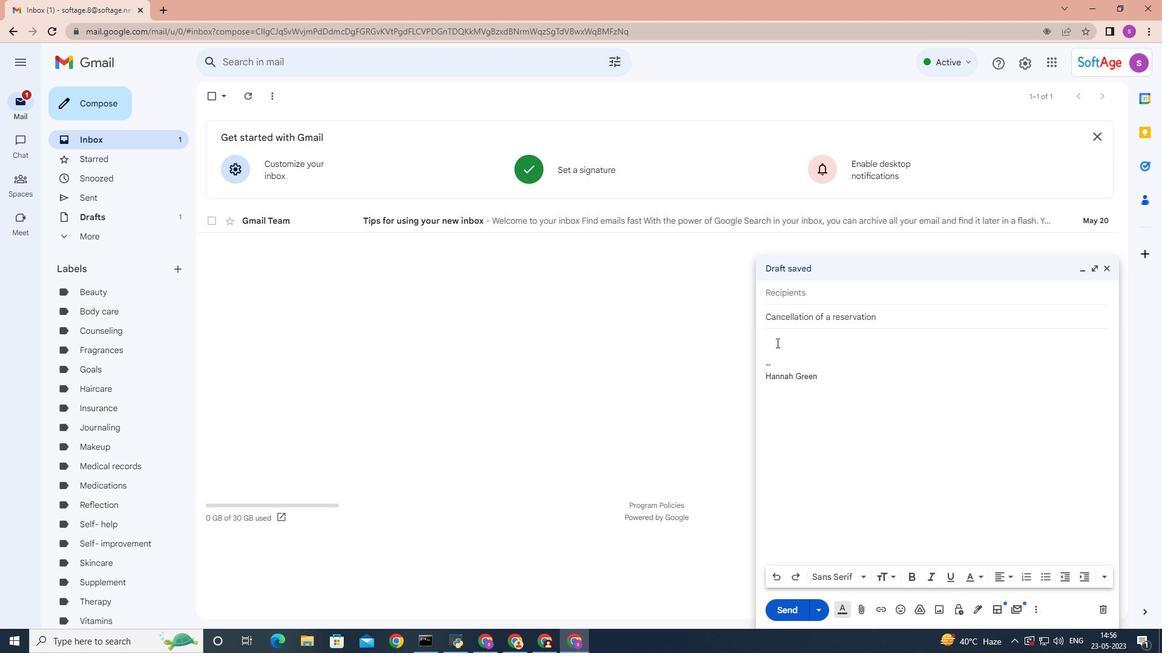 
Action: Key pressed <Key.shift>We<Key.space>appreciate<Key.space>your<Key.space>feedback<Key.space>and<Key.space>will<Key.space>take<Key.space>it<Key.space>into<Key.space>consideration<Key.space>for<Key.space>future<Key.space>improvement<Key.space>
Screenshot: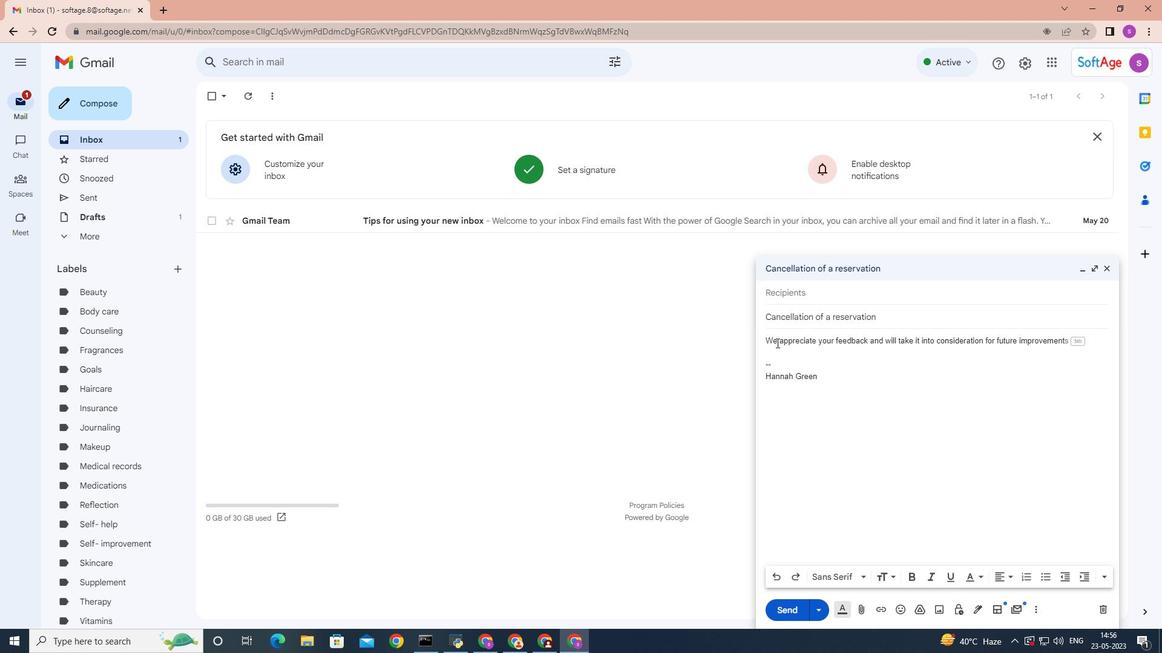 
Action: Mouse moved to (827, 292)
Screenshot: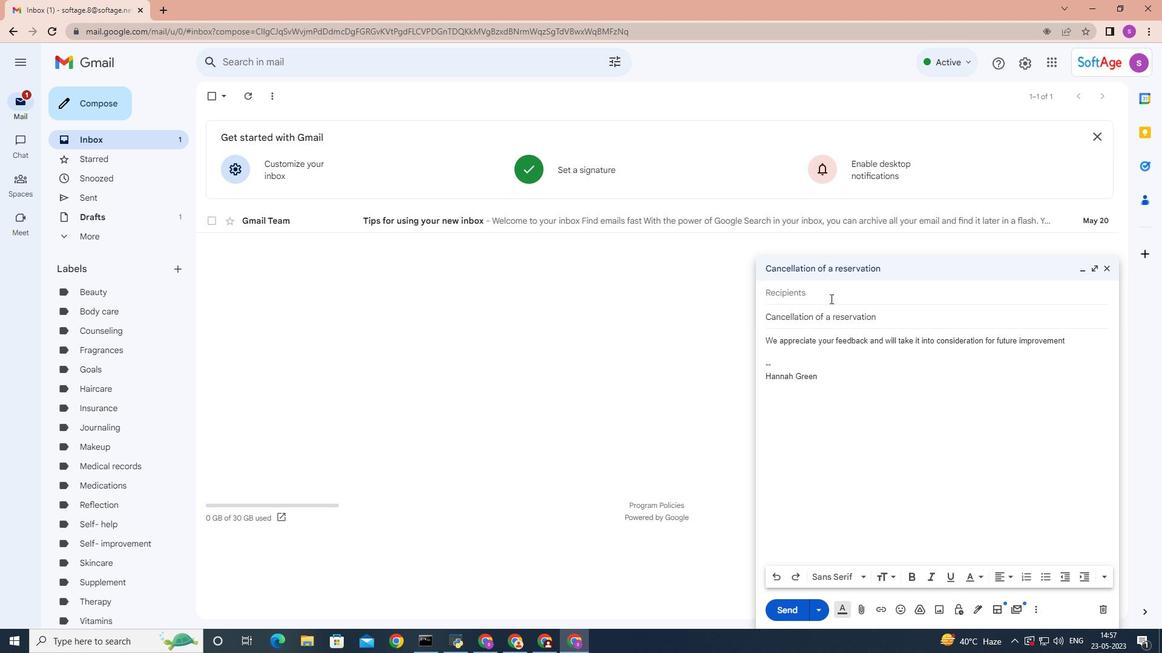 
Action: Mouse pressed left at (827, 292)
Screenshot: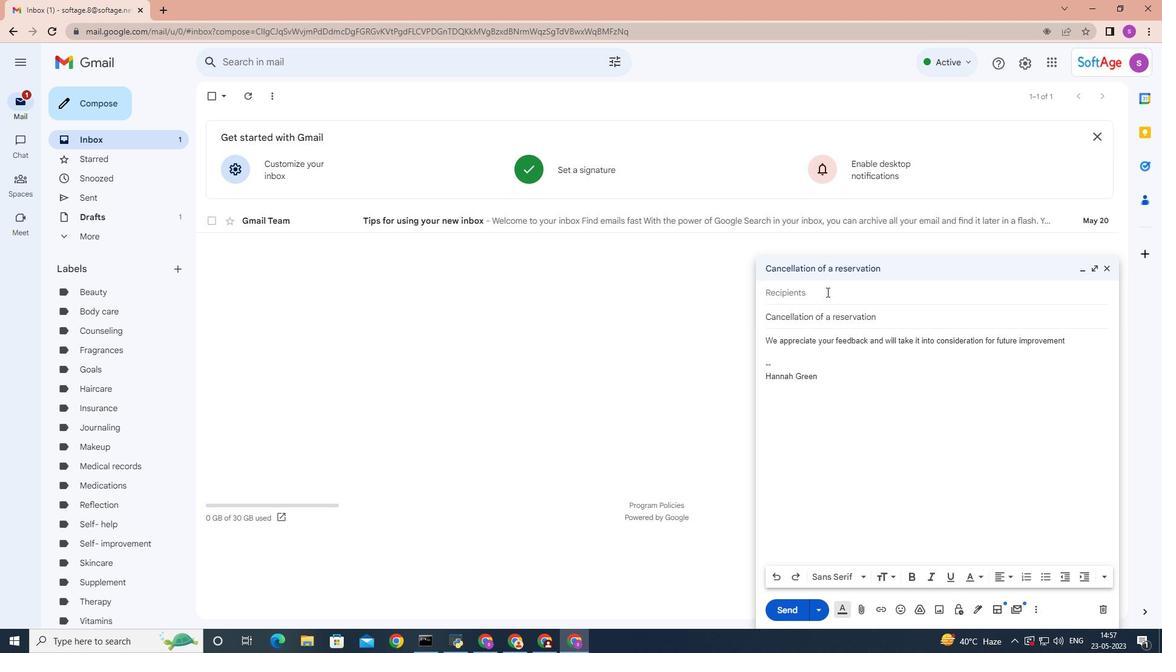 
Action: Key pressed softage.6
Screenshot: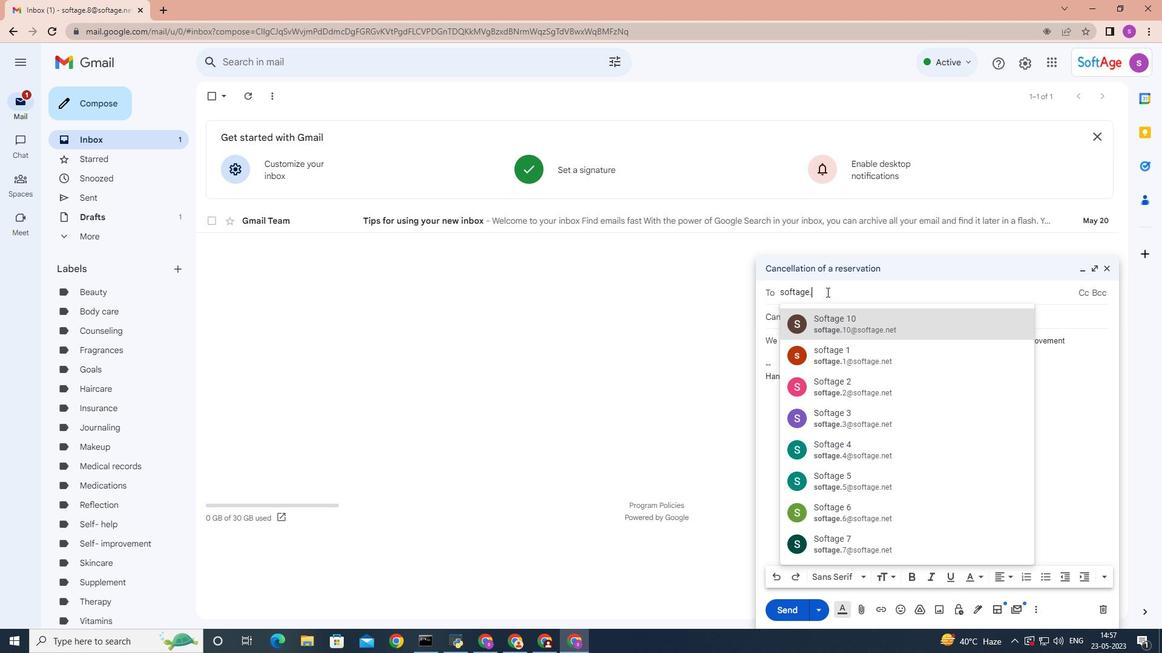 
Action: Mouse moved to (847, 333)
Screenshot: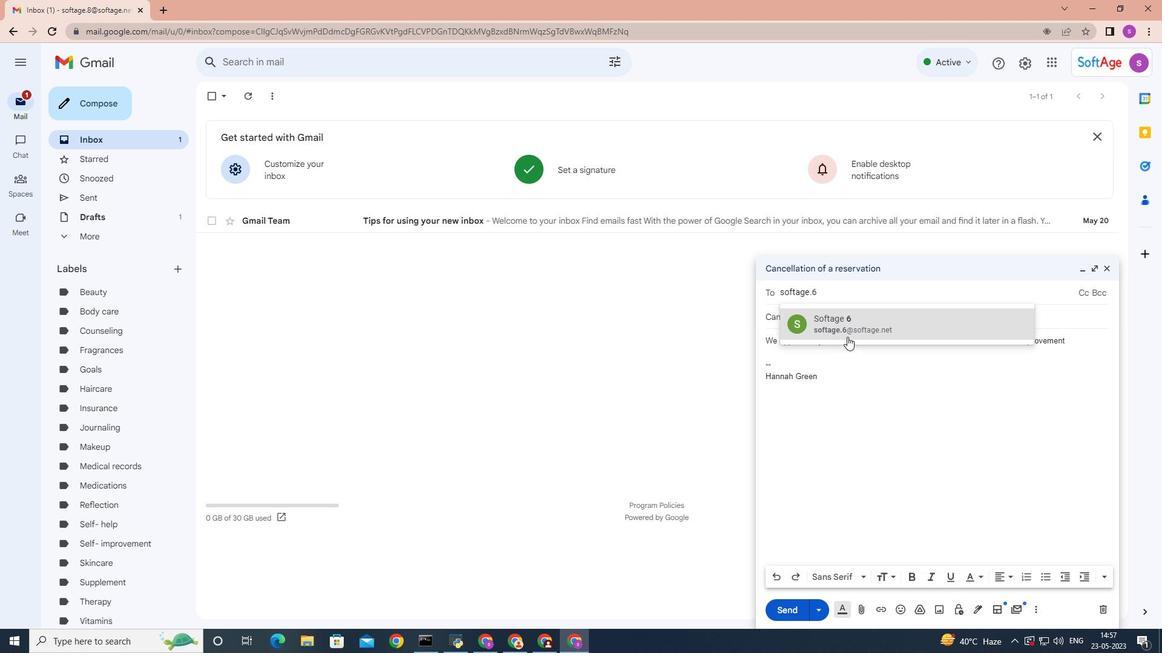 
Action: Mouse pressed left at (847, 333)
Screenshot: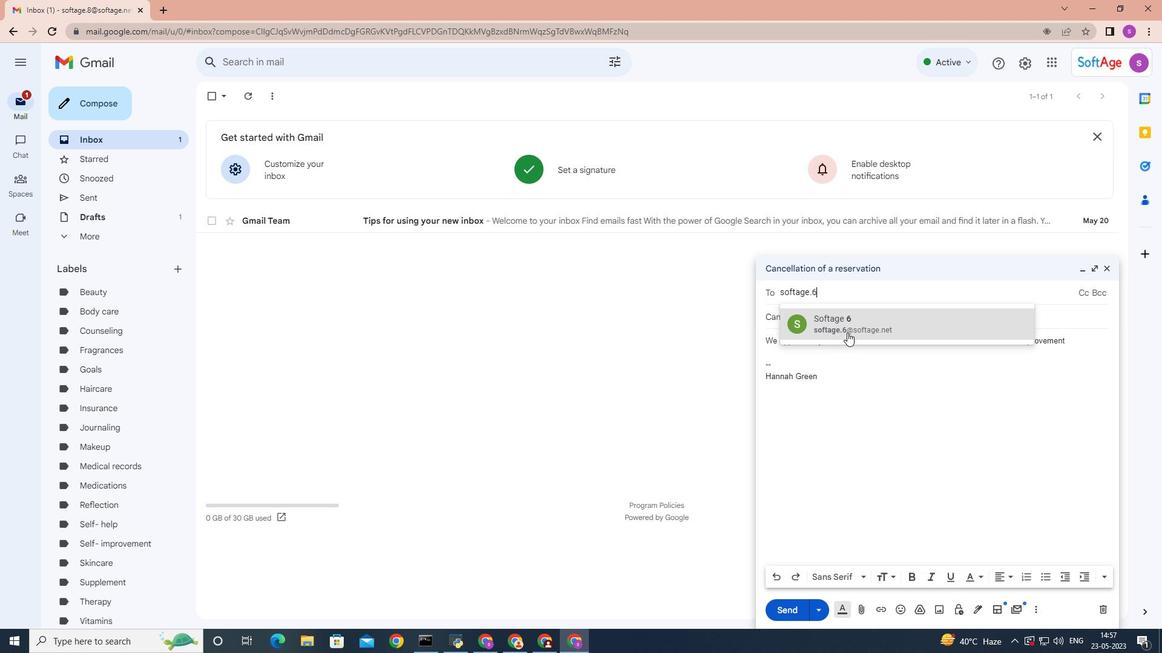 
Action: Mouse moved to (1073, 356)
Screenshot: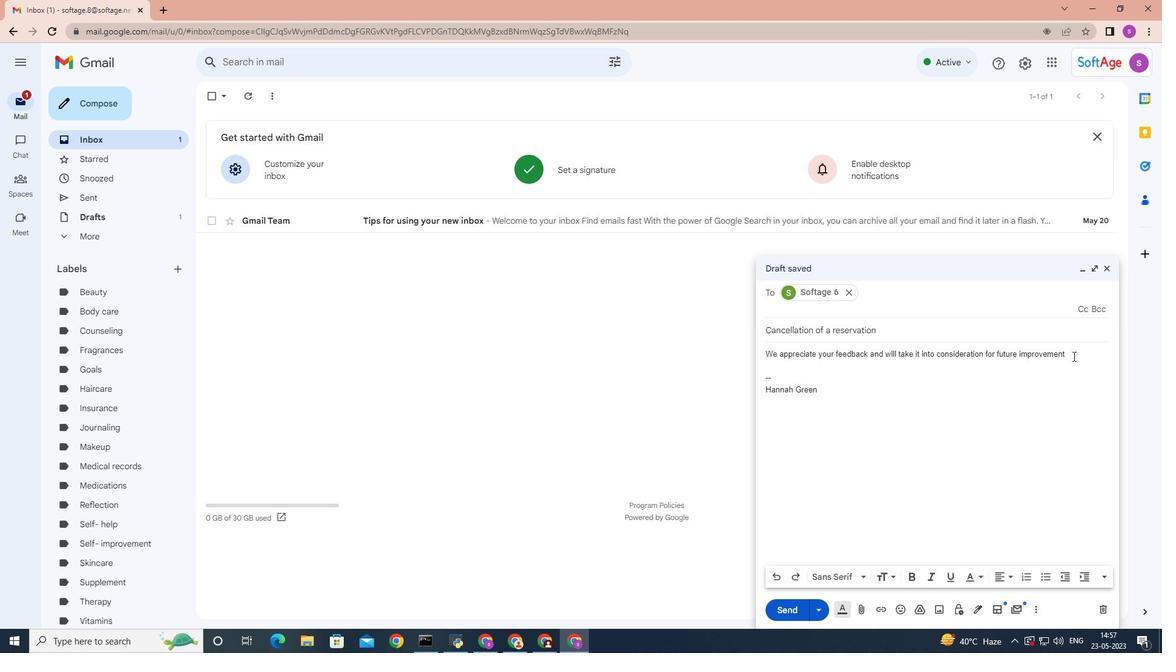 
Action: Mouse pressed left at (1073, 356)
Screenshot: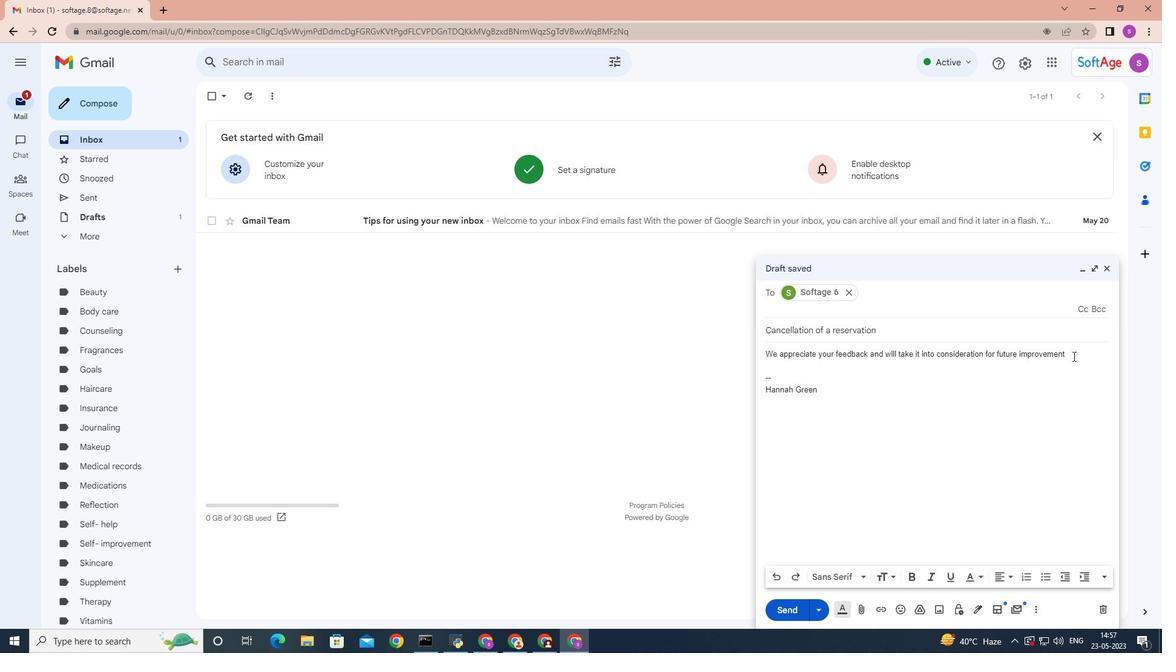 
Action: Mouse moved to (1066, 339)
Screenshot: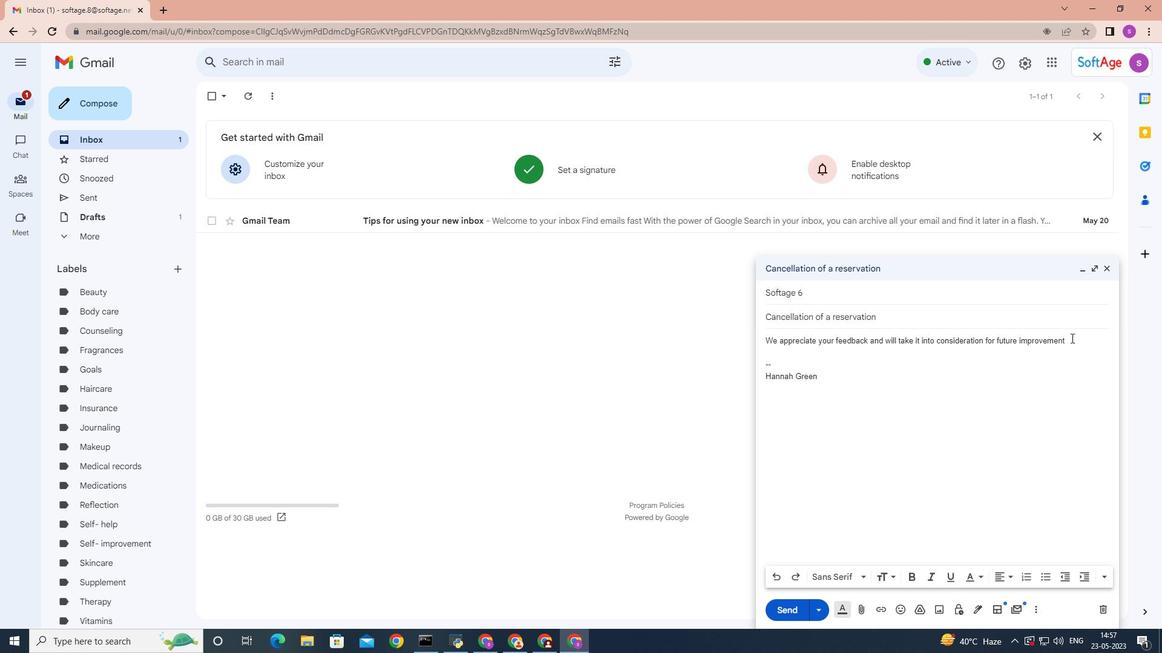 
Action: Mouse pressed left at (1066, 339)
Screenshot: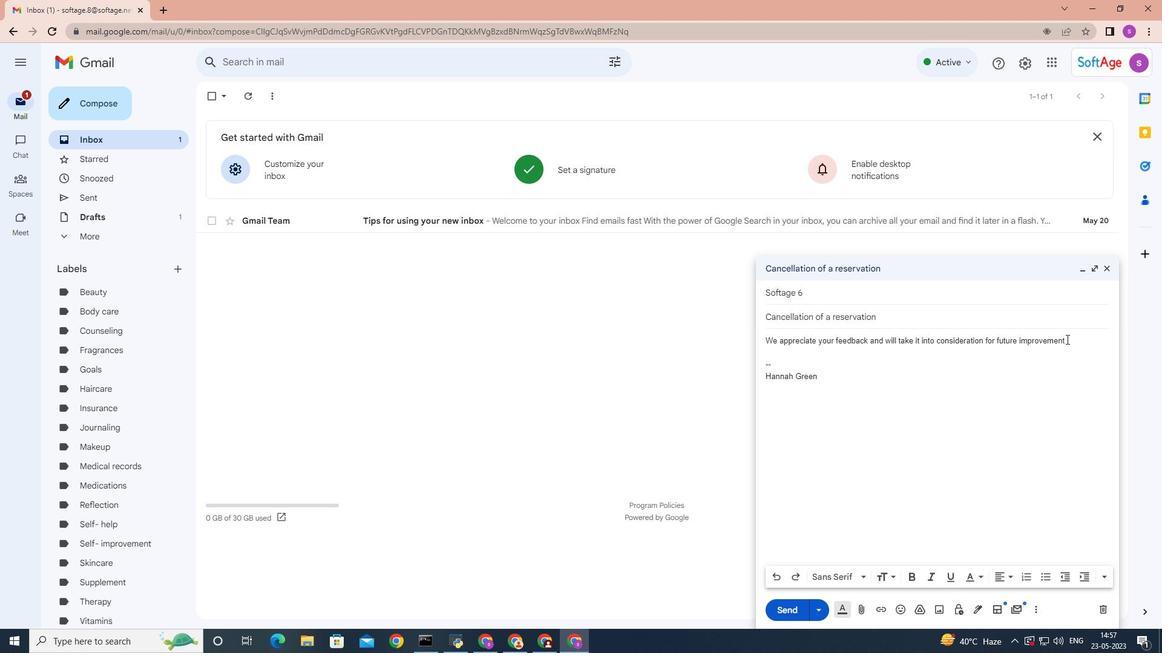
Action: Mouse moved to (1087, 372)
Screenshot: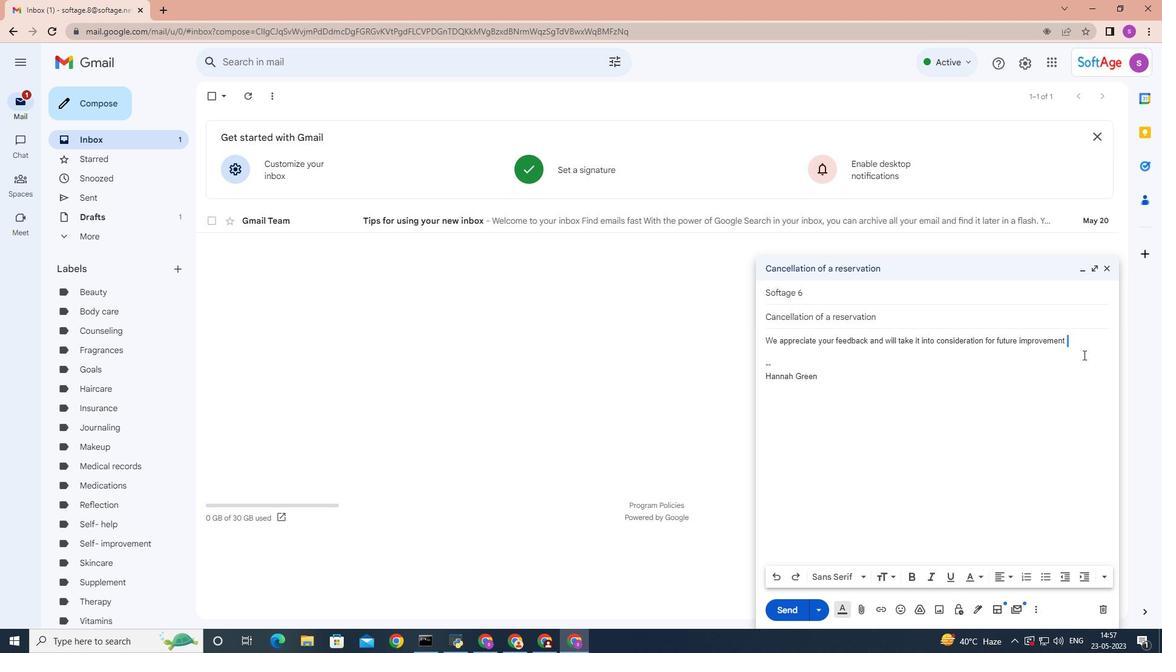 
Action: Mouse pressed left at (1087, 372)
Screenshot: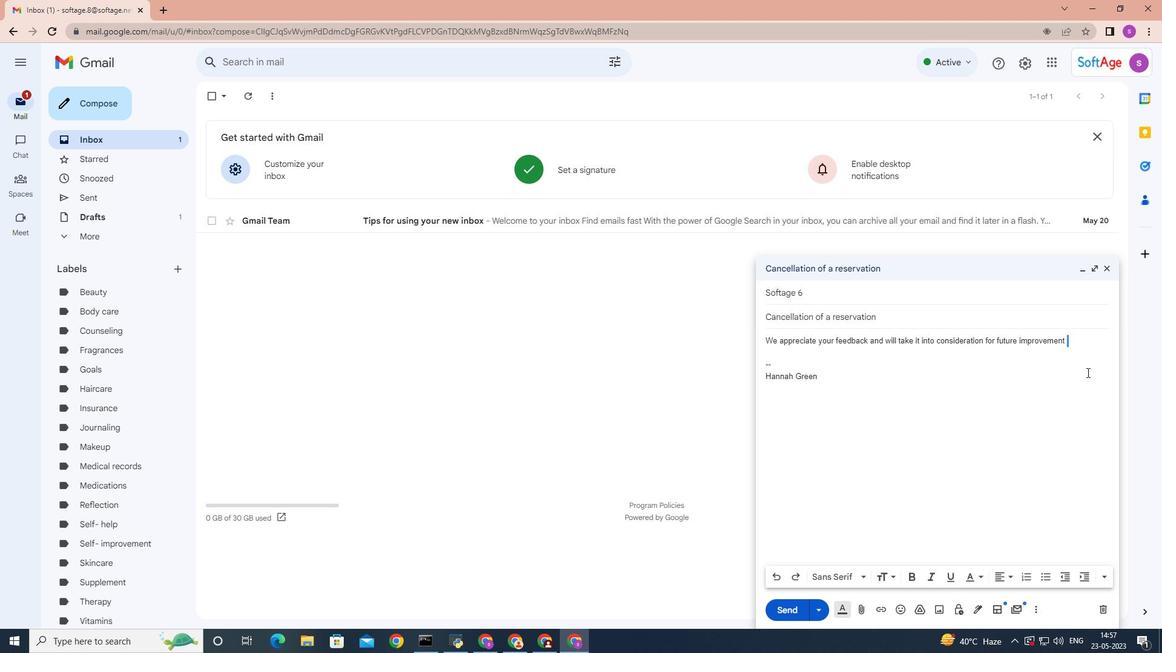 
Action: Mouse moved to (1067, 337)
Screenshot: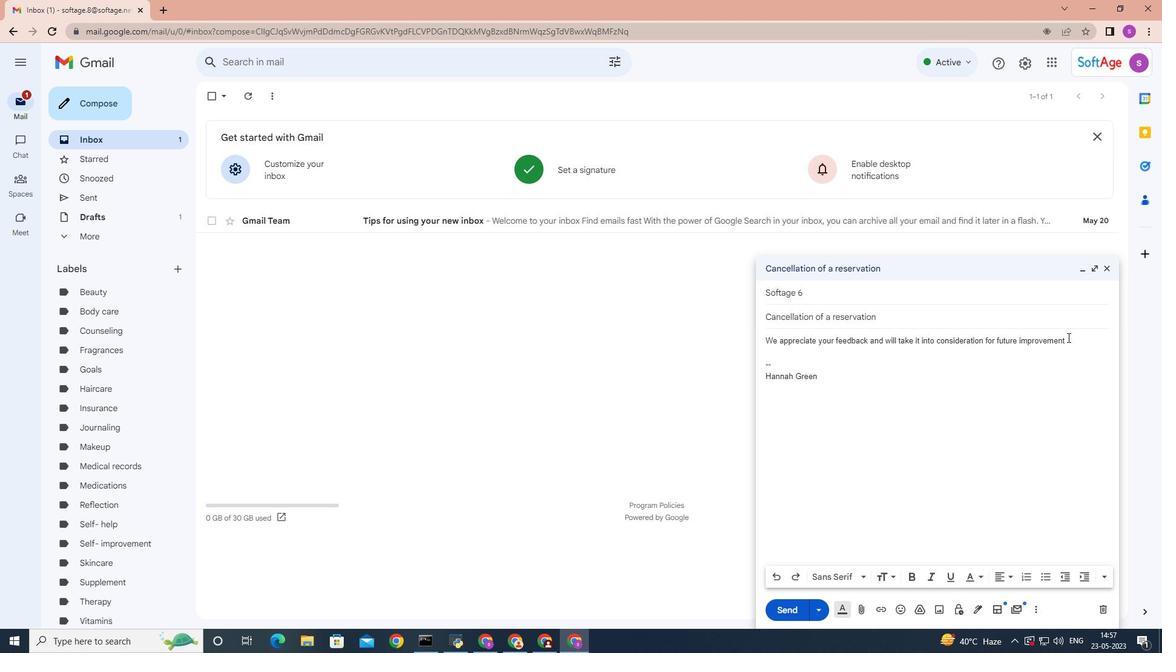 
Action: Mouse pressed left at (1067, 337)
Screenshot: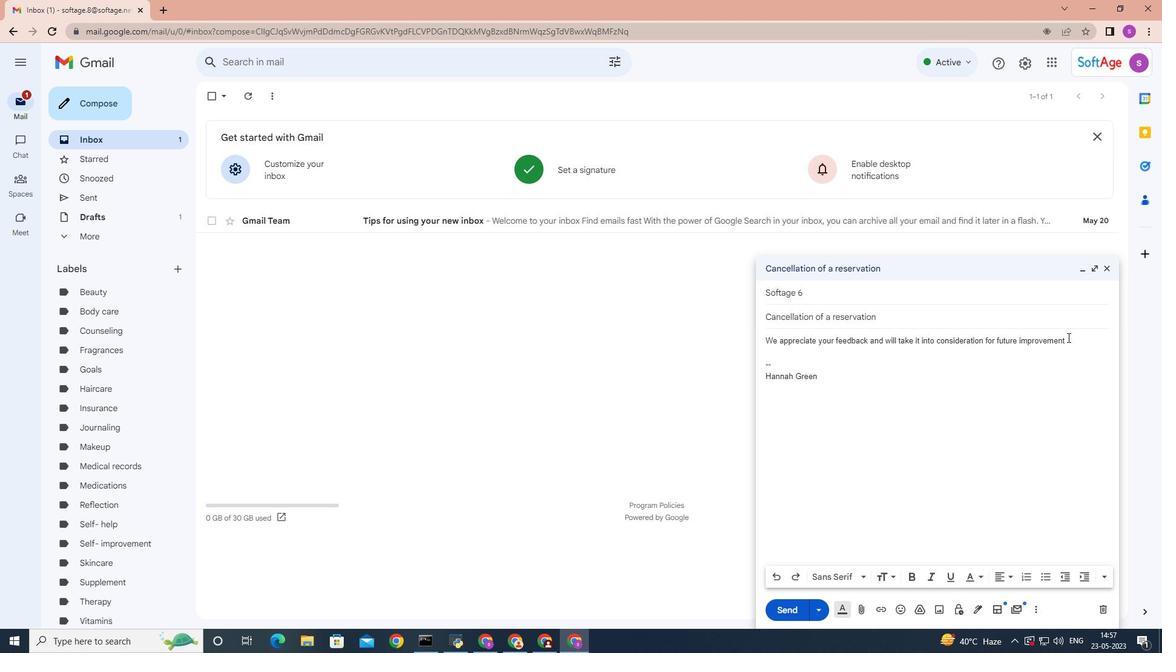 
Action: Mouse moved to (1027, 573)
Screenshot: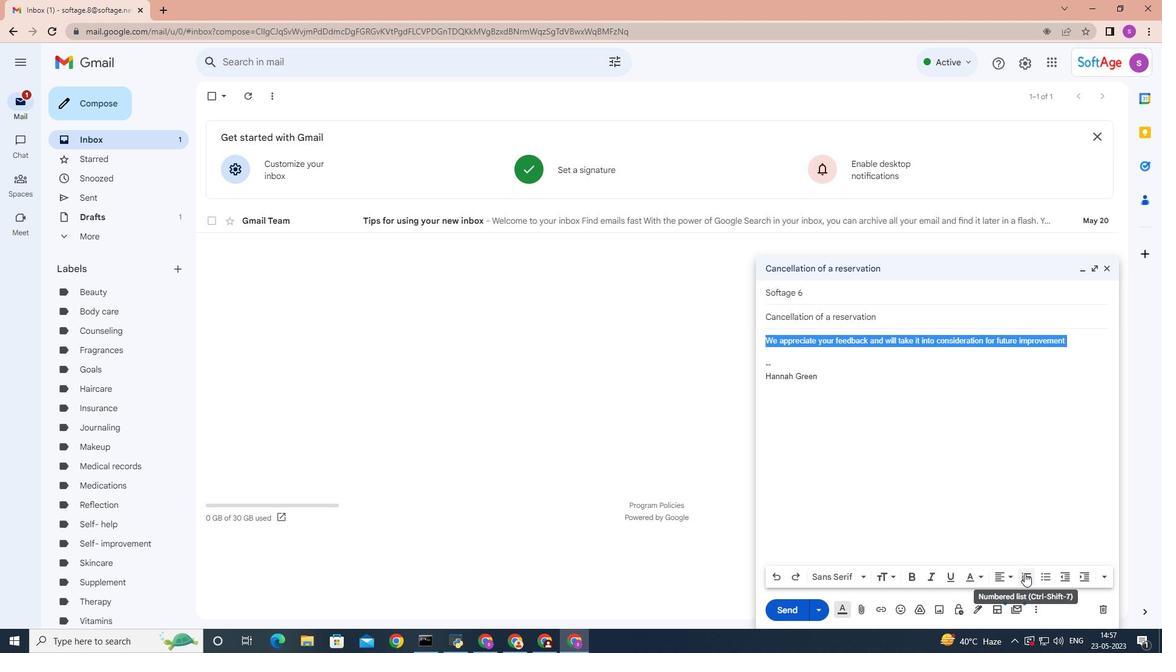 
Action: Mouse pressed left at (1027, 573)
Screenshot: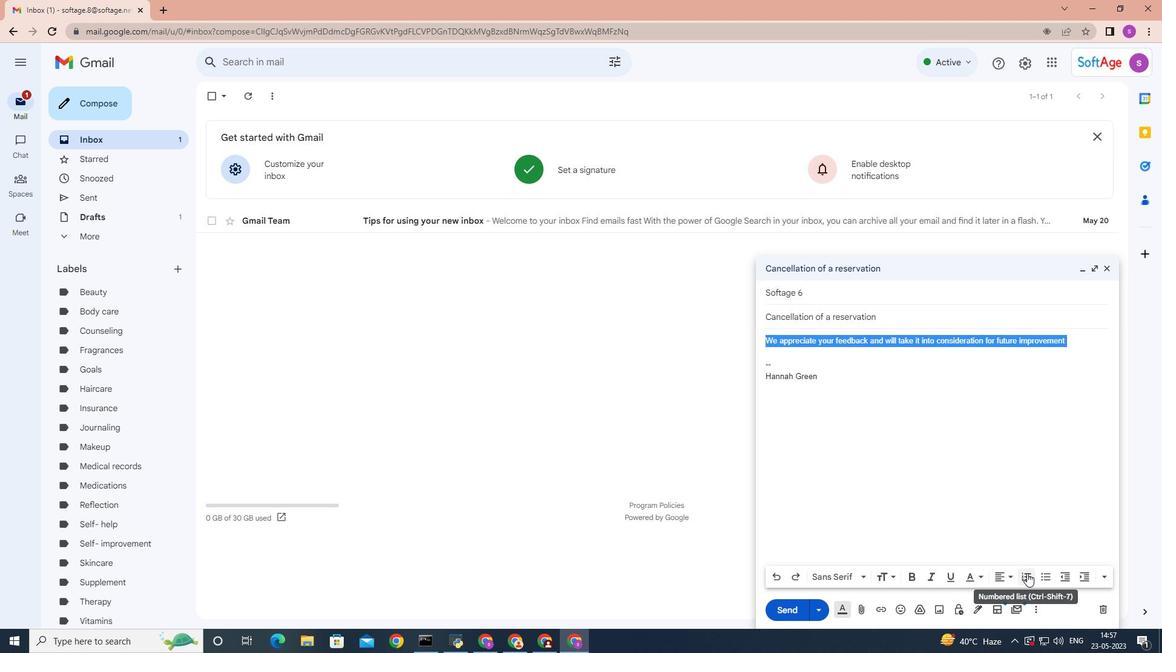 
Action: Mouse moved to (854, 575)
Screenshot: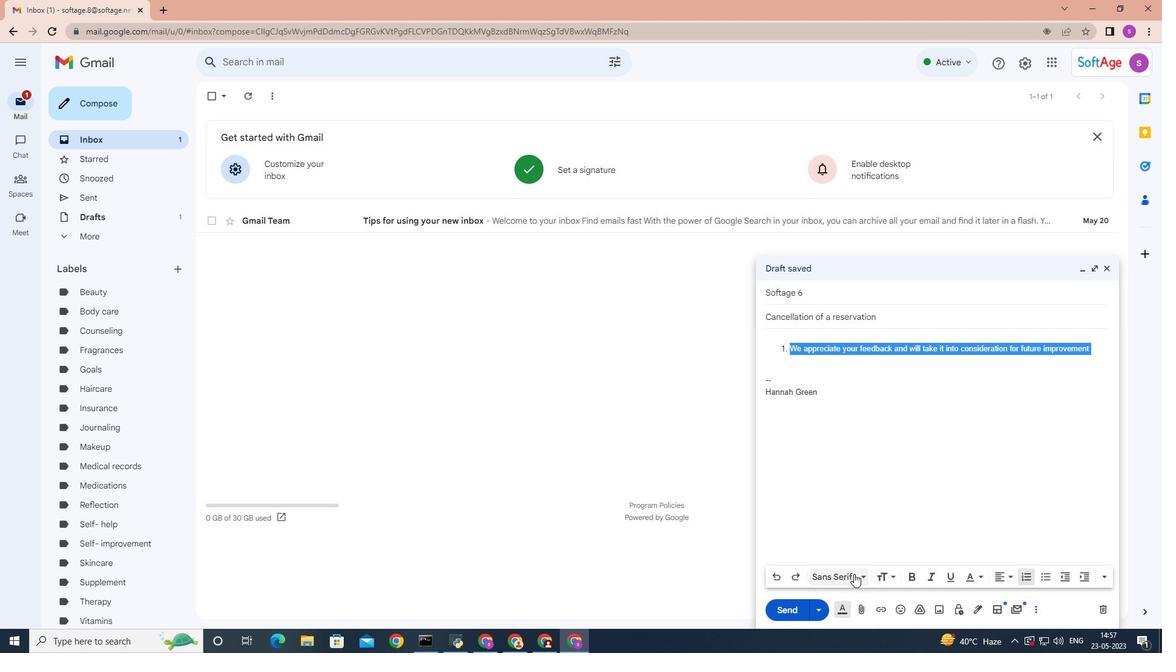 
Action: Mouse pressed left at (854, 575)
Screenshot: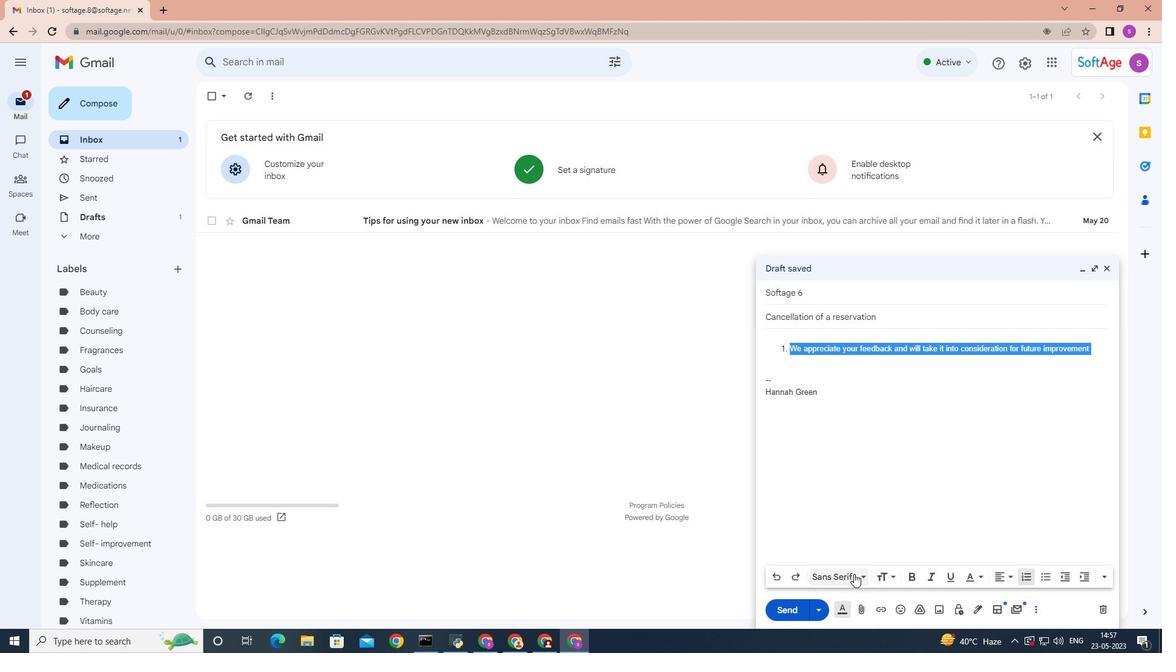 
Action: Mouse moved to (868, 423)
Screenshot: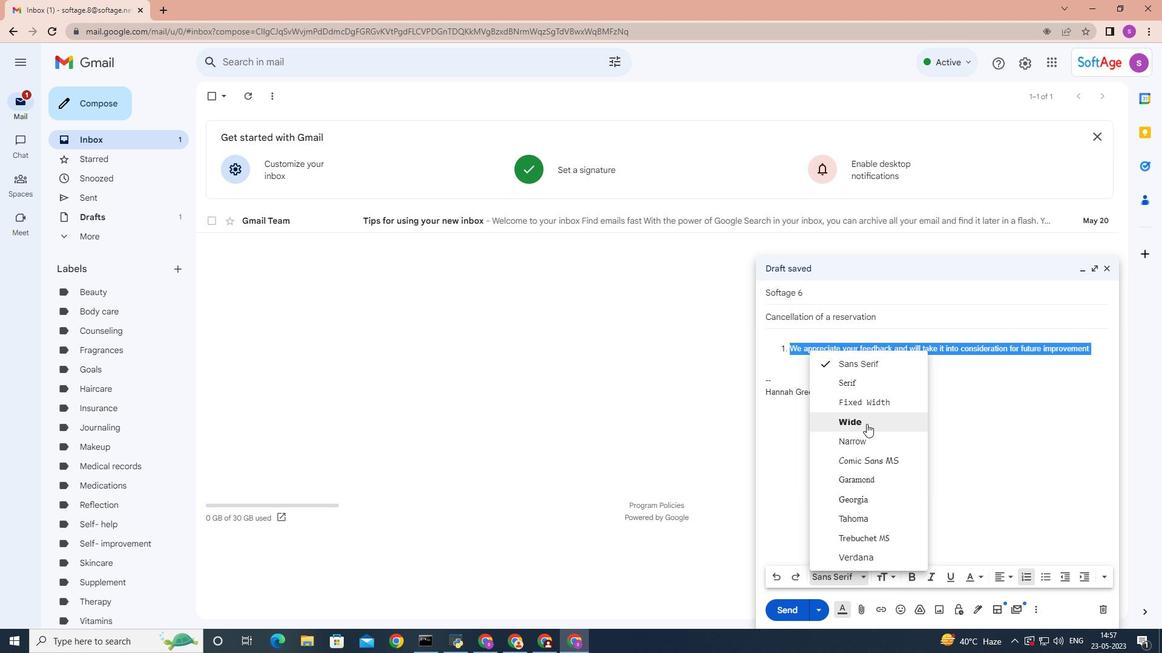 
Action: Mouse pressed left at (868, 423)
Screenshot: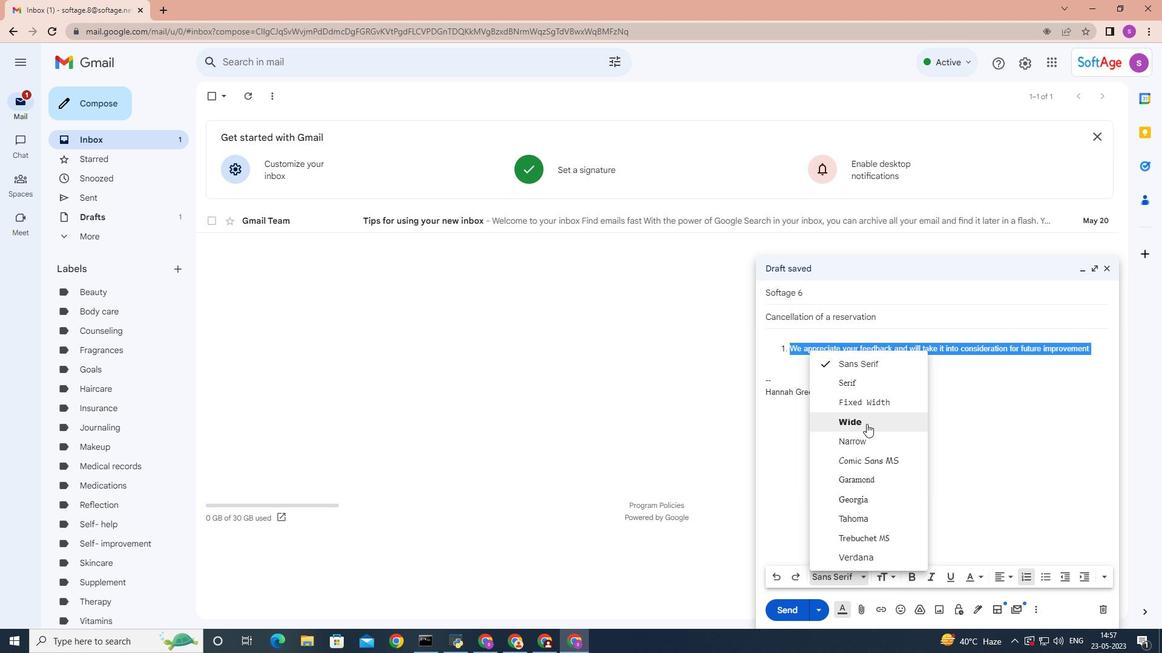 
Action: Mouse moved to (1108, 575)
Screenshot: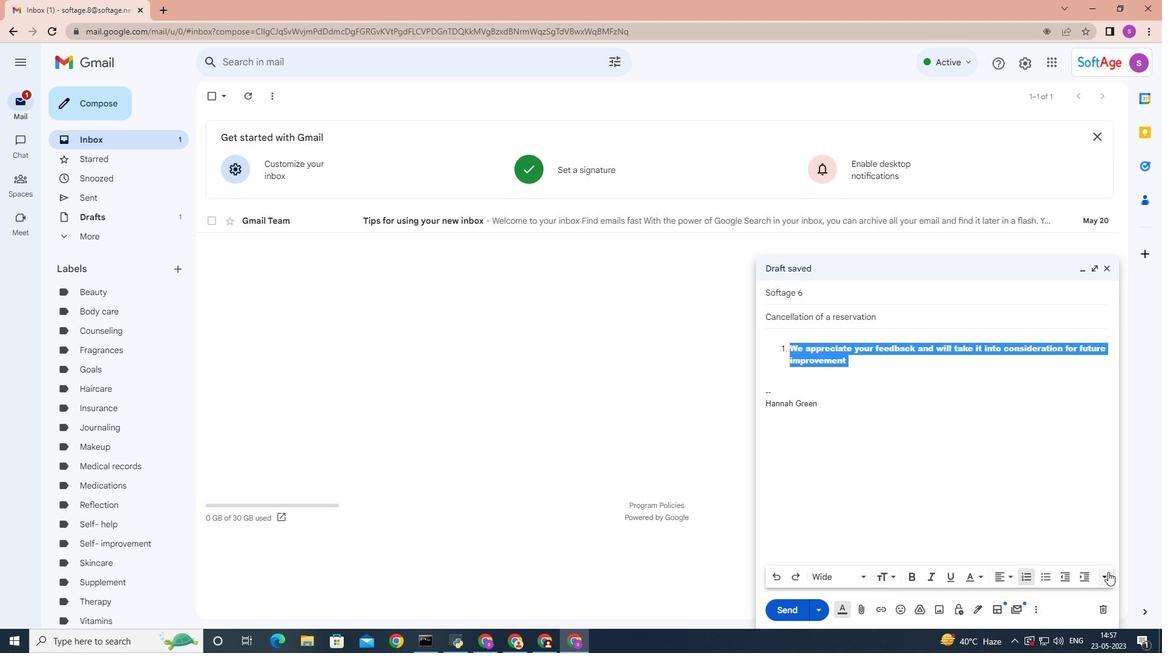 
Action: Mouse pressed left at (1108, 575)
Screenshot: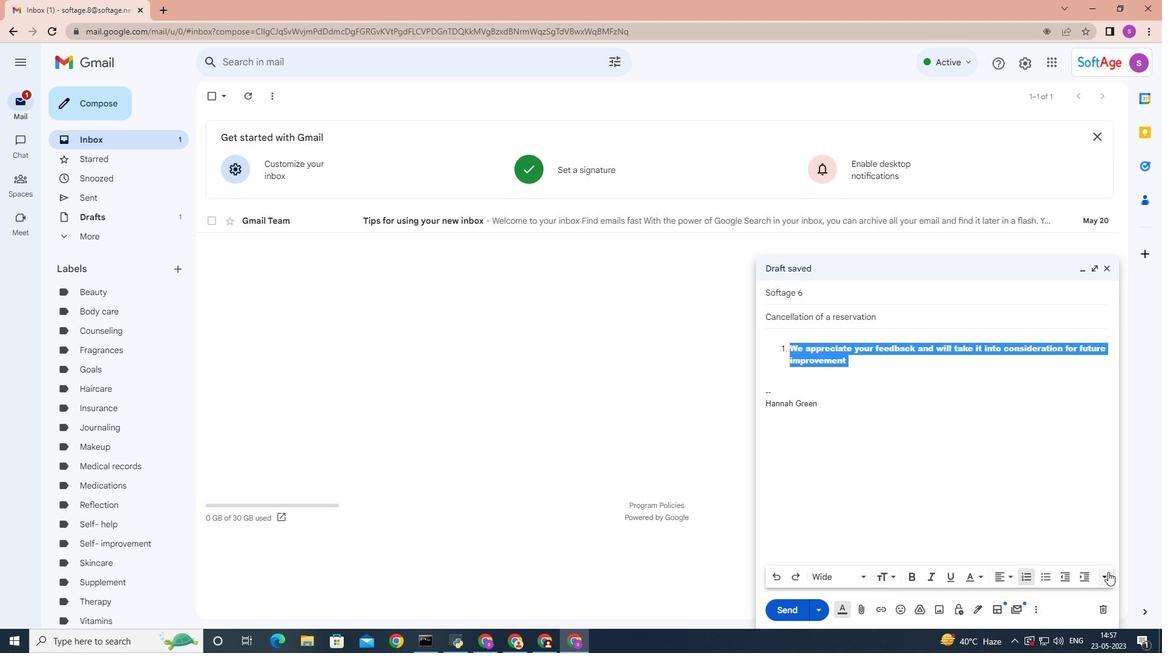 
Action: Mouse moved to (1105, 540)
Screenshot: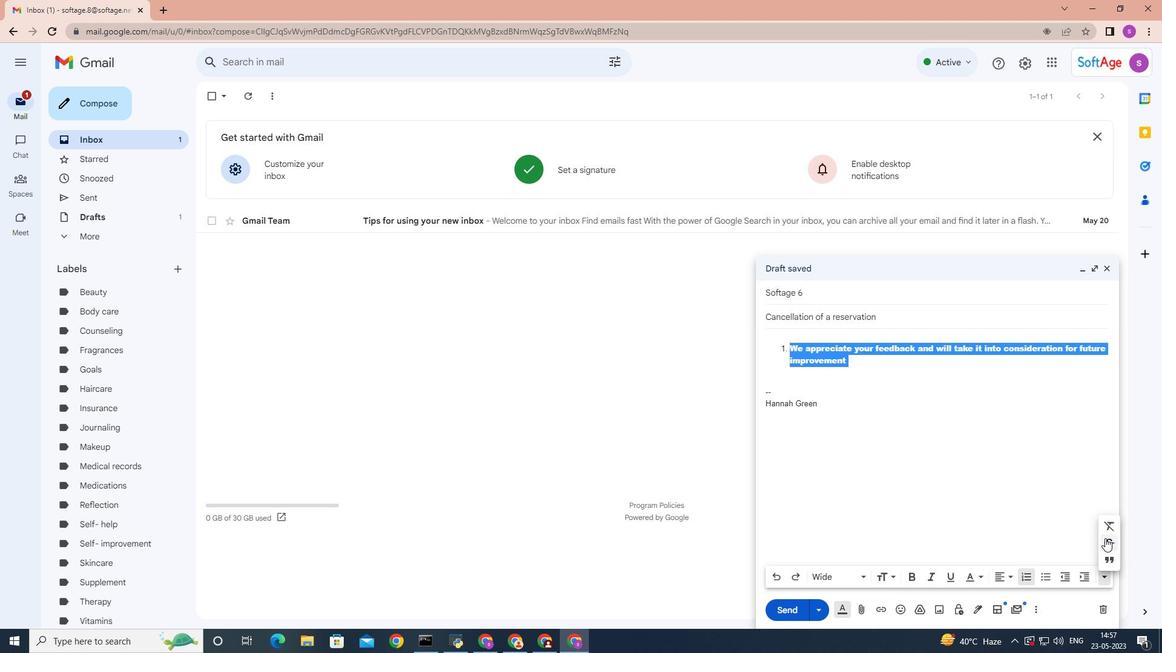 
Action: Mouse pressed left at (1105, 540)
Screenshot: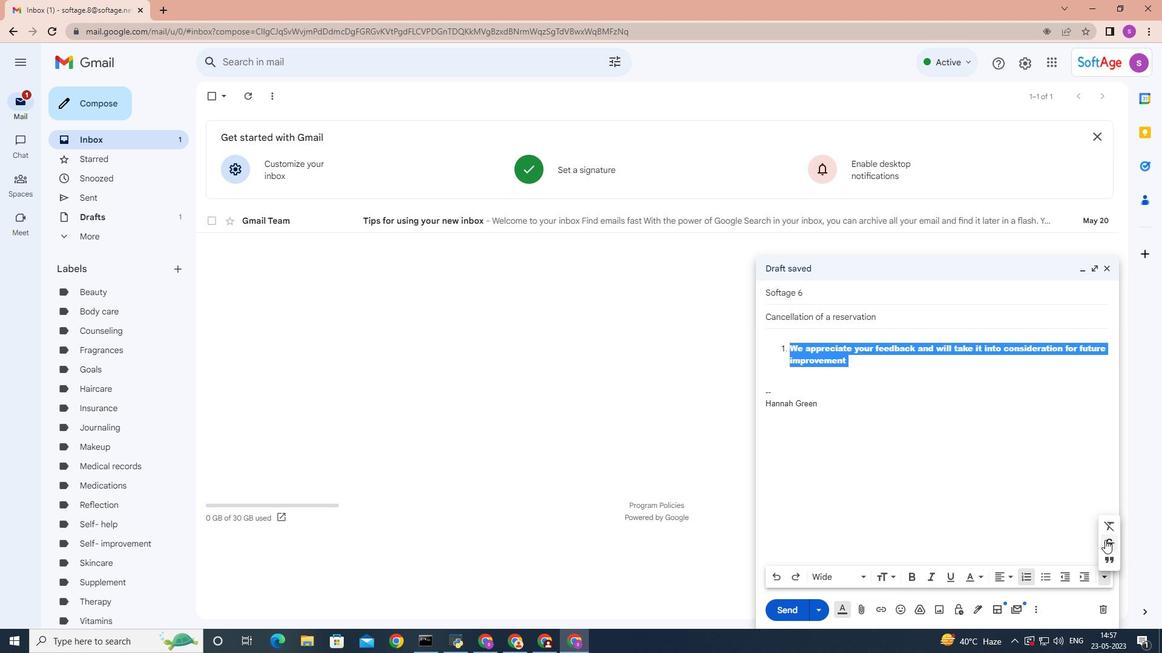 
Action: Mouse moved to (1031, 575)
Screenshot: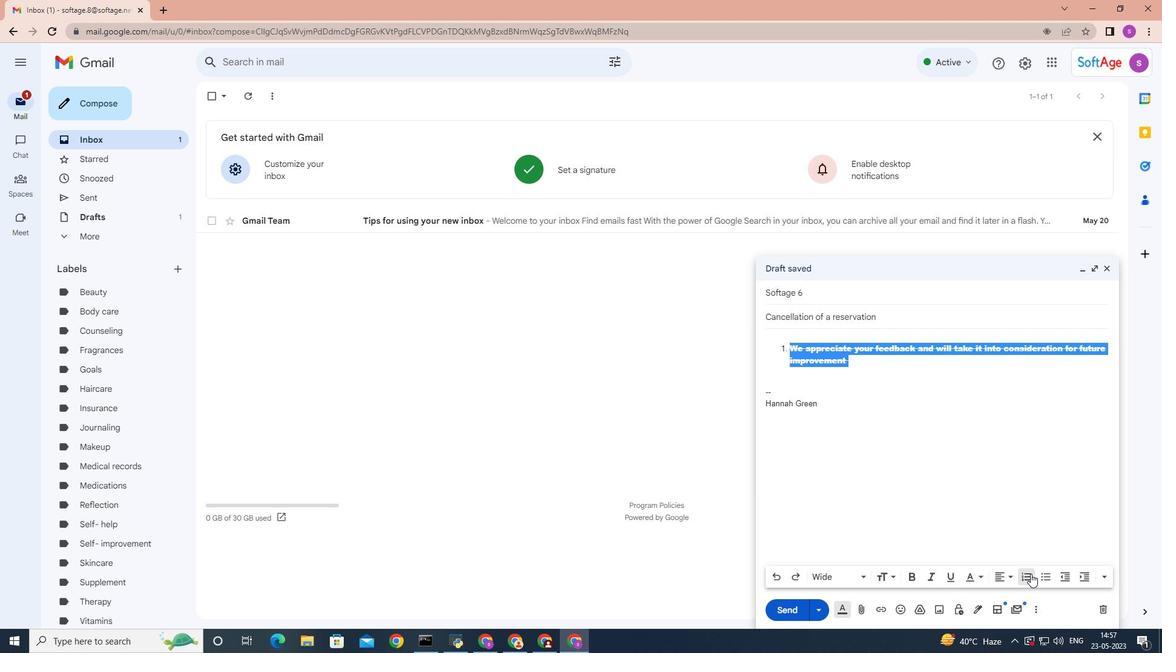 
Action: Mouse pressed left at (1031, 575)
Screenshot: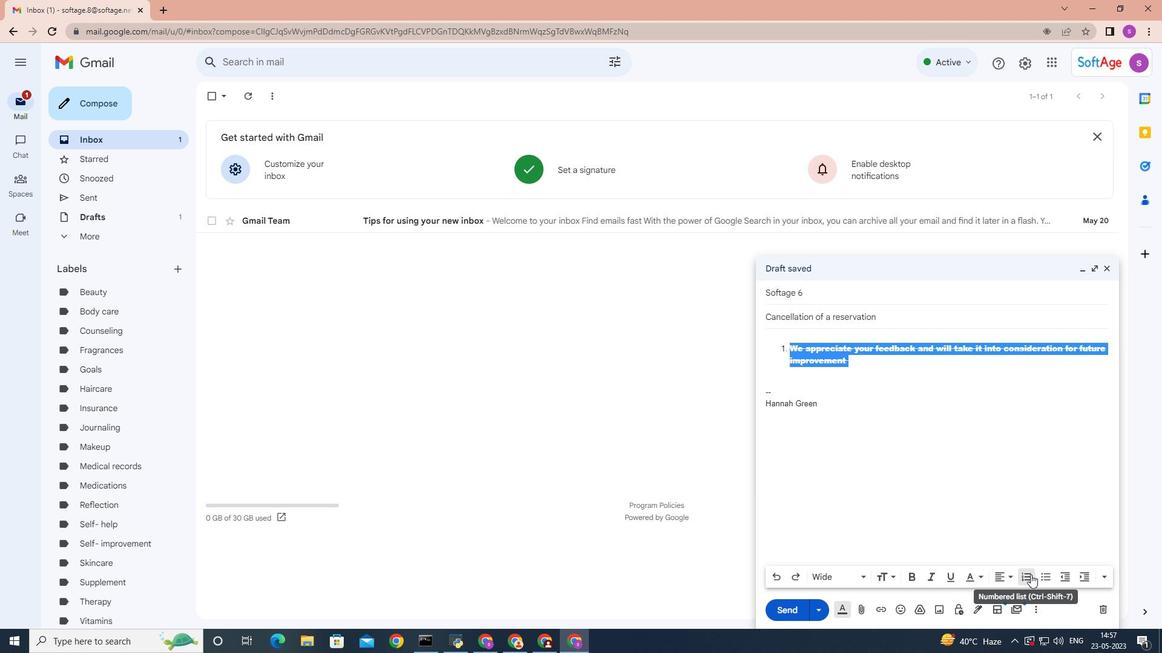 
Action: Mouse moved to (856, 570)
Screenshot: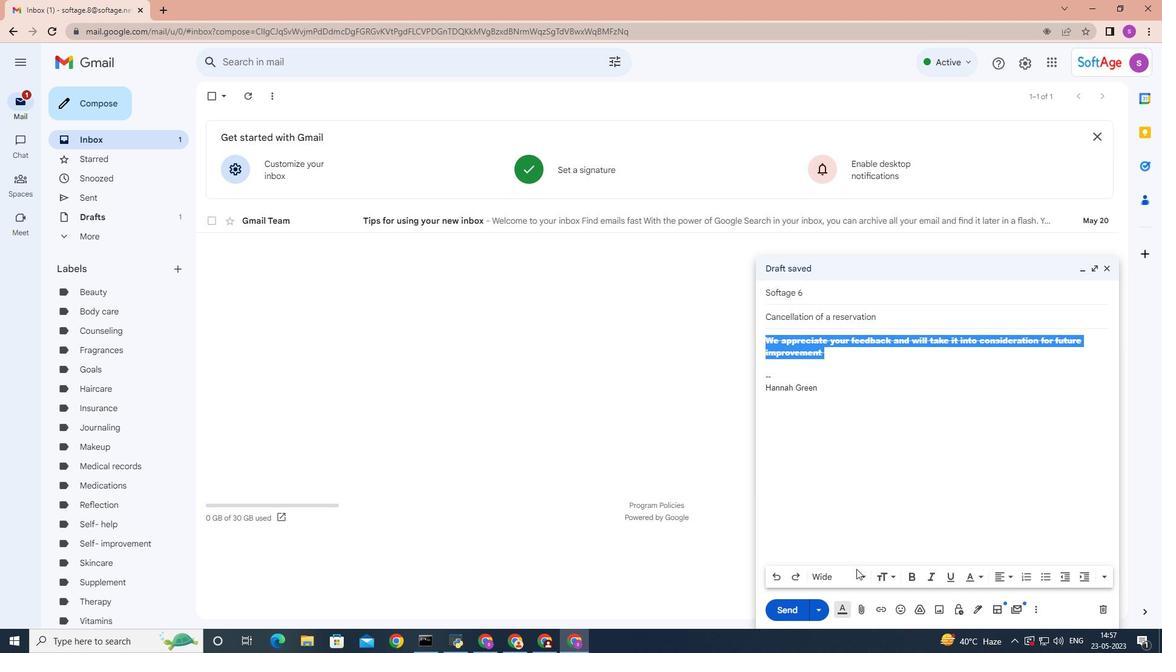 
Action: Mouse pressed left at (856, 570)
Screenshot: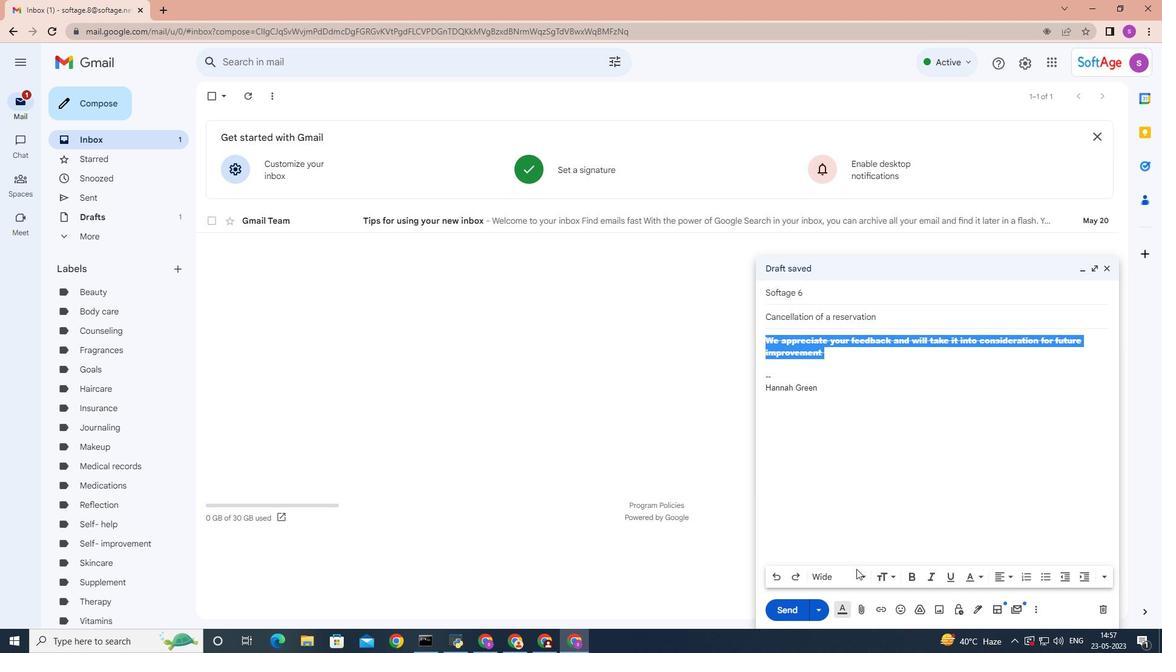 
Action: Mouse moved to (858, 574)
Screenshot: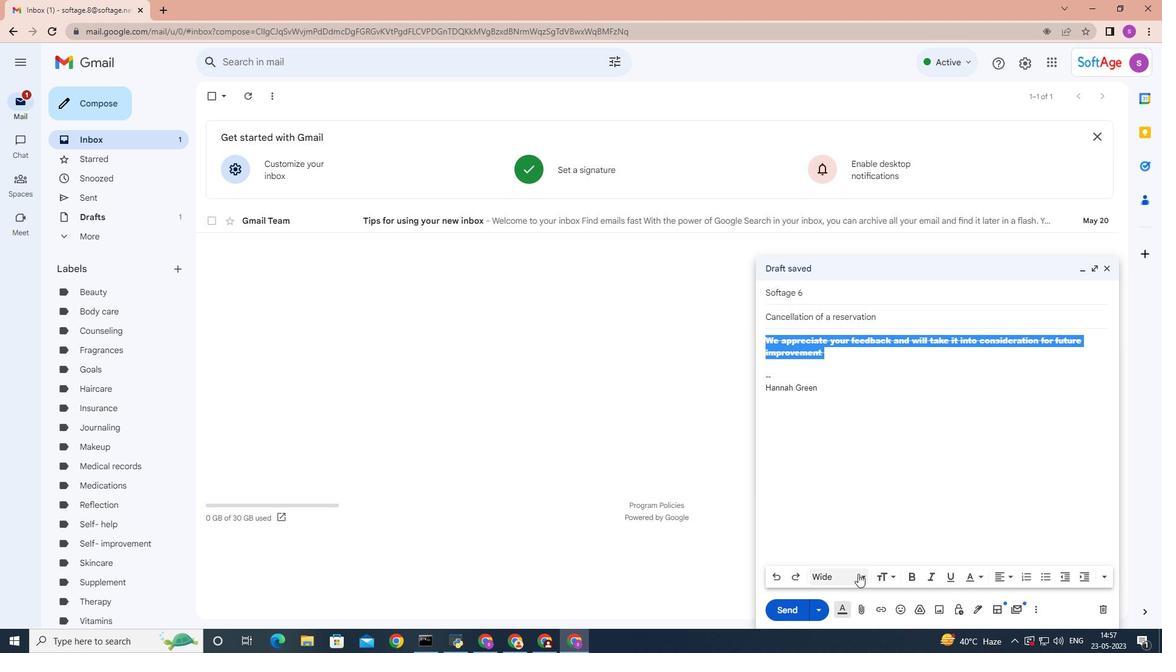 
Action: Mouse pressed left at (858, 574)
Screenshot: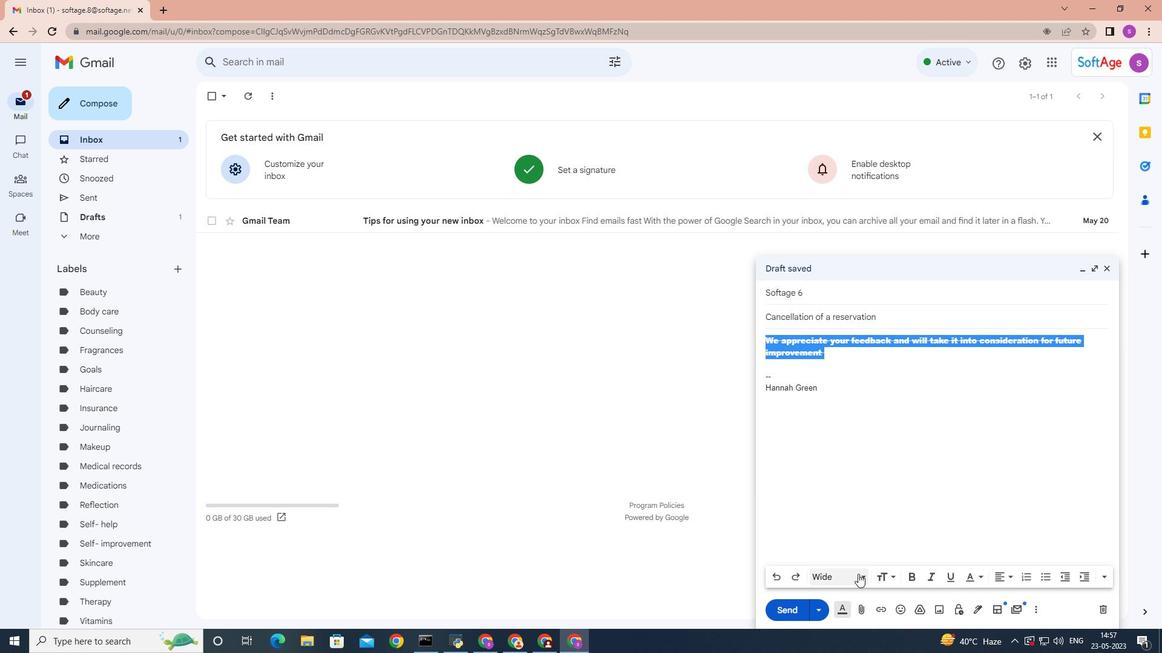 
Action: Mouse moved to (887, 362)
Screenshot: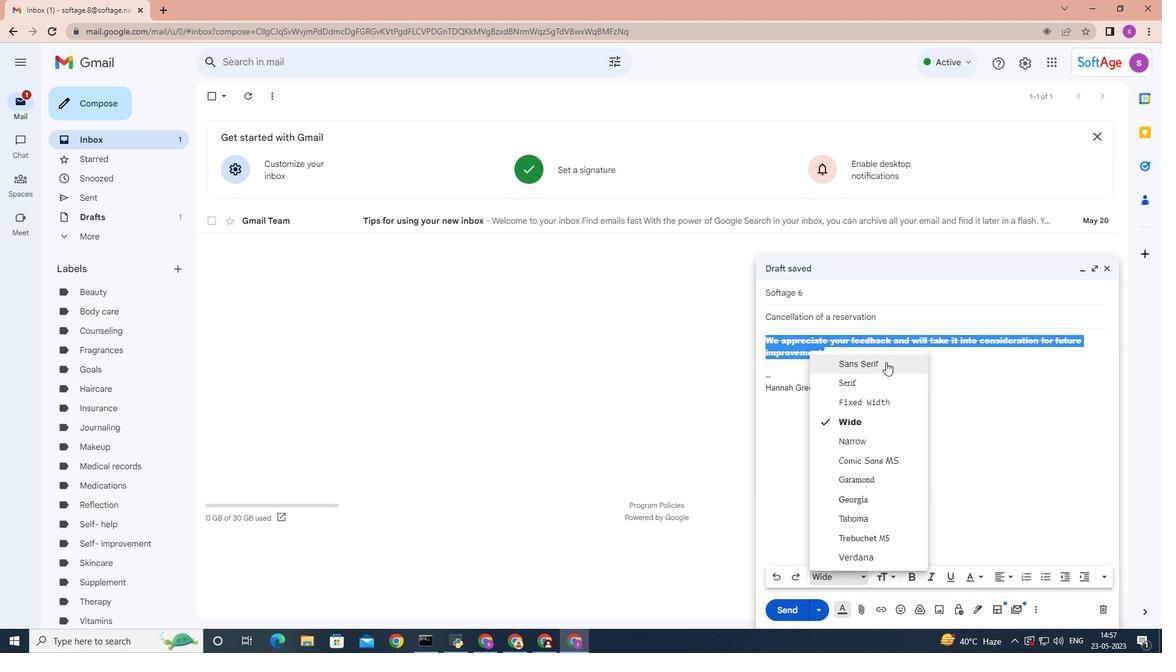 
Action: Mouse pressed left at (887, 362)
Screenshot: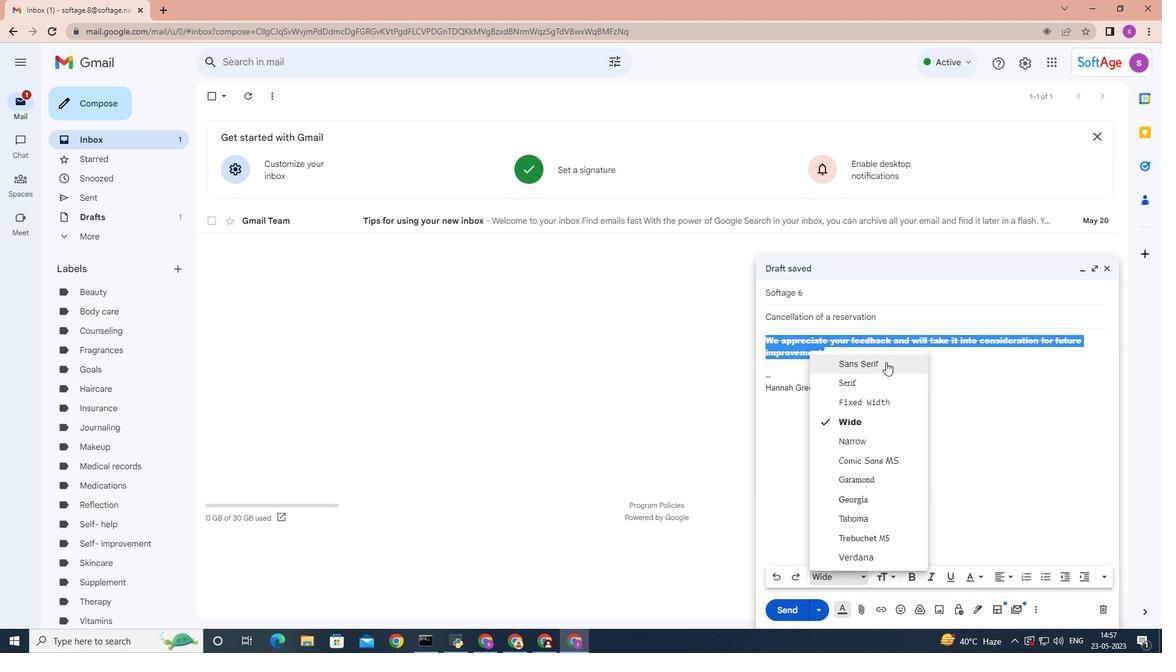 
Action: Mouse moved to (787, 606)
Screenshot: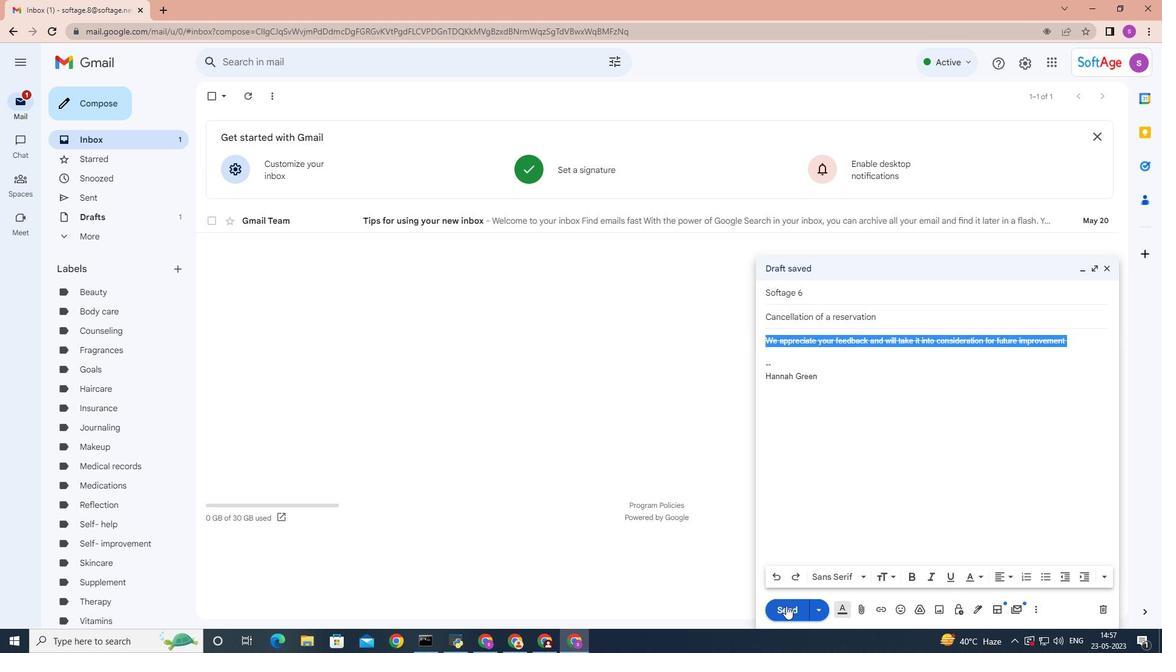 
Action: Mouse pressed left at (787, 606)
Screenshot: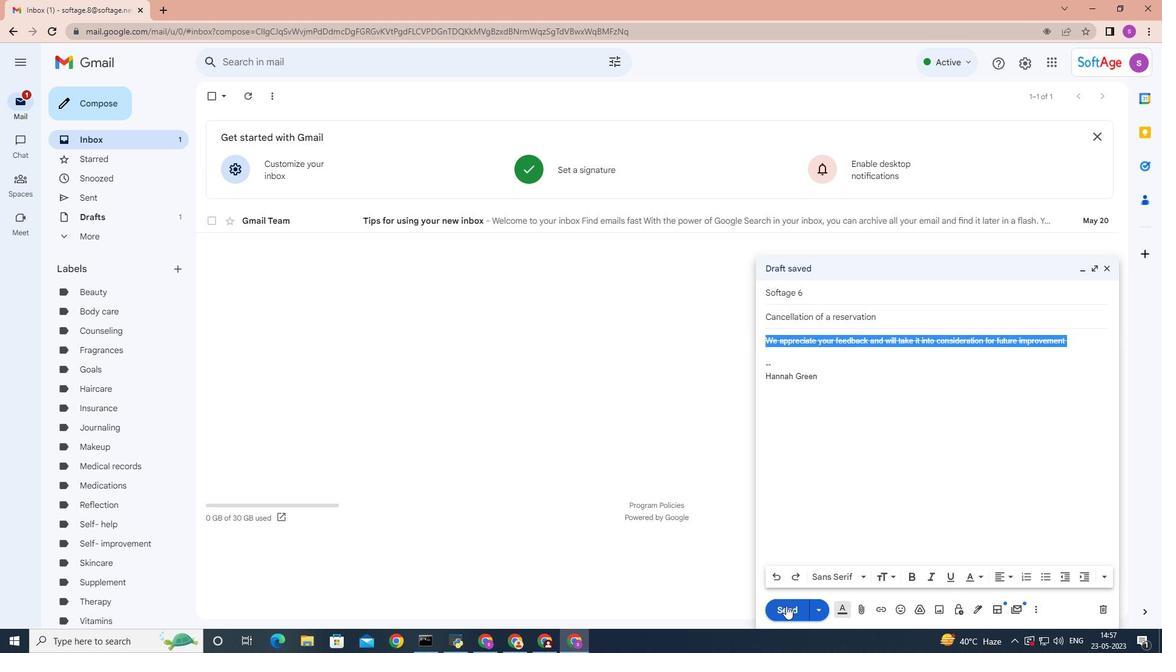 
Action: Mouse moved to (125, 197)
Screenshot: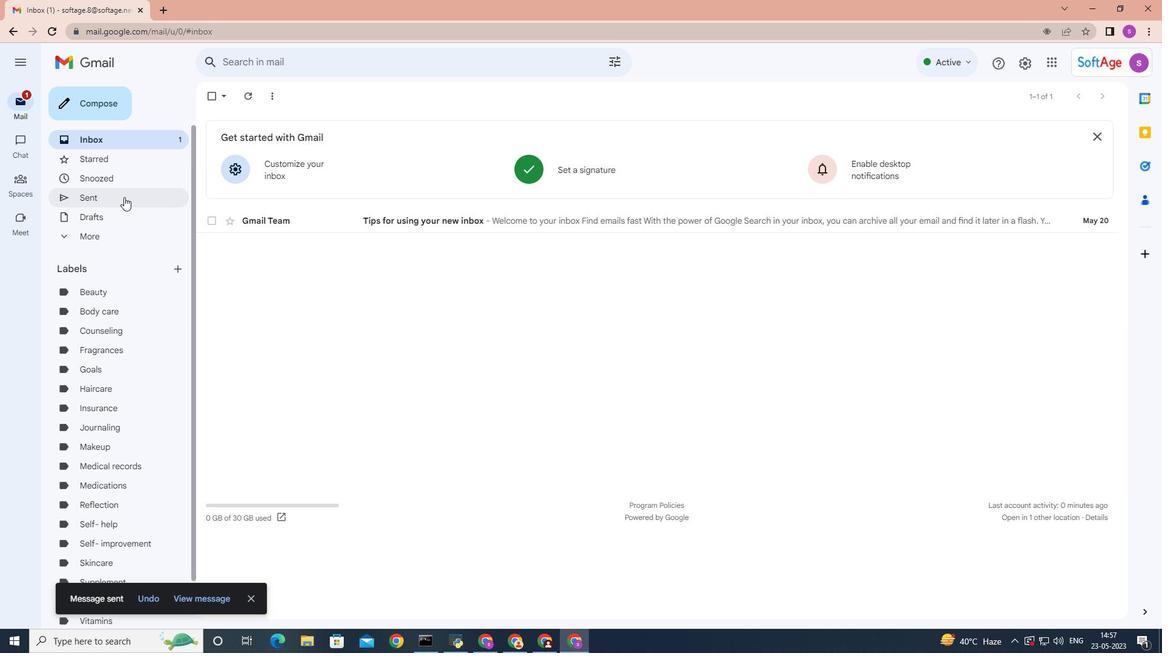 
Action: Mouse pressed left at (125, 197)
Screenshot: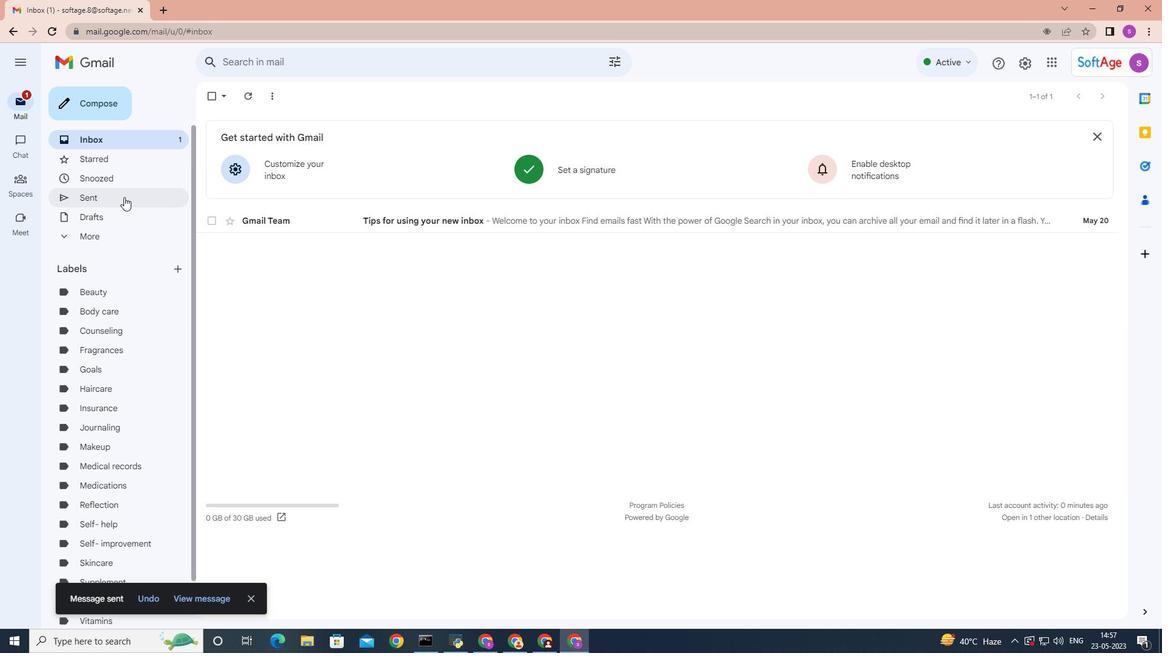 
Action: Mouse moved to (280, 152)
Screenshot: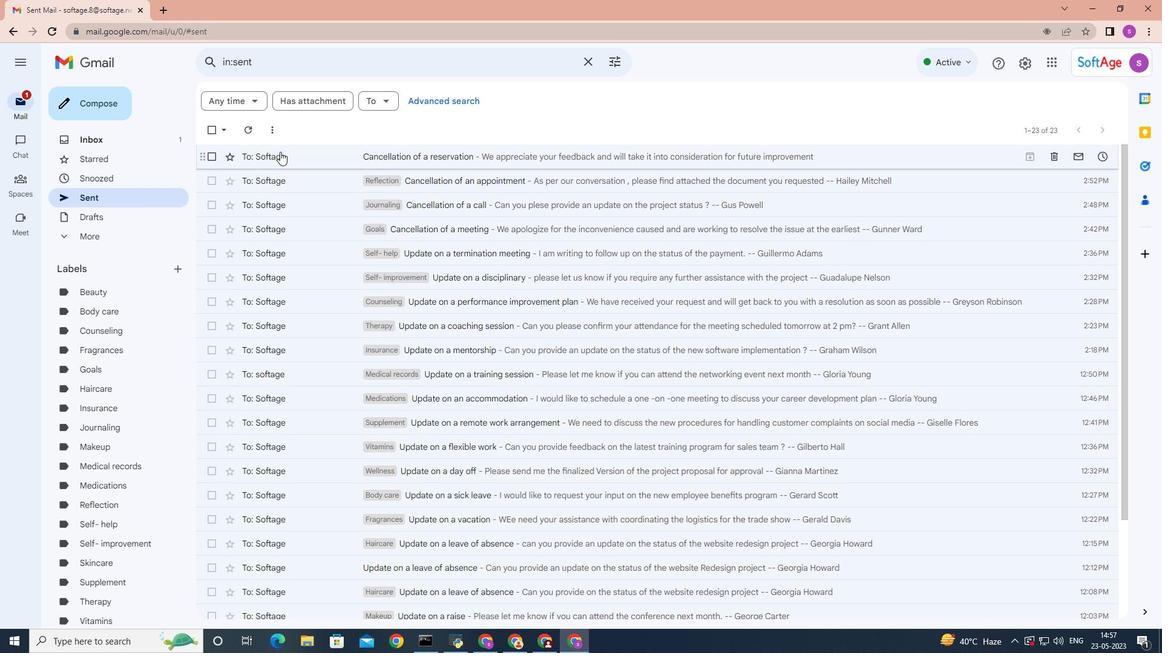 
Action: Mouse pressed right at (280, 152)
Screenshot: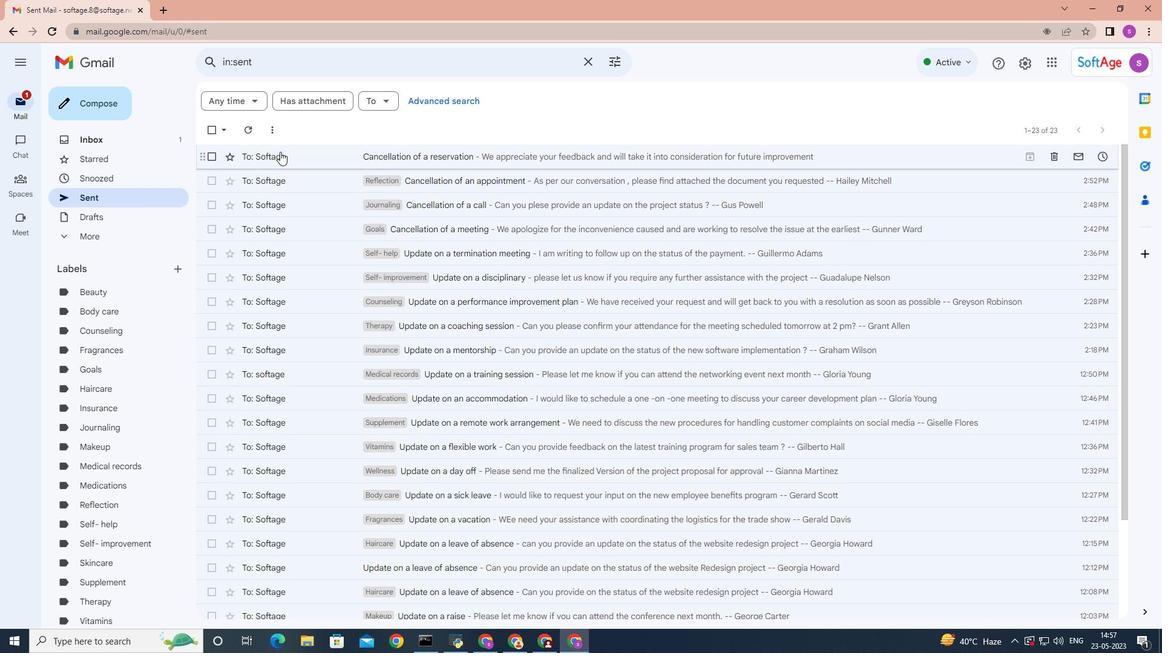 
Action: Mouse moved to (459, 408)
Screenshot: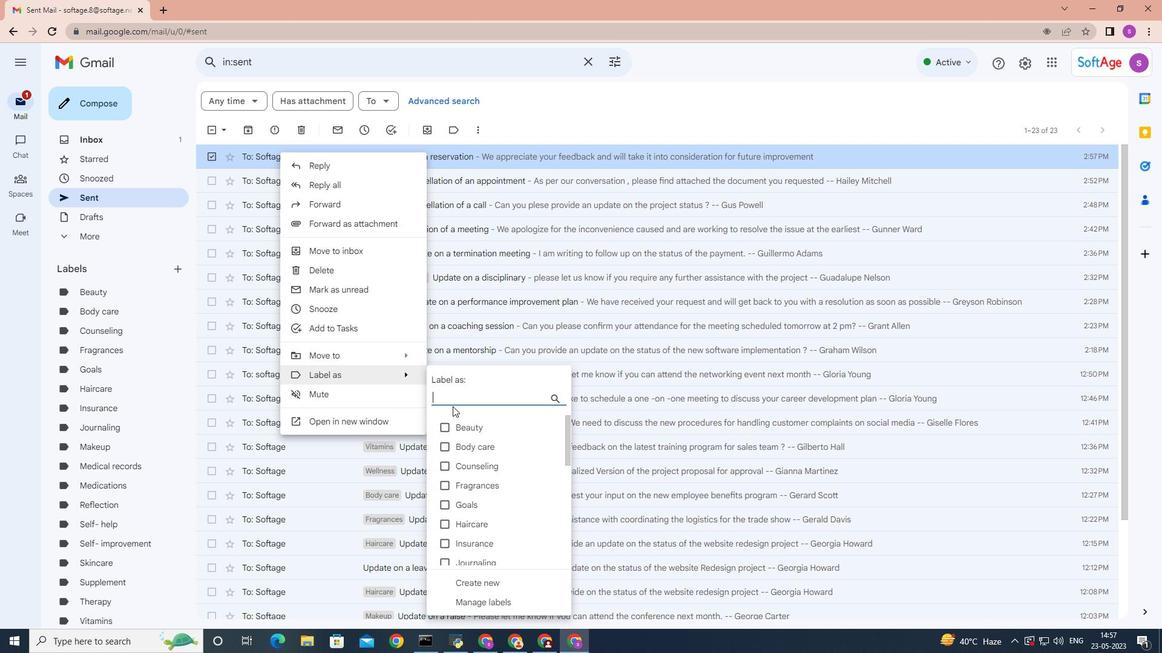 
Action: Key pressed <Key.shift>Meditation
Screenshot: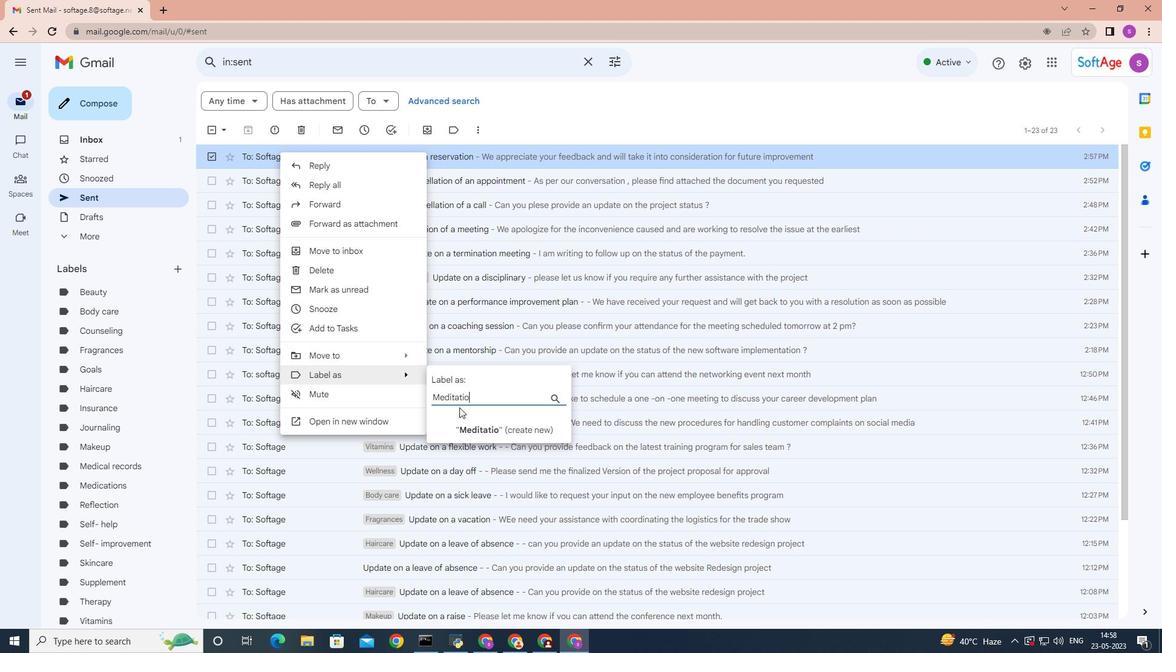 
Action: Mouse moved to (483, 427)
Screenshot: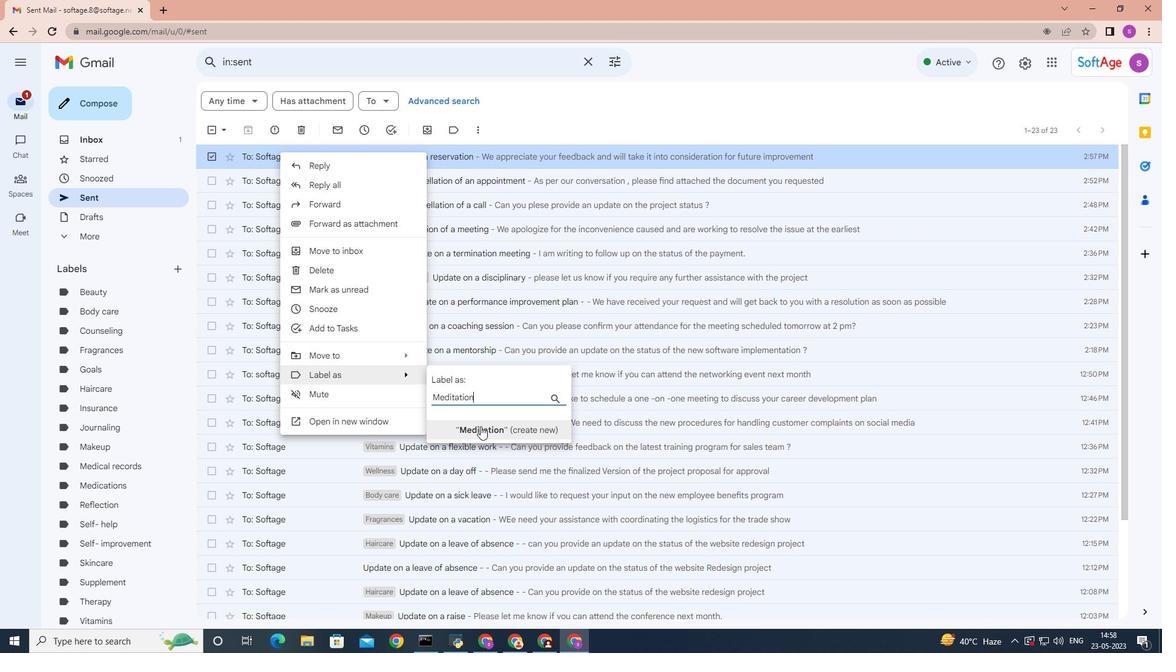 
Action: Mouse pressed left at (483, 427)
Screenshot: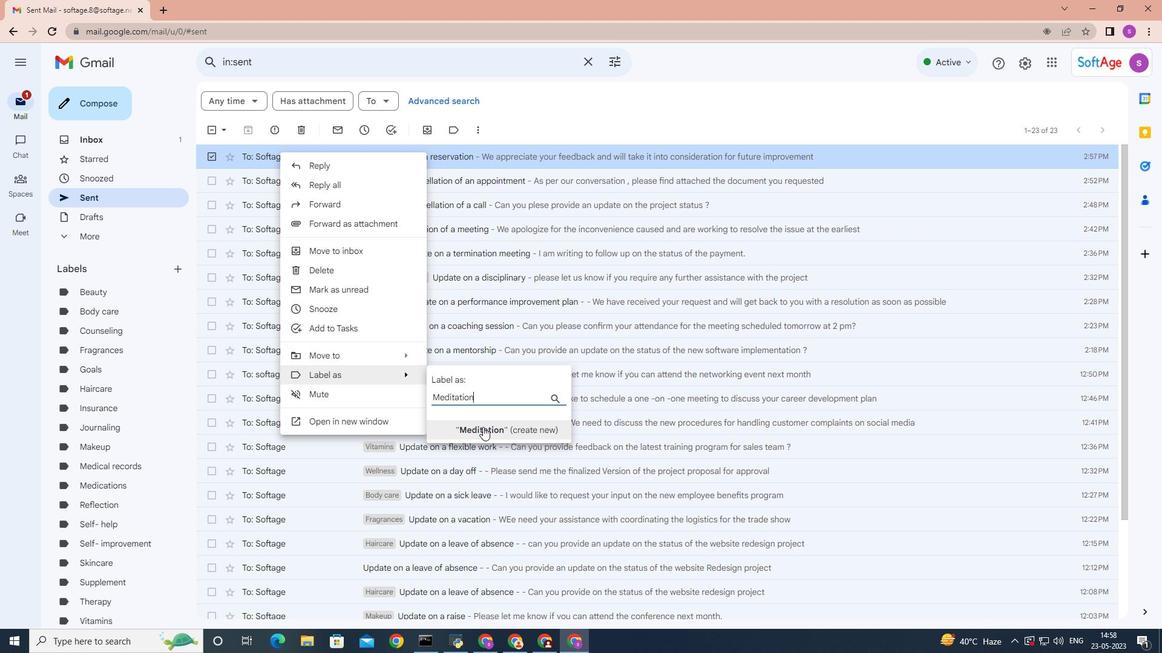 
Action: Mouse moved to (694, 383)
Screenshot: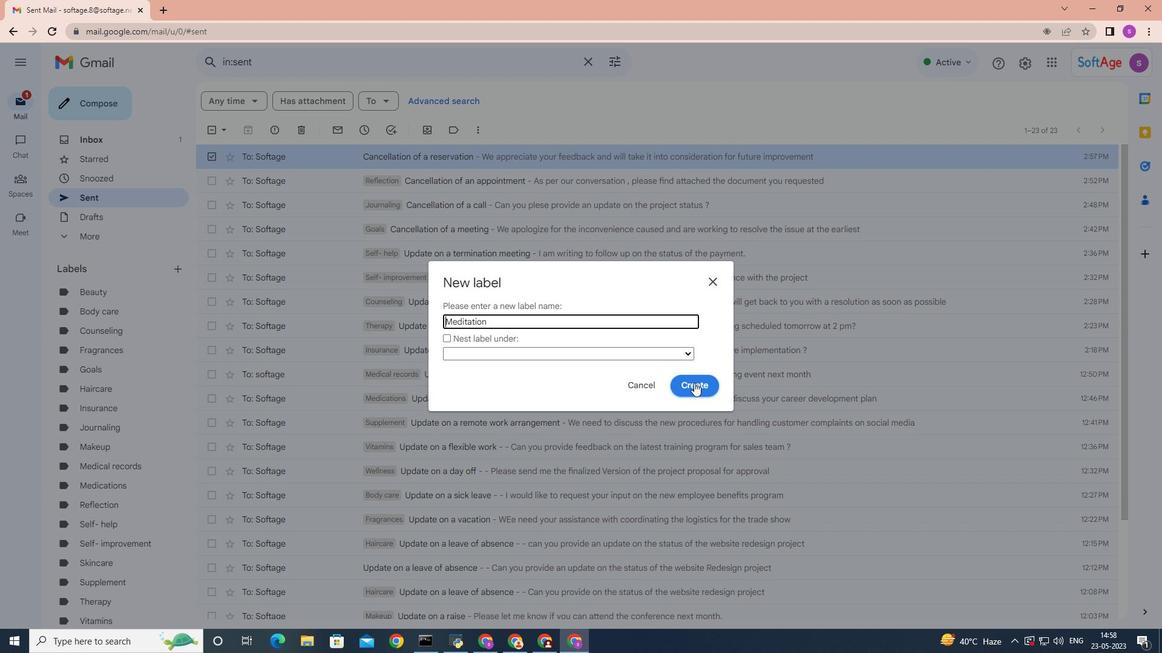 
Action: Mouse pressed left at (694, 383)
Screenshot: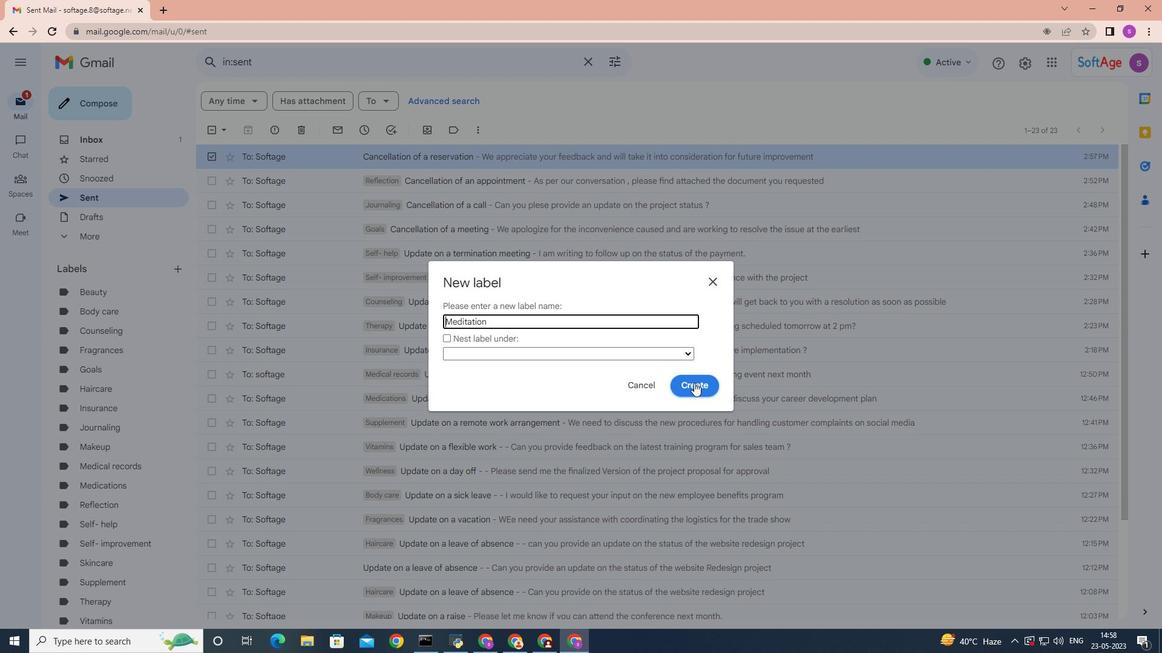 
Action: Mouse moved to (695, 383)
Screenshot: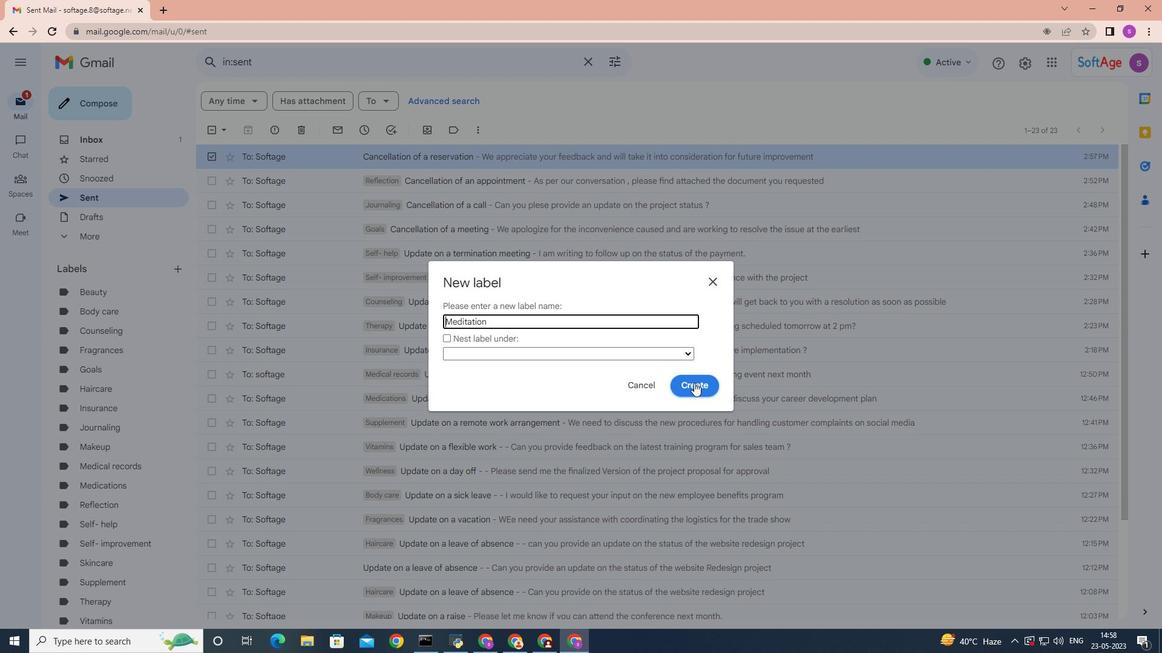 
